 Task: Look for space in New Berlin, United States from 24th August, 2023 to 10th September, 2023 for 8 adults in price range Rs.12000 to Rs.15000. Place can be entire place or shared room with 4 bedrooms having 8 beds and 4 bathrooms. Property type can be house, flat, guest house. Amenities needed are: wifi, TV, free parkinig on premises, gym, breakfast. Booking option can be shelf check-in. Required host language is English.
Action: Mouse moved to (545, 114)
Screenshot: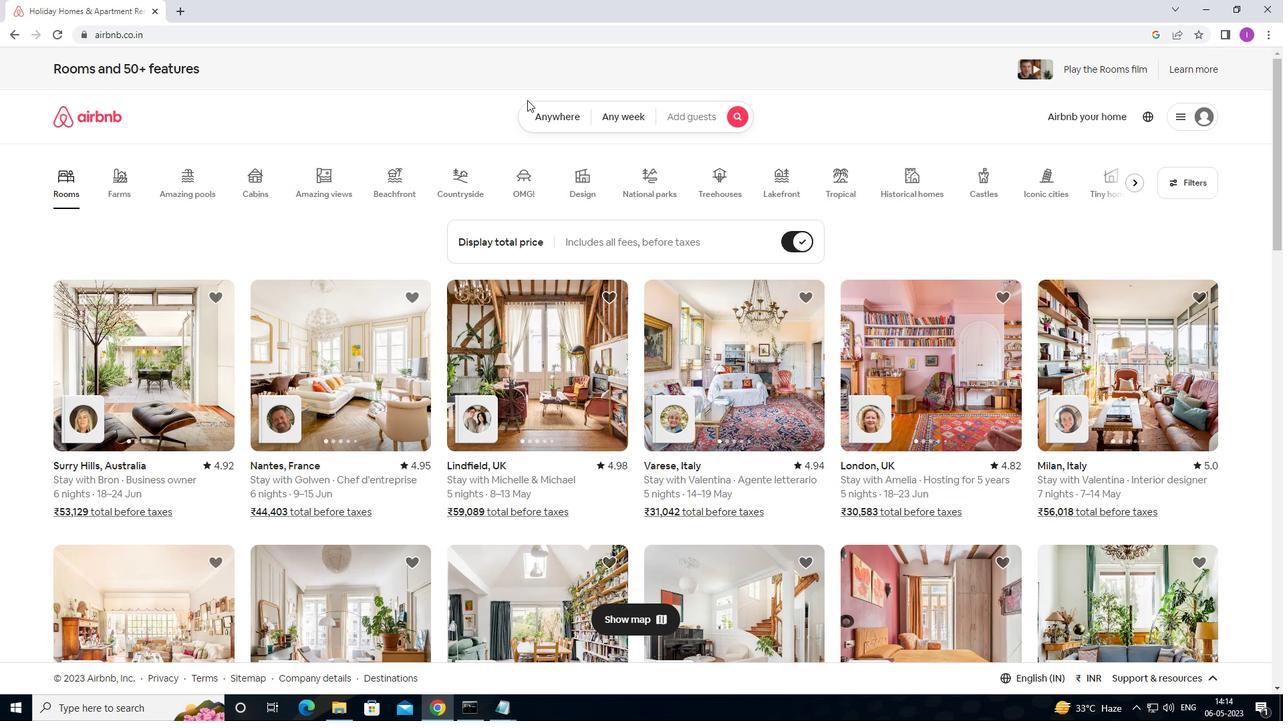 
Action: Mouse pressed left at (545, 114)
Screenshot: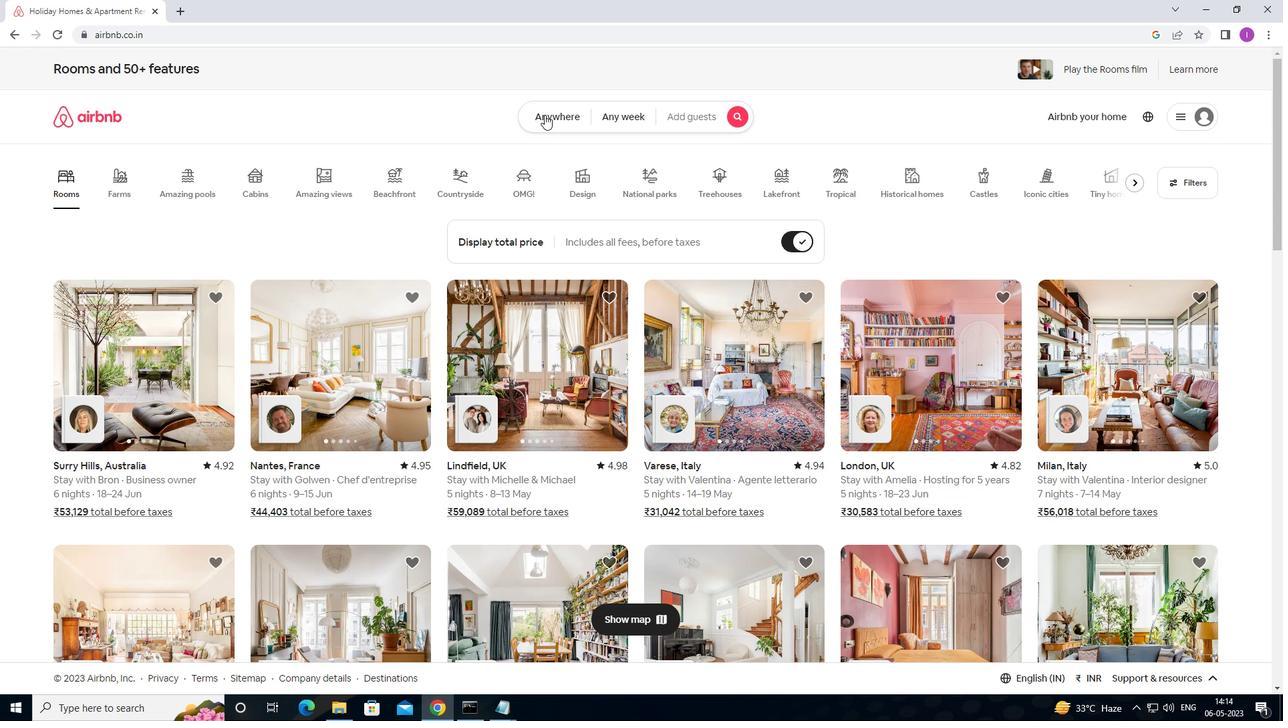 
Action: Mouse moved to (377, 174)
Screenshot: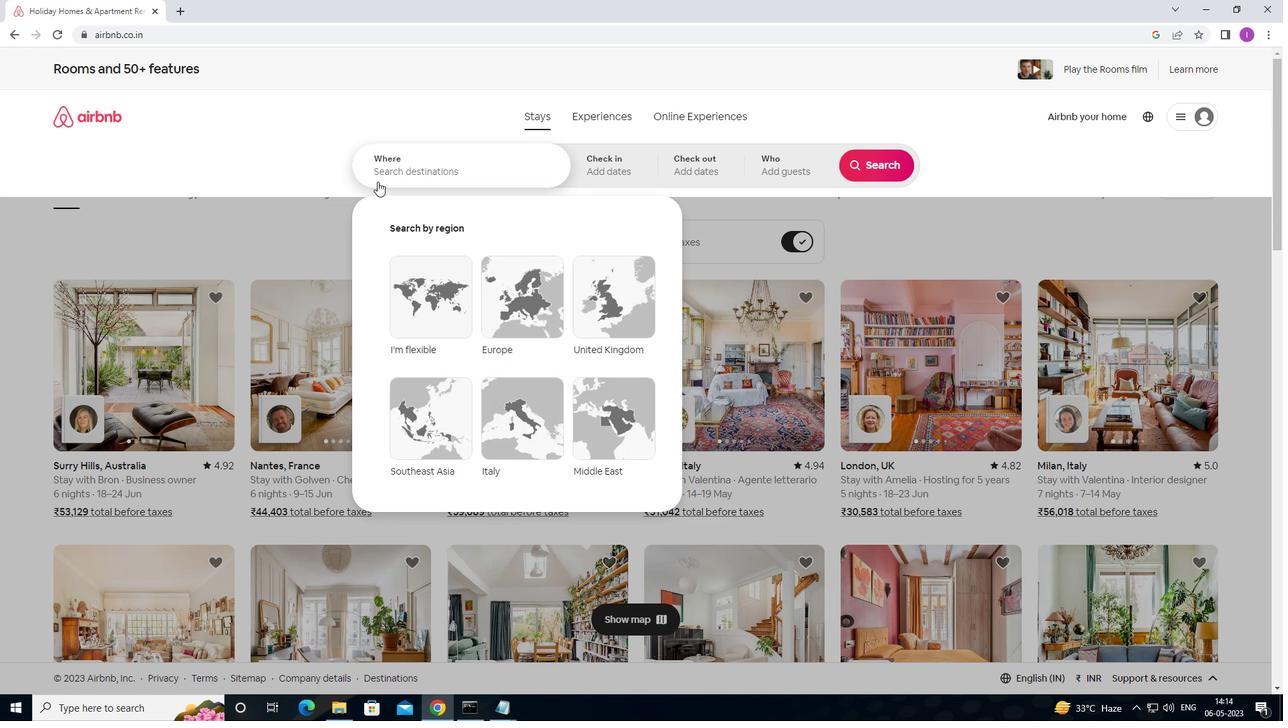 
Action: Mouse pressed left at (377, 174)
Screenshot: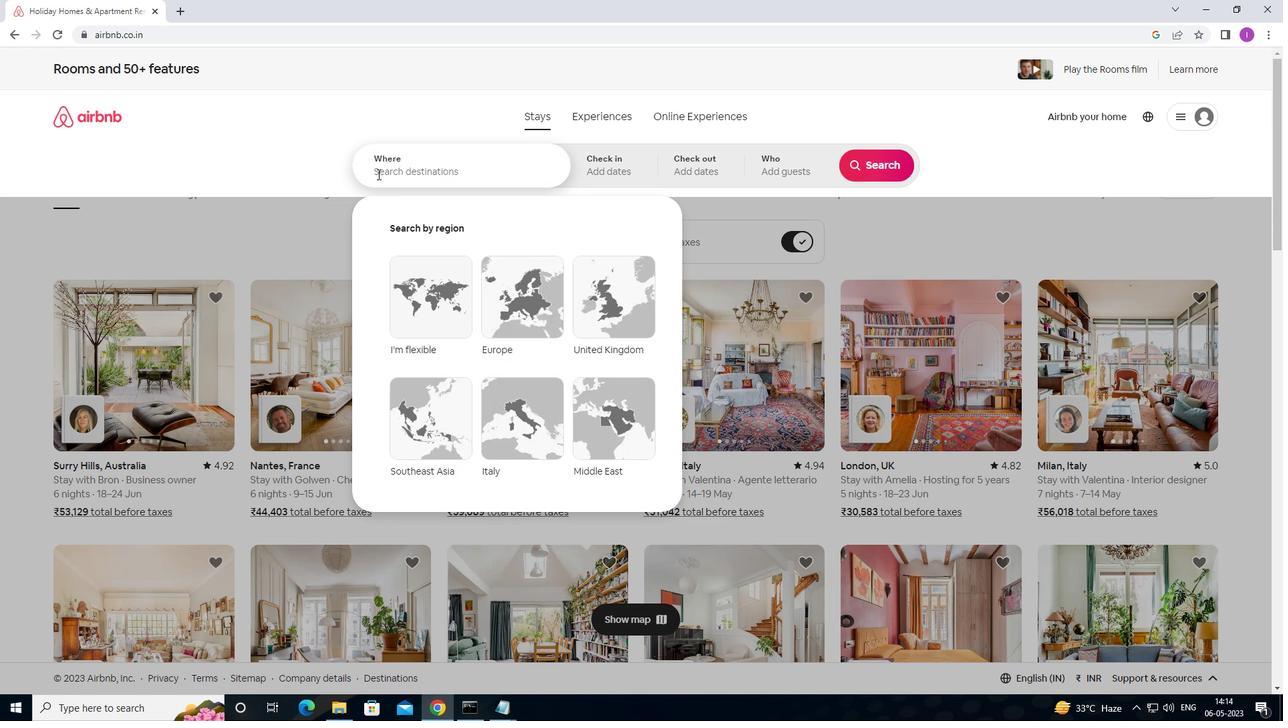 
Action: Mouse moved to (789, 81)
Screenshot: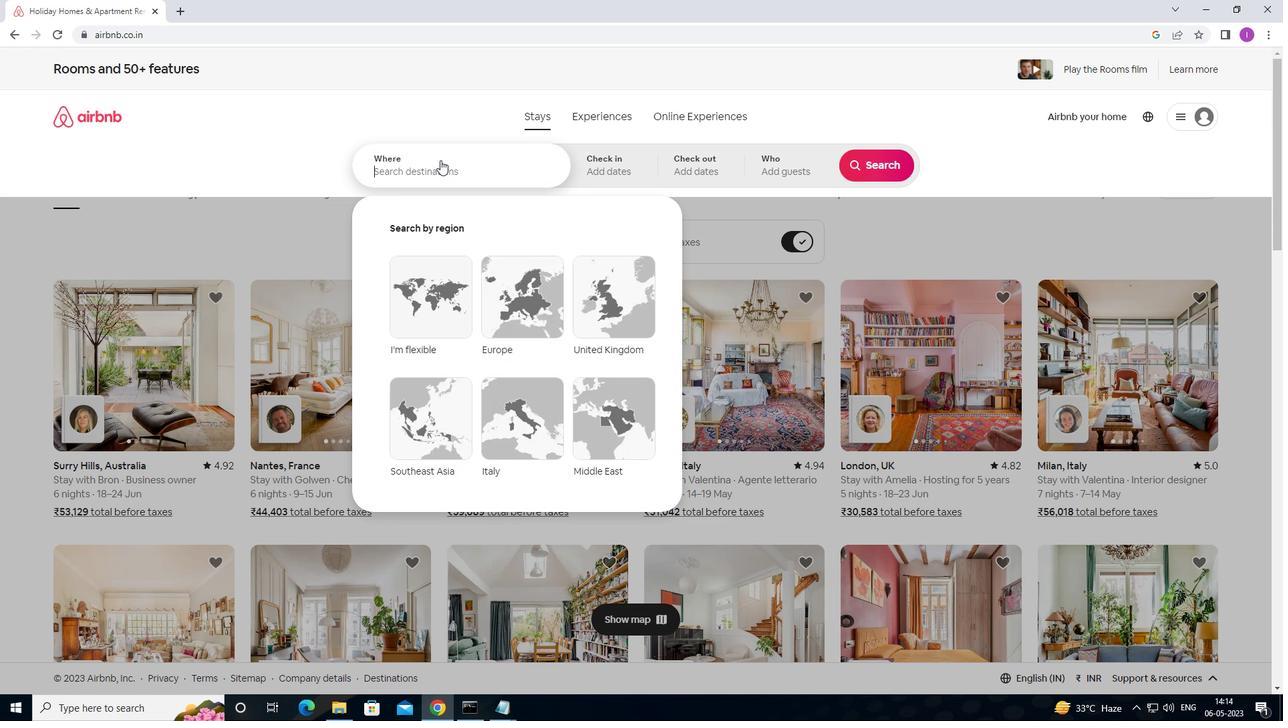 
Action: Key pressed <Key.shift>NEW<Key.space><Key.shift>BERLIN,<Key.shift>UNITED<Key.space>STATES
Screenshot: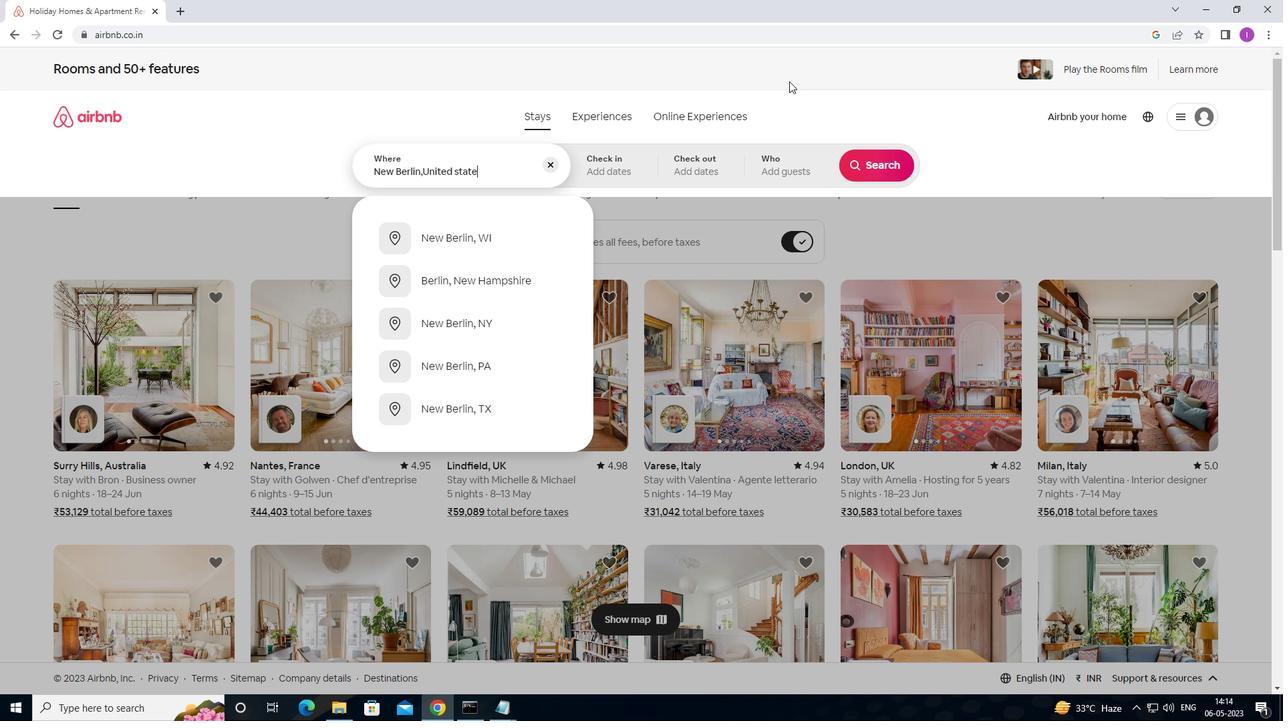 
Action: Mouse moved to (634, 168)
Screenshot: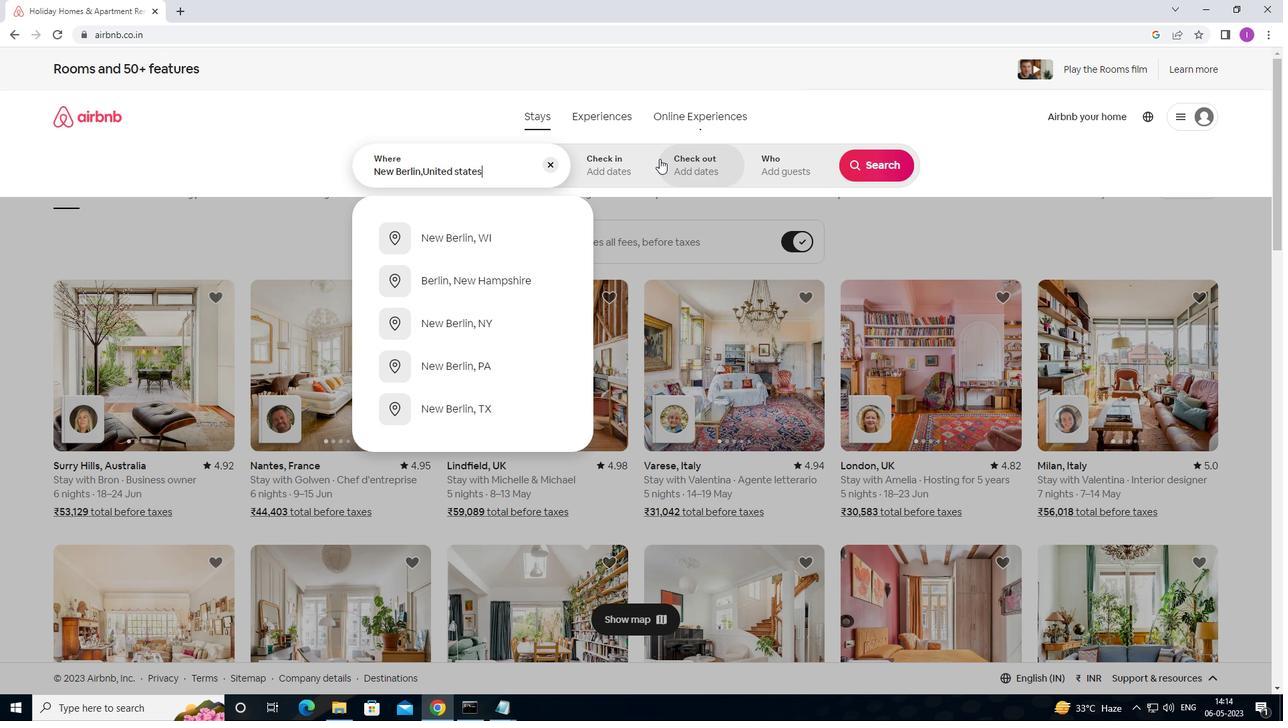 
Action: Mouse pressed left at (634, 168)
Screenshot: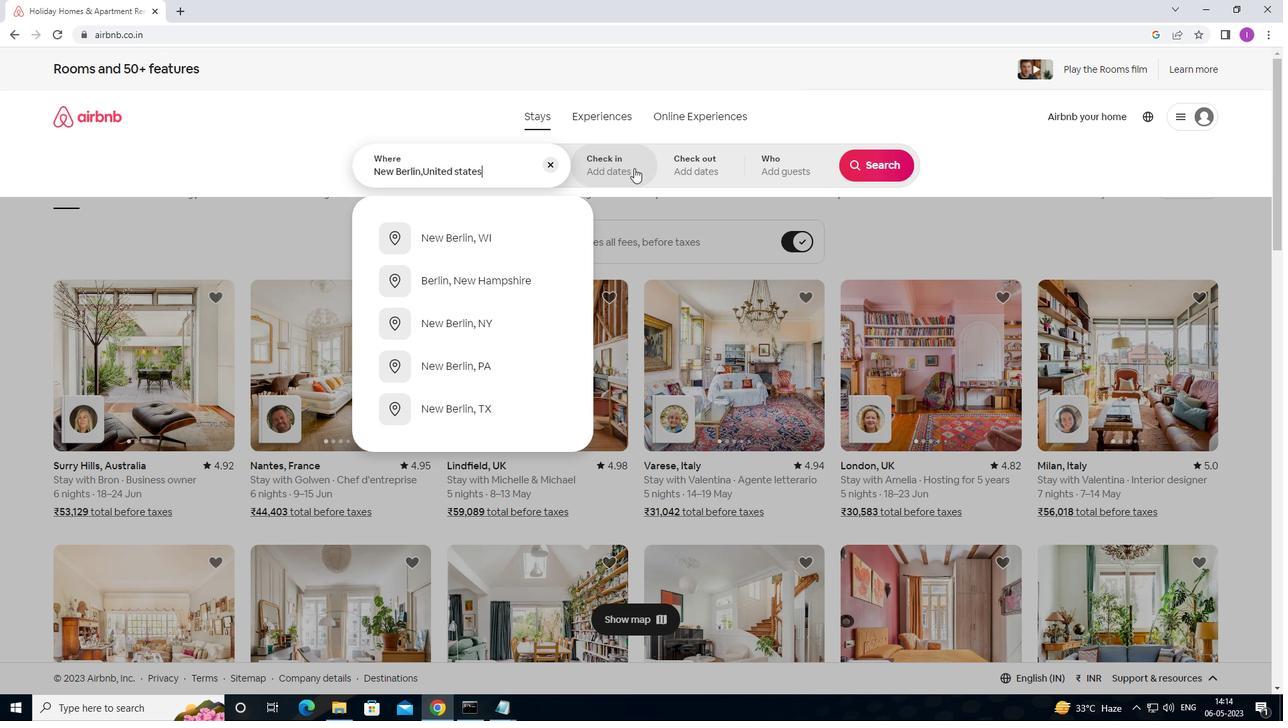 
Action: Mouse moved to (876, 269)
Screenshot: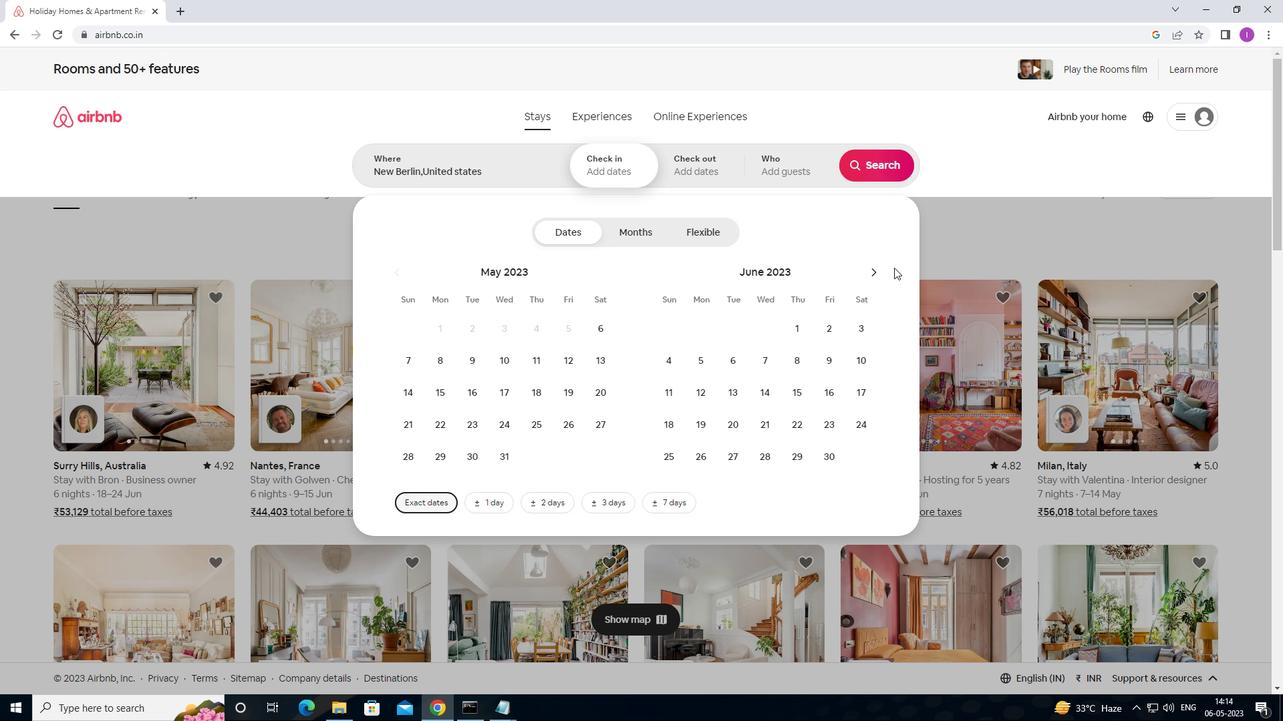 
Action: Mouse pressed left at (876, 269)
Screenshot: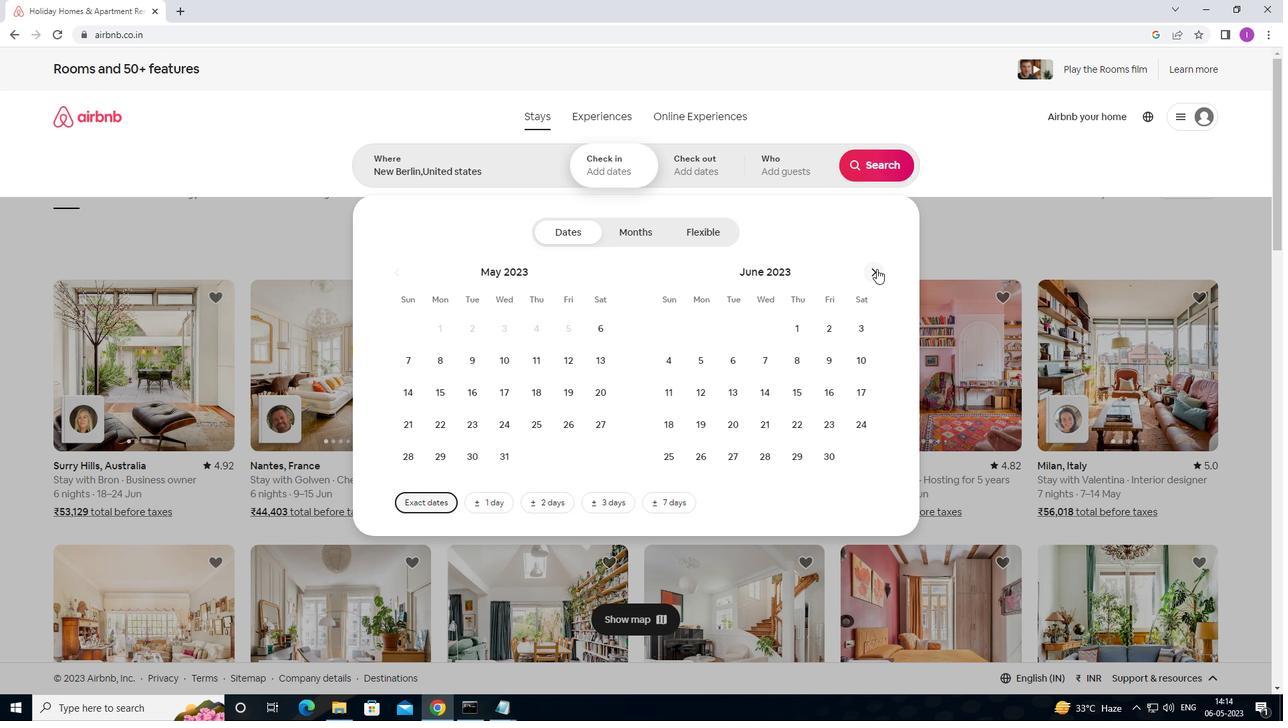
Action: Mouse pressed left at (876, 269)
Screenshot: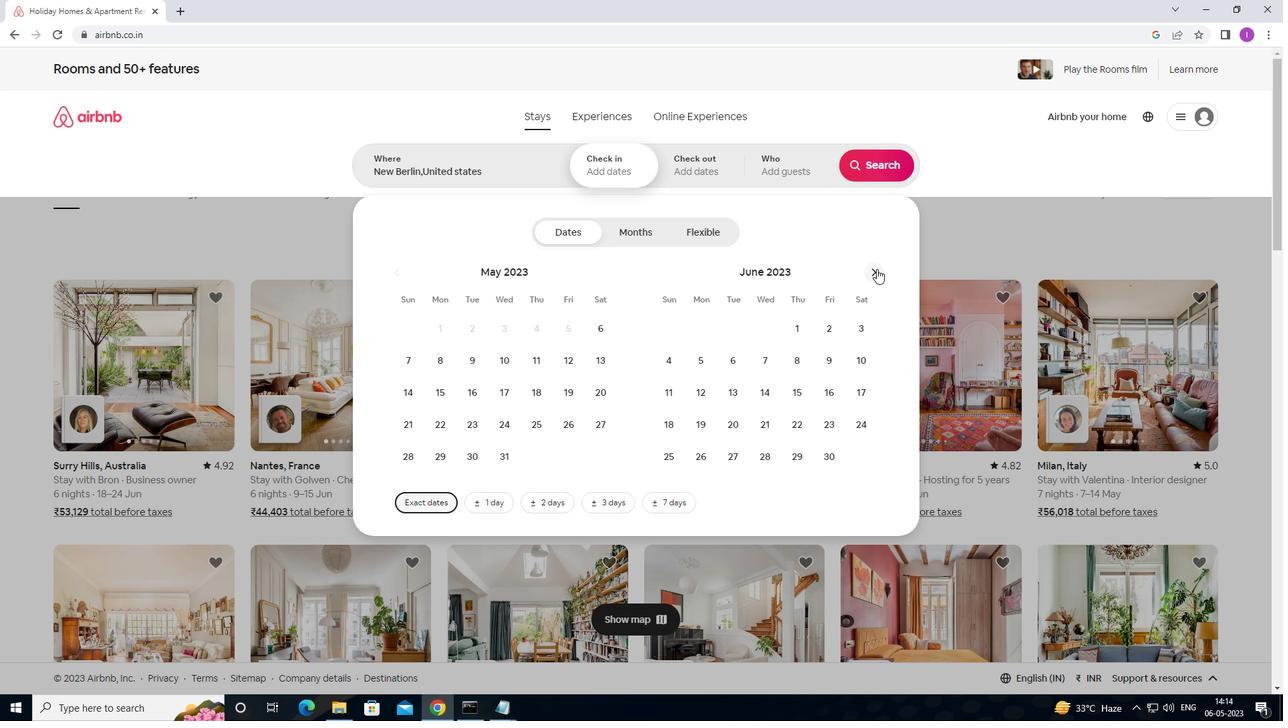 
Action: Mouse moved to (876, 269)
Screenshot: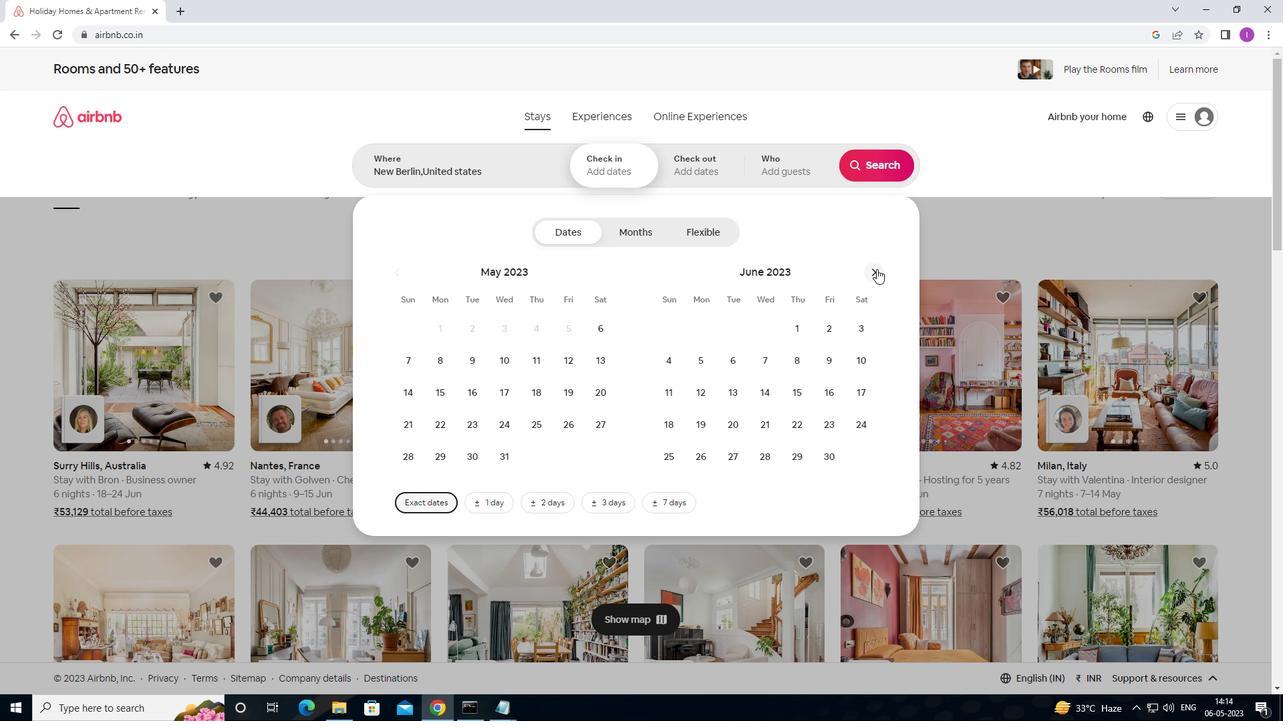 
Action: Mouse pressed left at (876, 269)
Screenshot: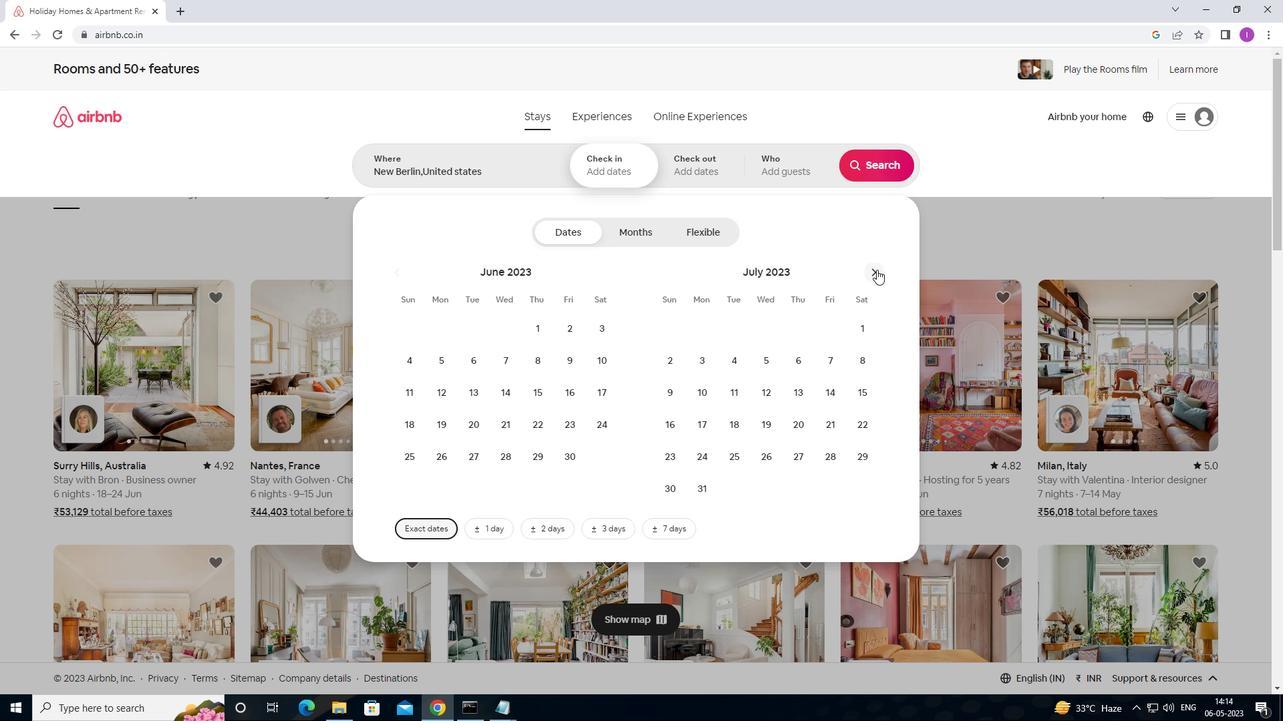 
Action: Mouse pressed left at (876, 269)
Screenshot: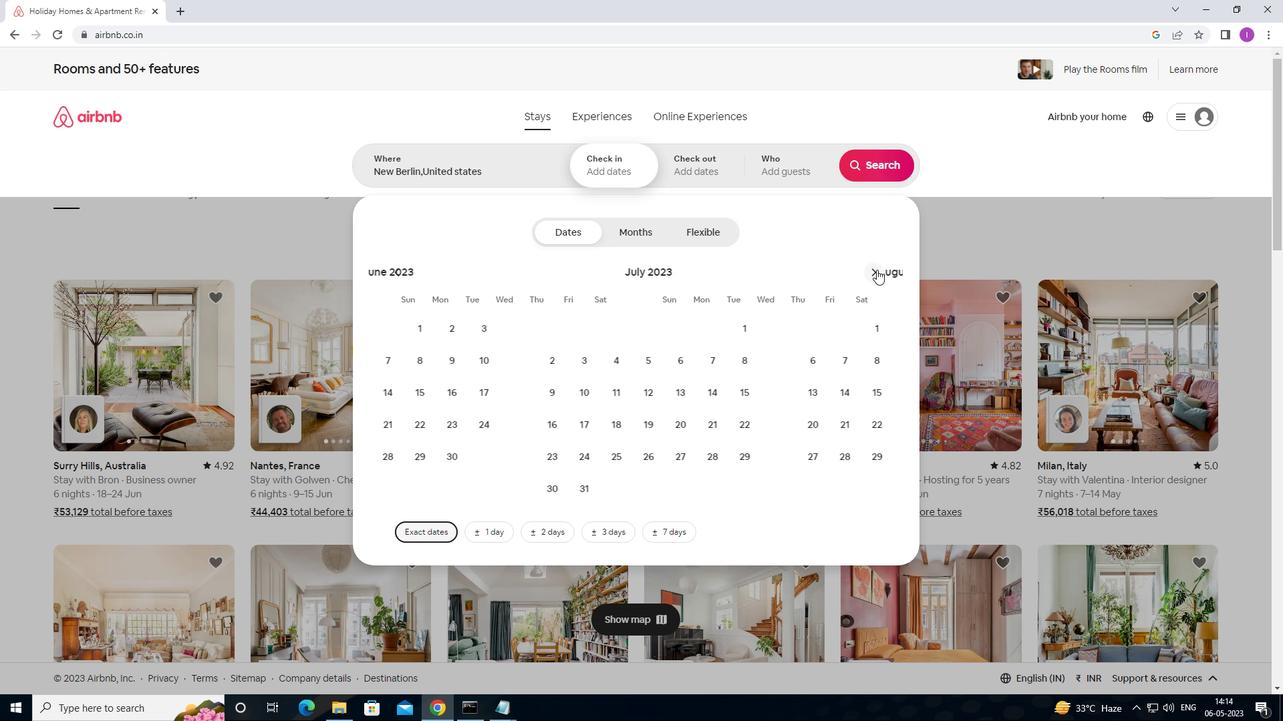 
Action: Mouse moved to (541, 427)
Screenshot: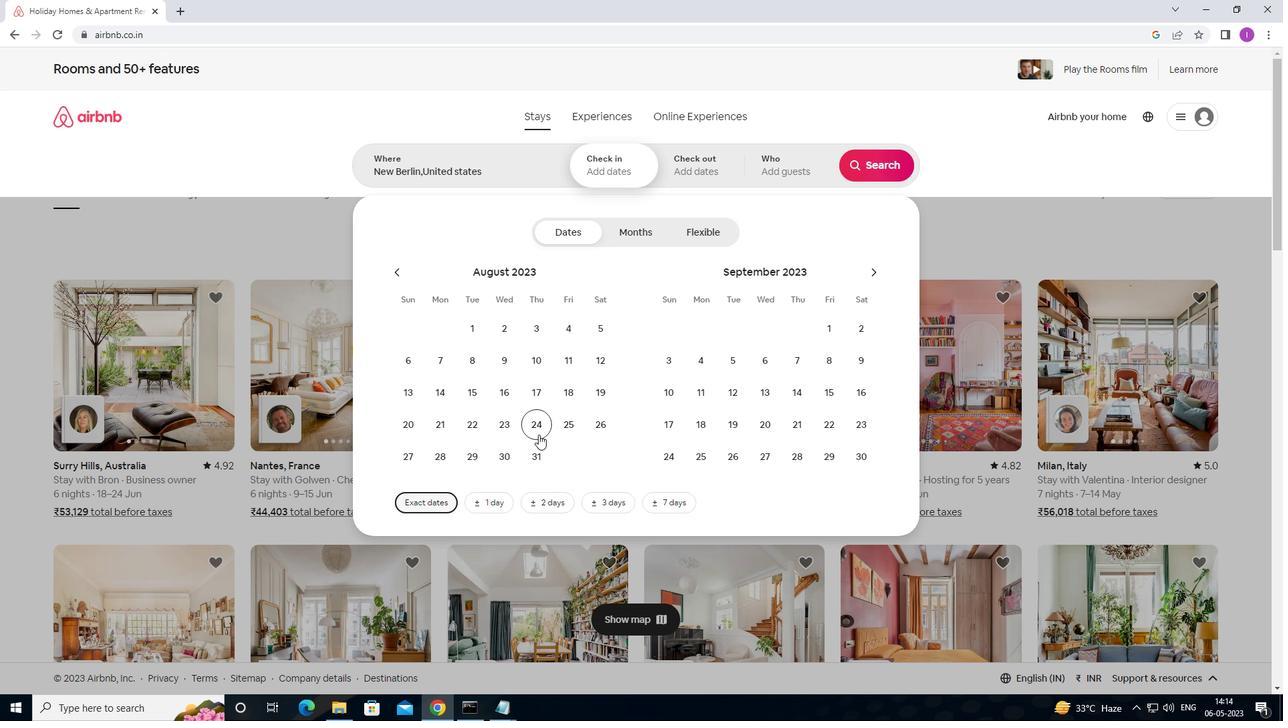 
Action: Mouse pressed left at (541, 427)
Screenshot: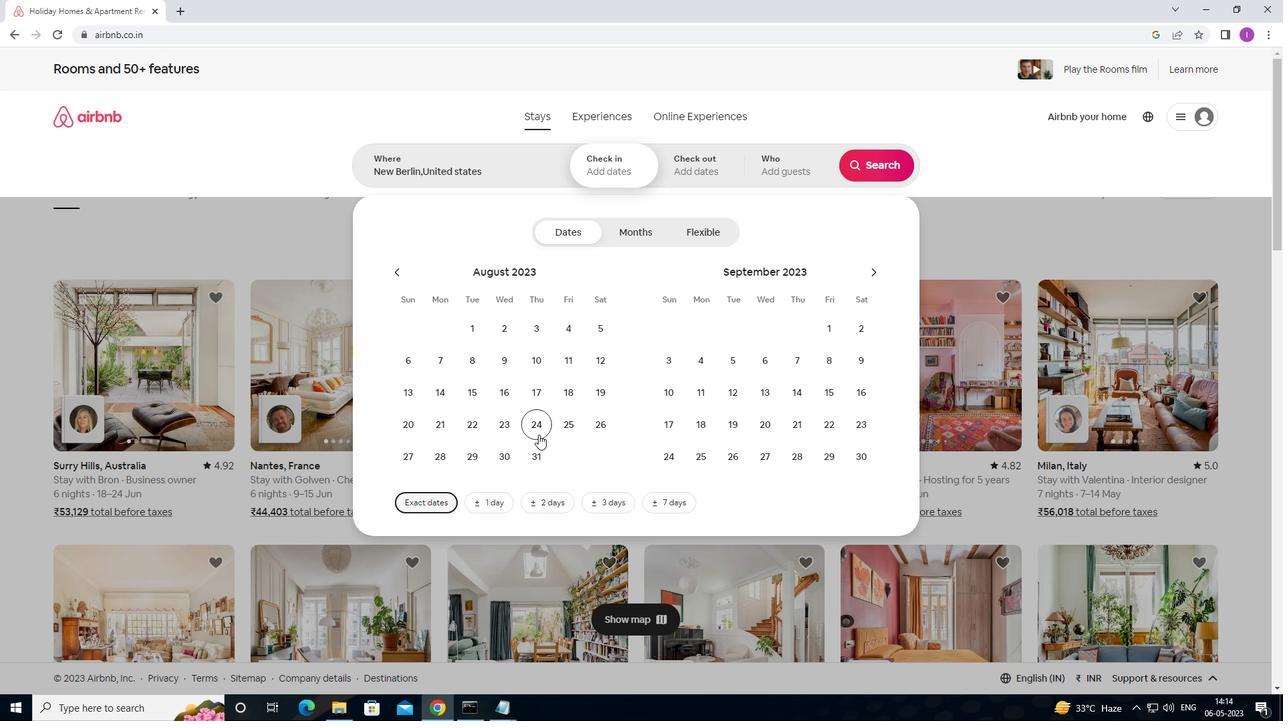 
Action: Mouse moved to (658, 392)
Screenshot: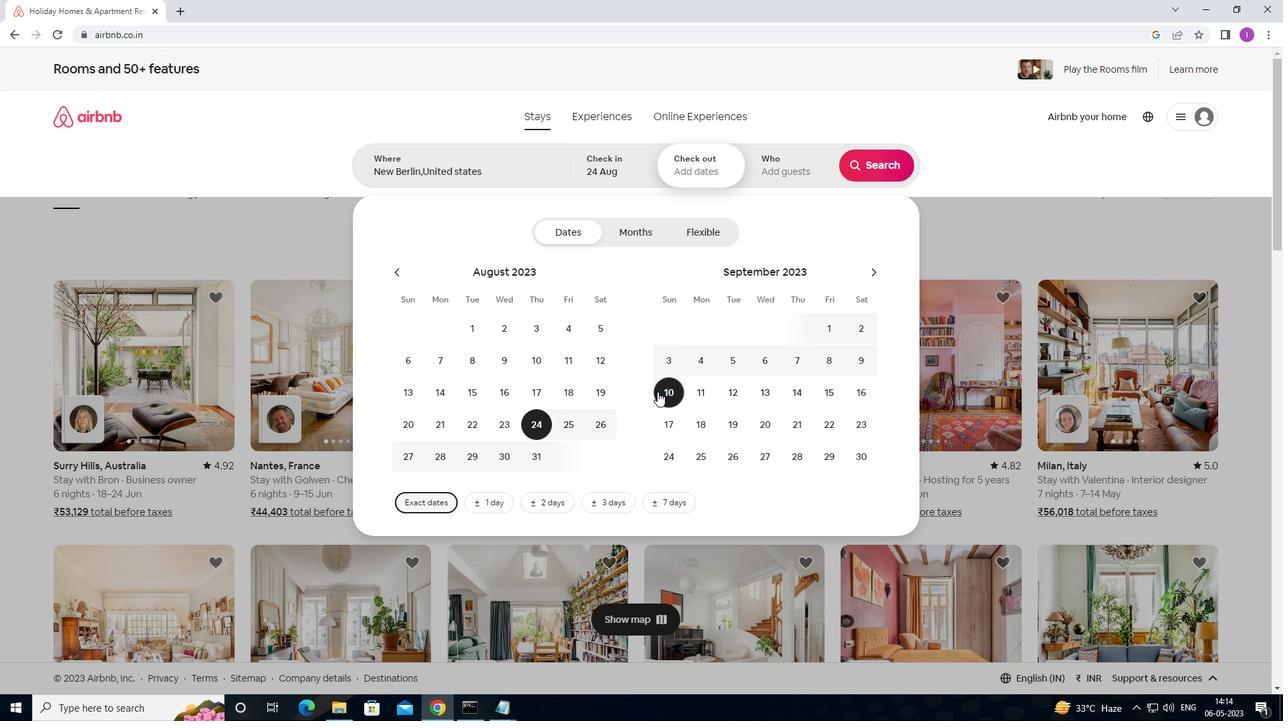 
Action: Mouse pressed left at (658, 392)
Screenshot: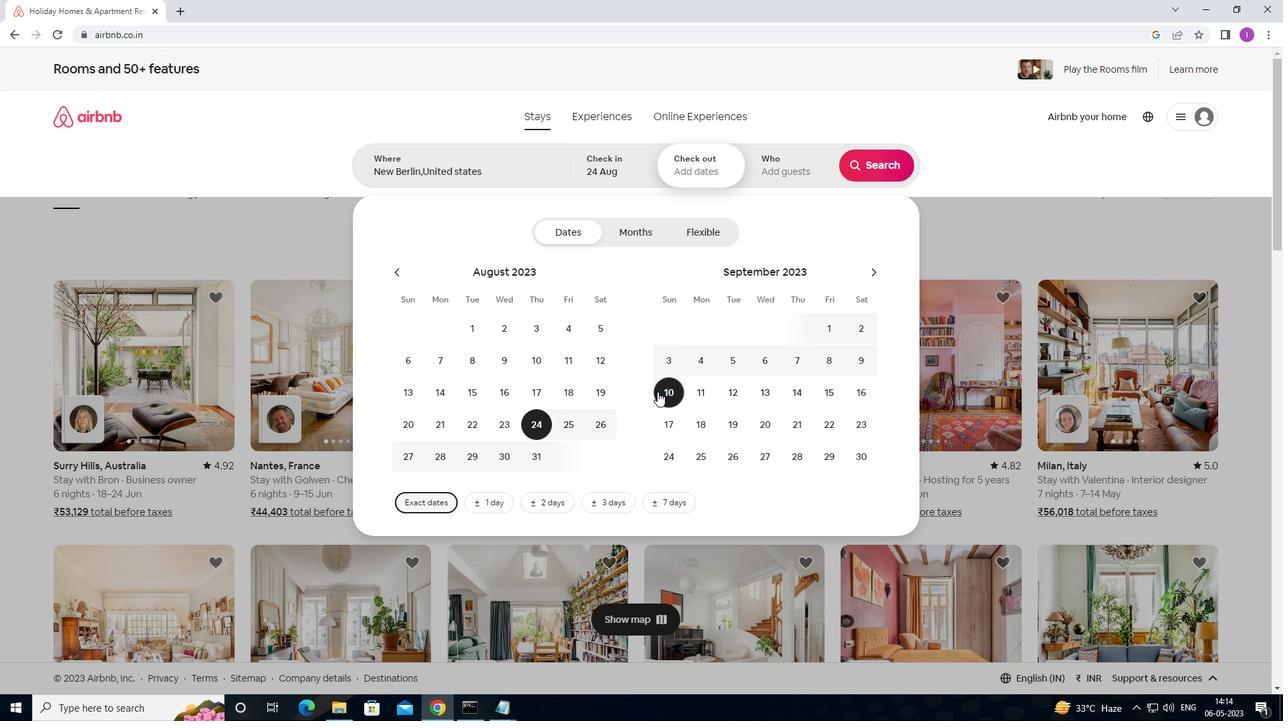 
Action: Mouse moved to (821, 168)
Screenshot: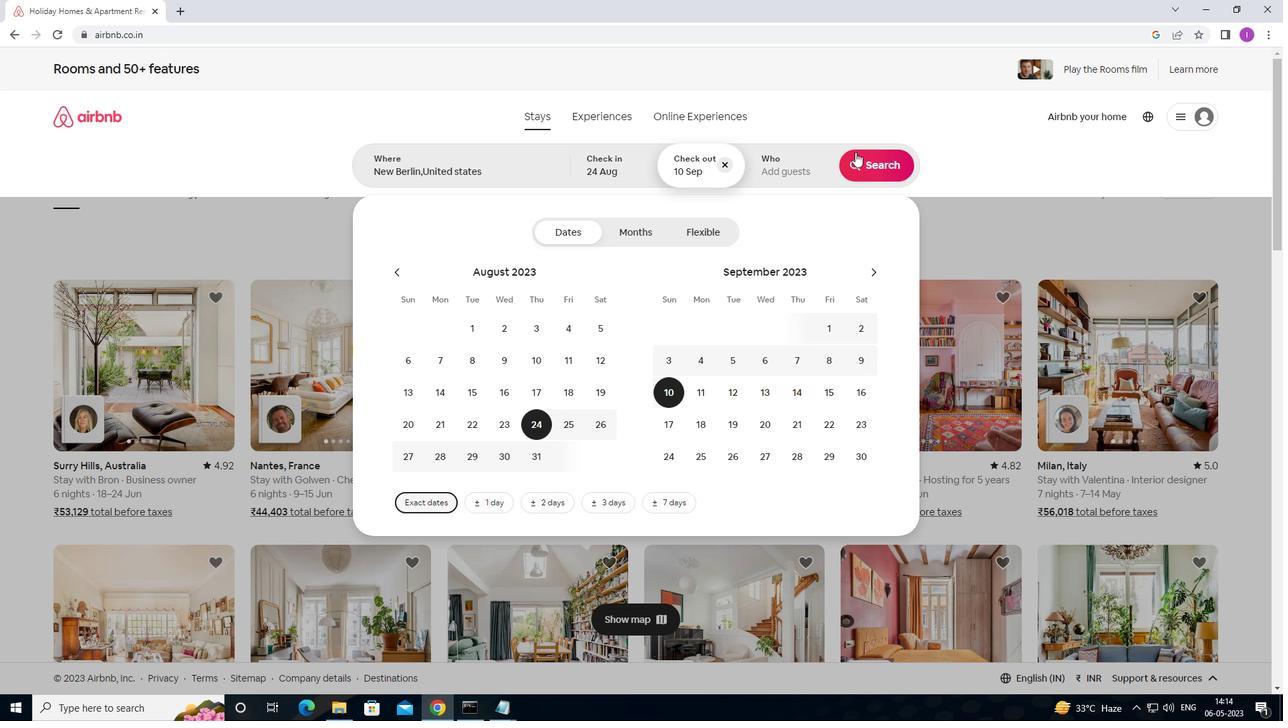 
Action: Mouse pressed left at (821, 168)
Screenshot: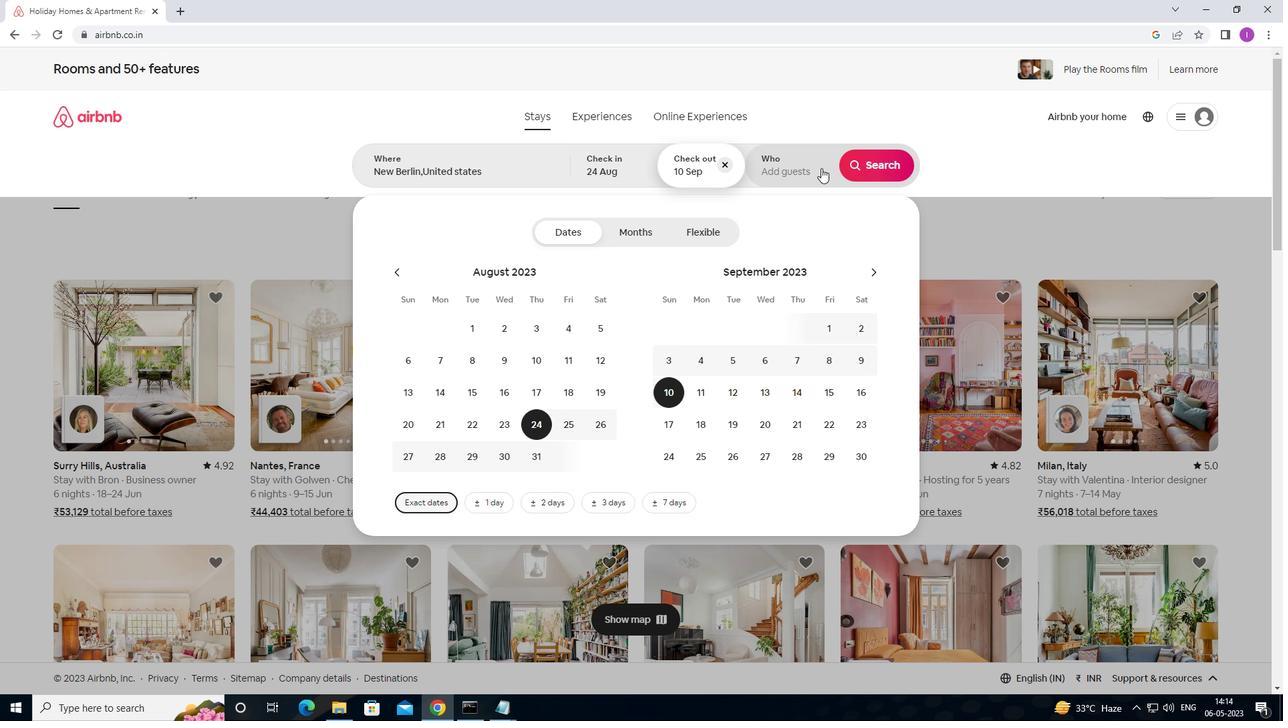 
Action: Mouse moved to (881, 230)
Screenshot: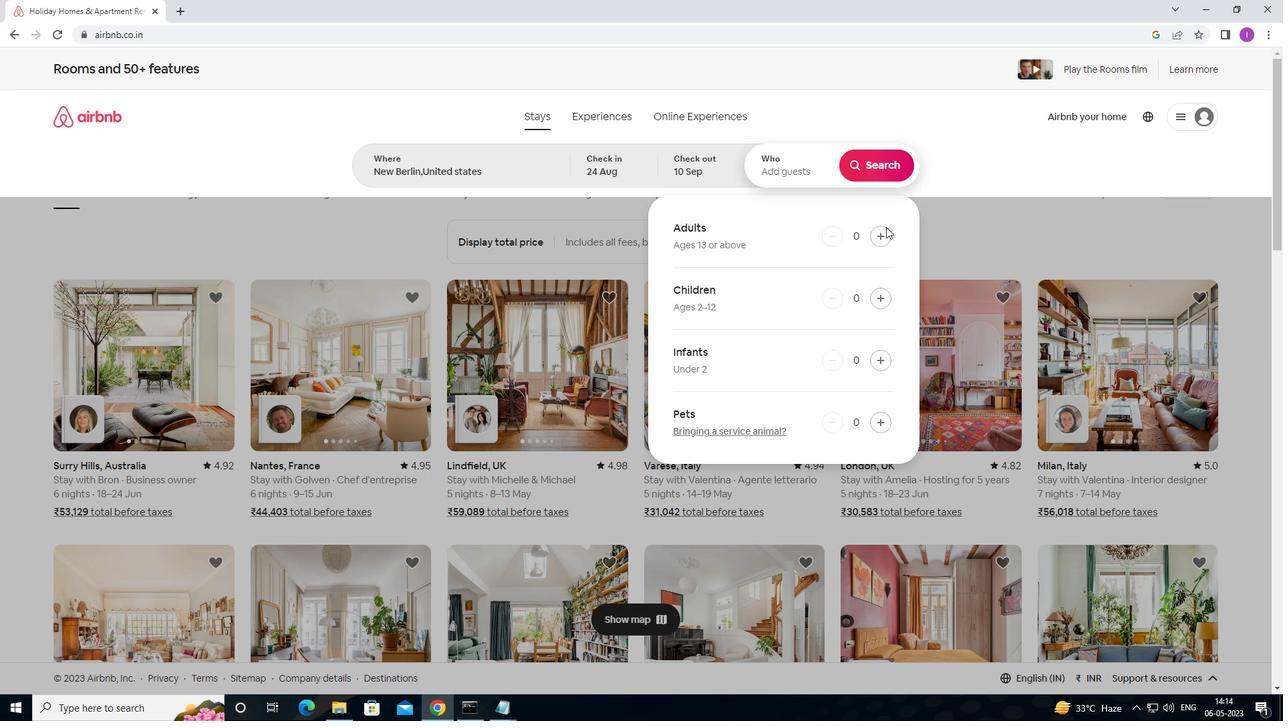 
Action: Mouse pressed left at (881, 230)
Screenshot: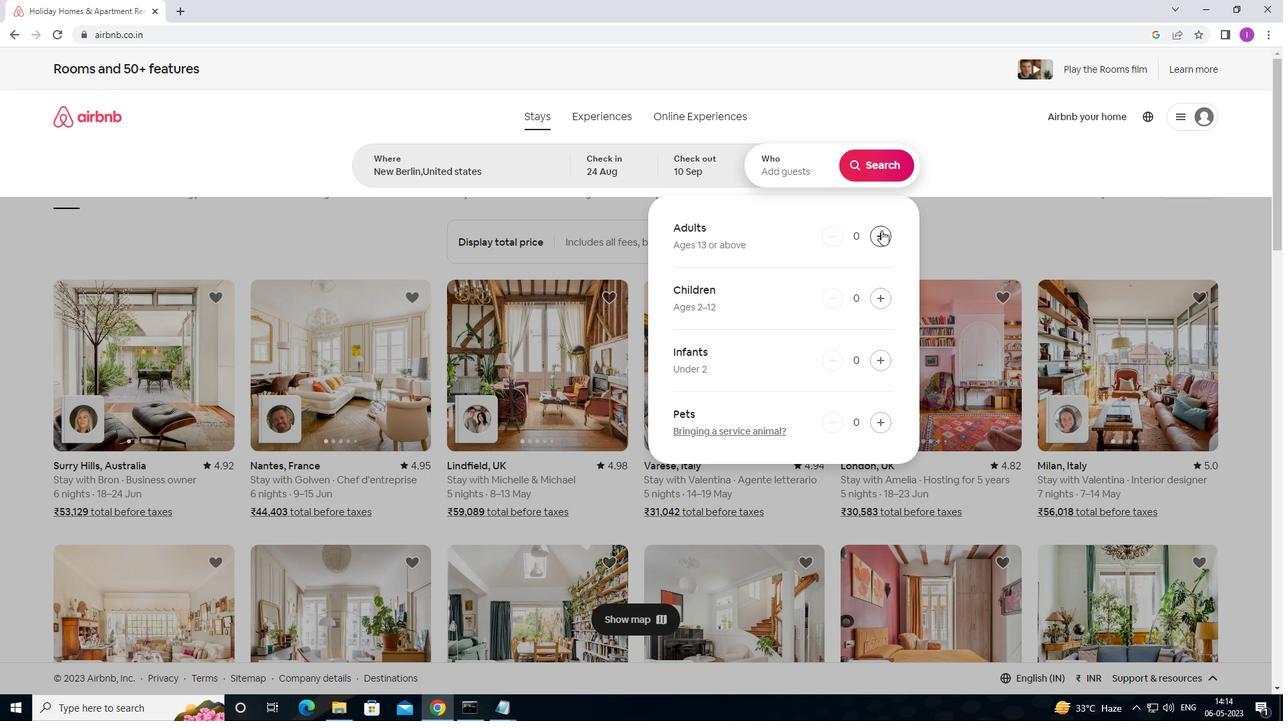 
Action: Mouse pressed left at (881, 230)
Screenshot: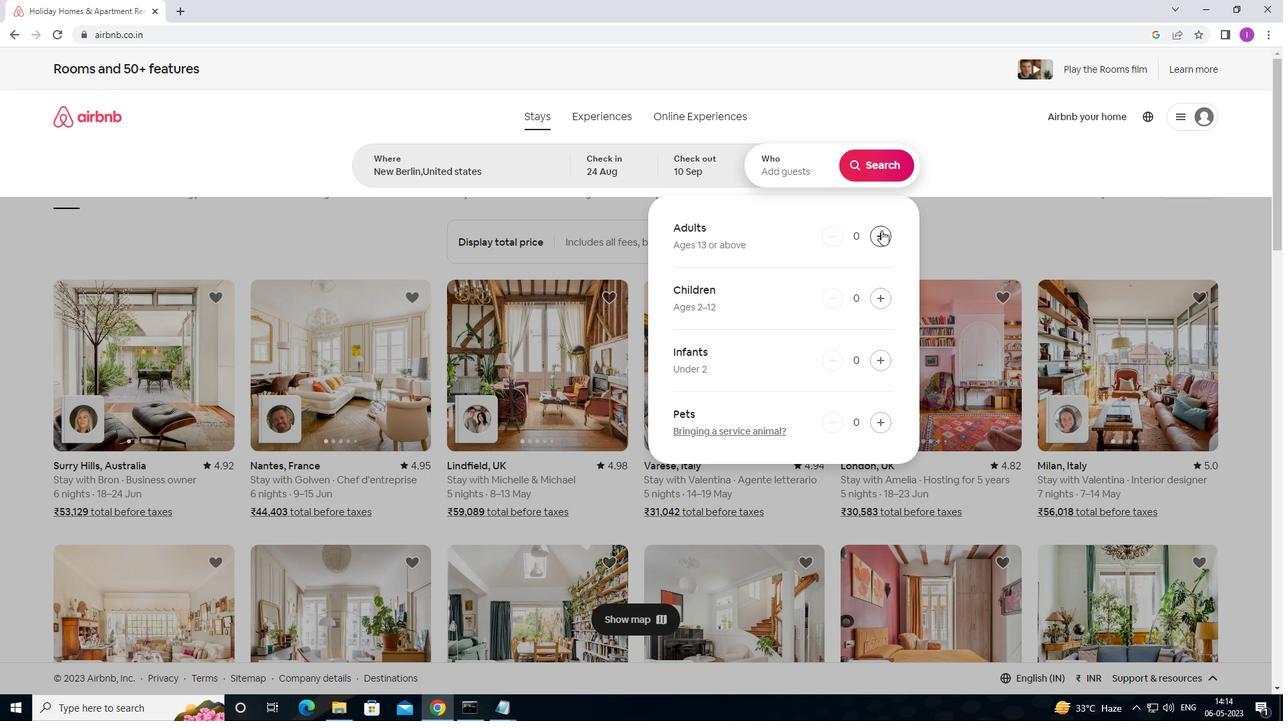 
Action: Mouse pressed left at (881, 230)
Screenshot: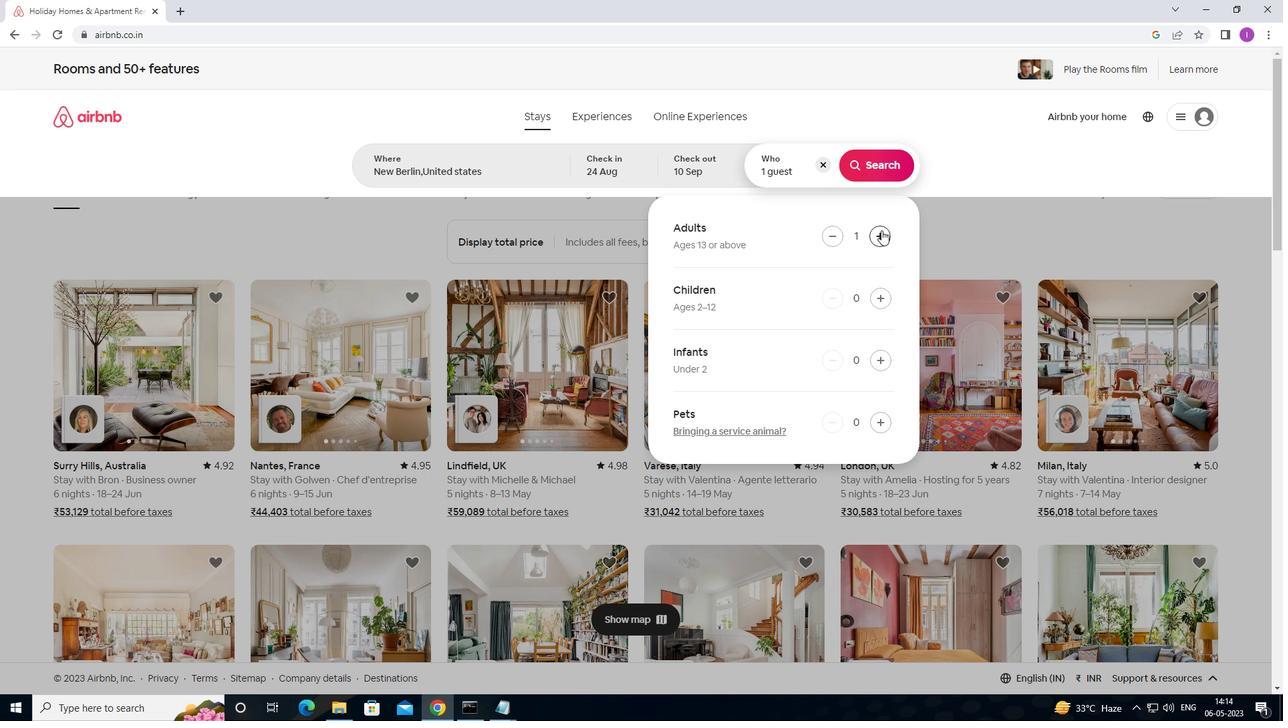 
Action: Mouse pressed left at (881, 230)
Screenshot: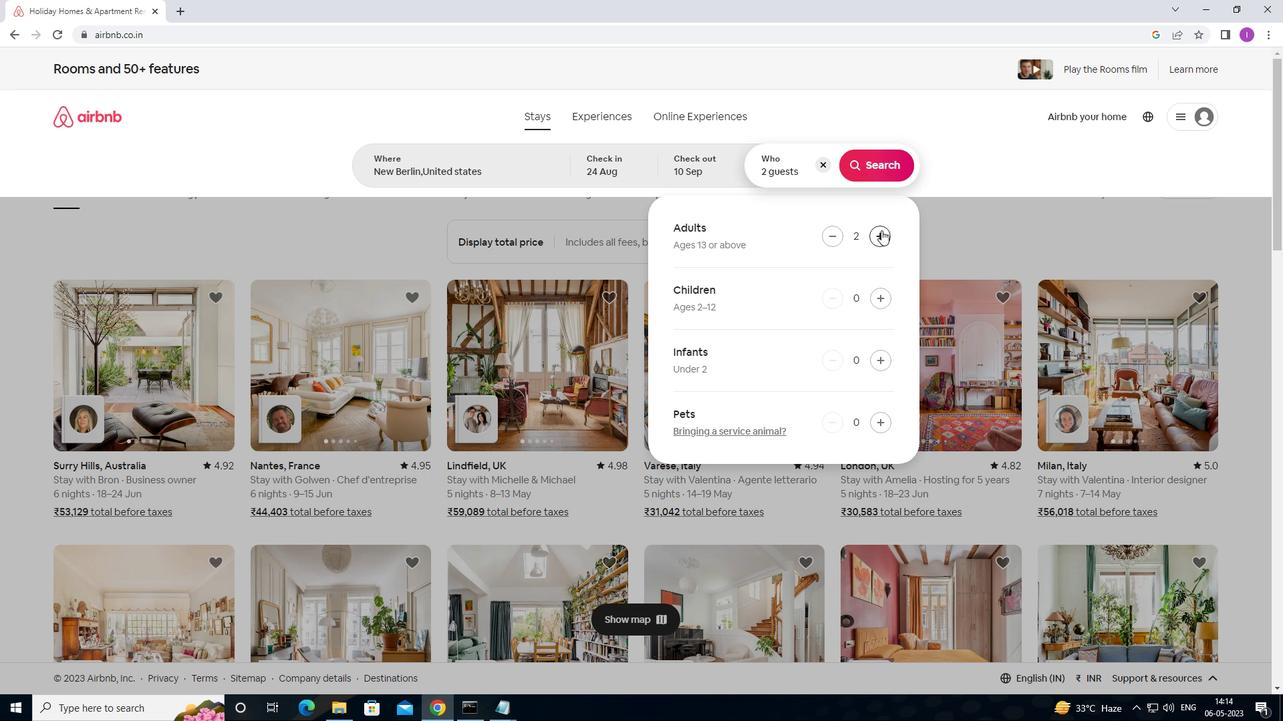 
Action: Mouse pressed left at (881, 230)
Screenshot: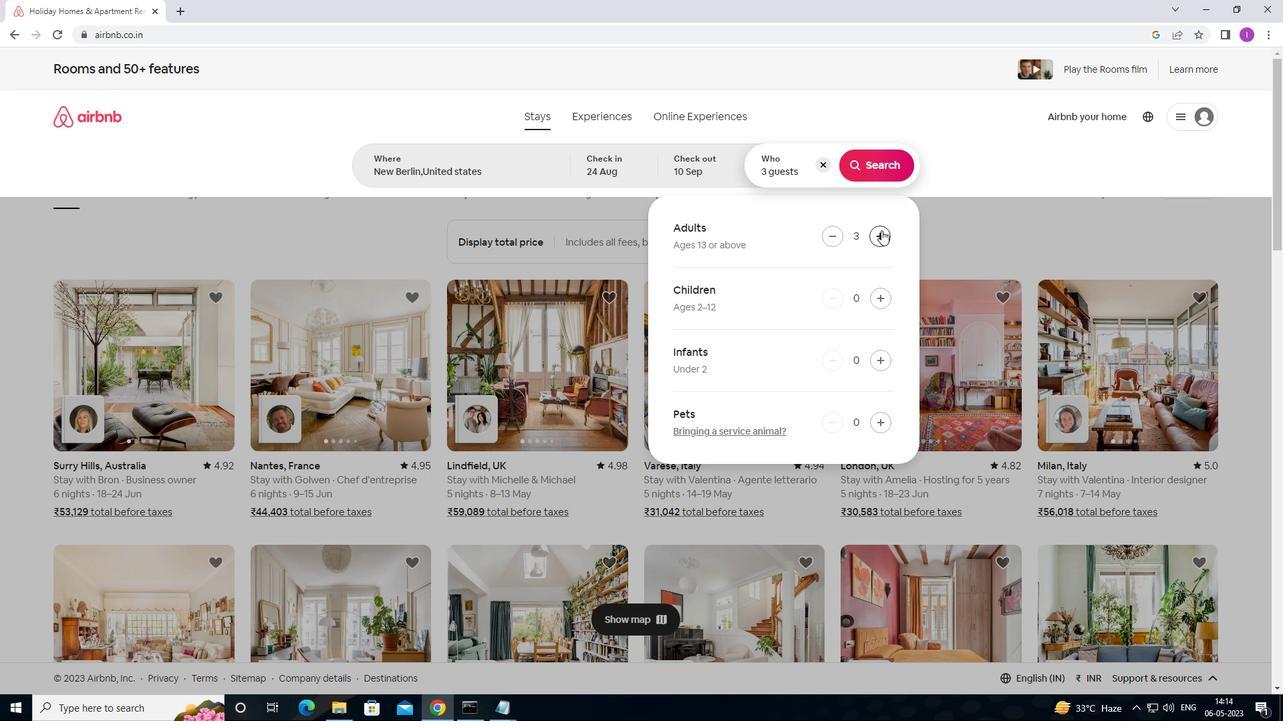 
Action: Mouse moved to (880, 232)
Screenshot: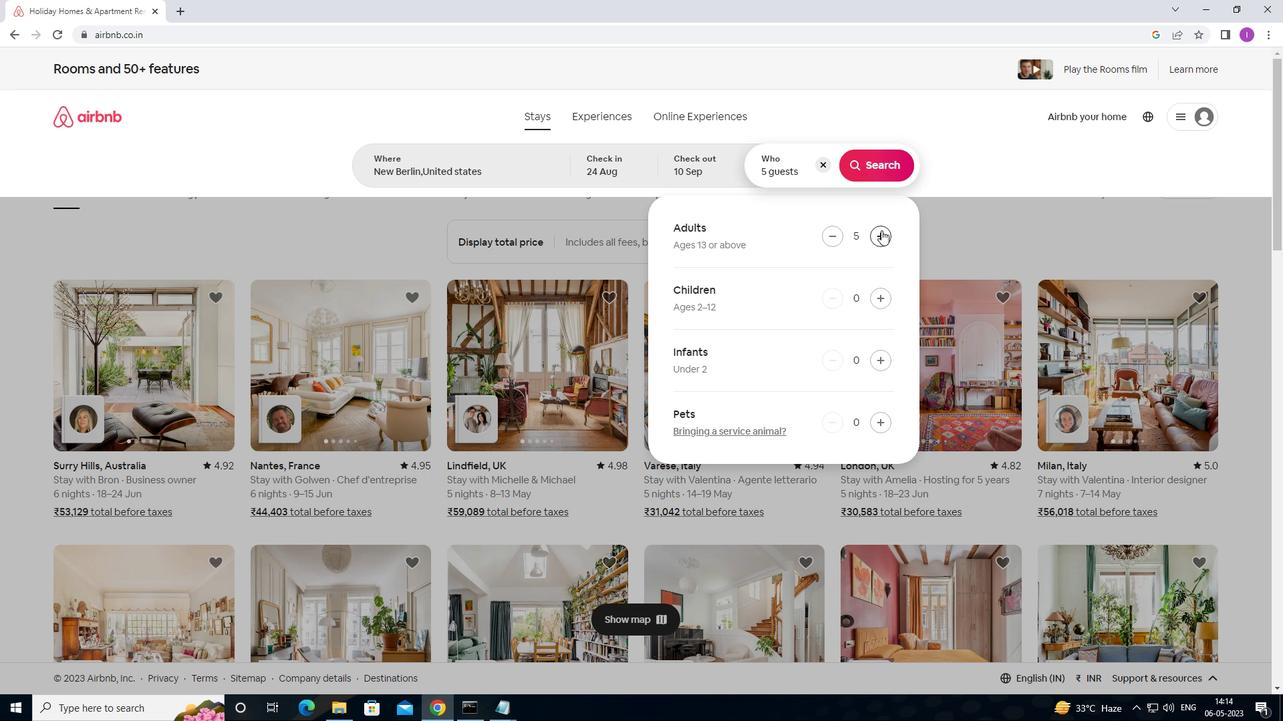 
Action: Mouse pressed left at (880, 232)
Screenshot: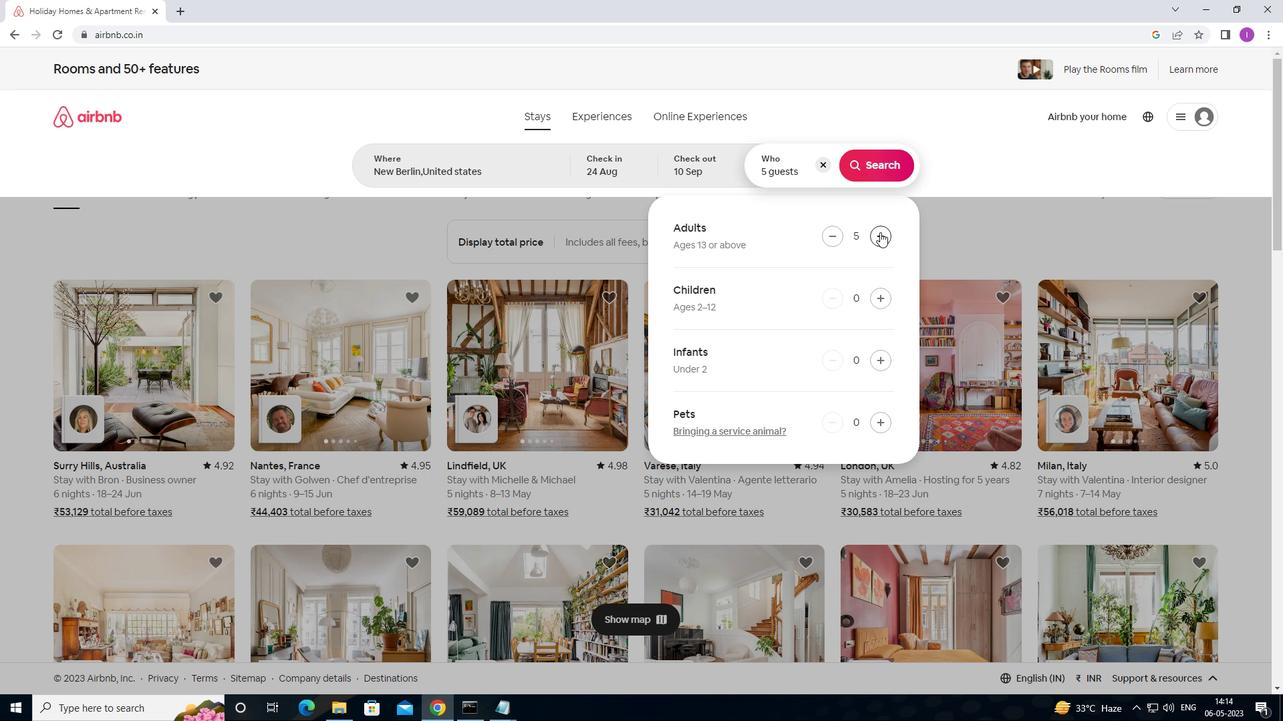 
Action: Mouse pressed left at (880, 232)
Screenshot: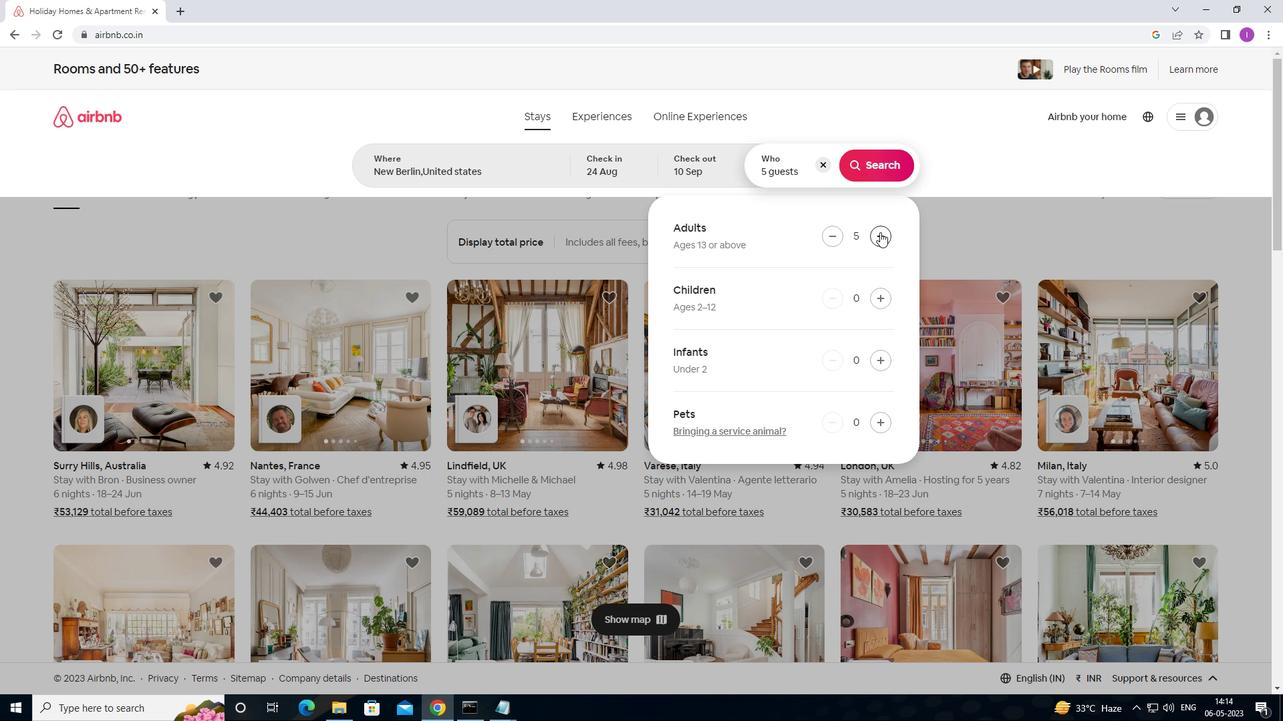 
Action: Mouse moved to (878, 232)
Screenshot: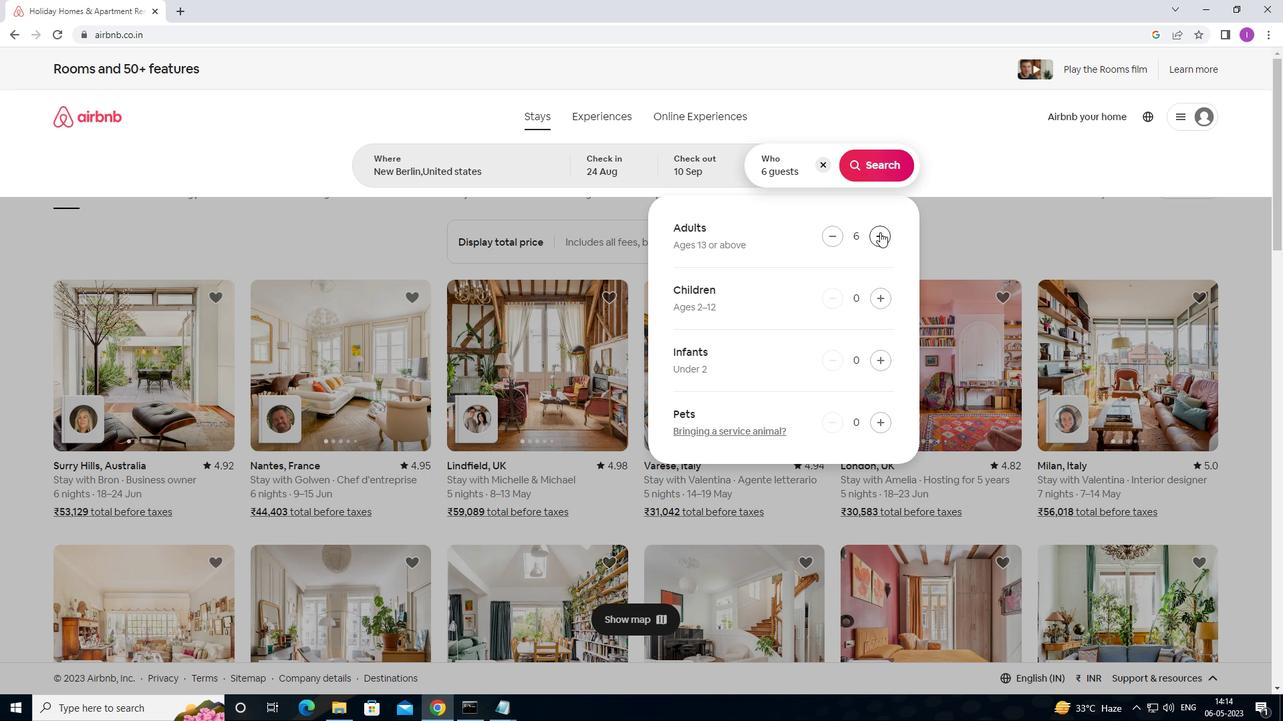 
Action: Mouse pressed left at (878, 232)
Screenshot: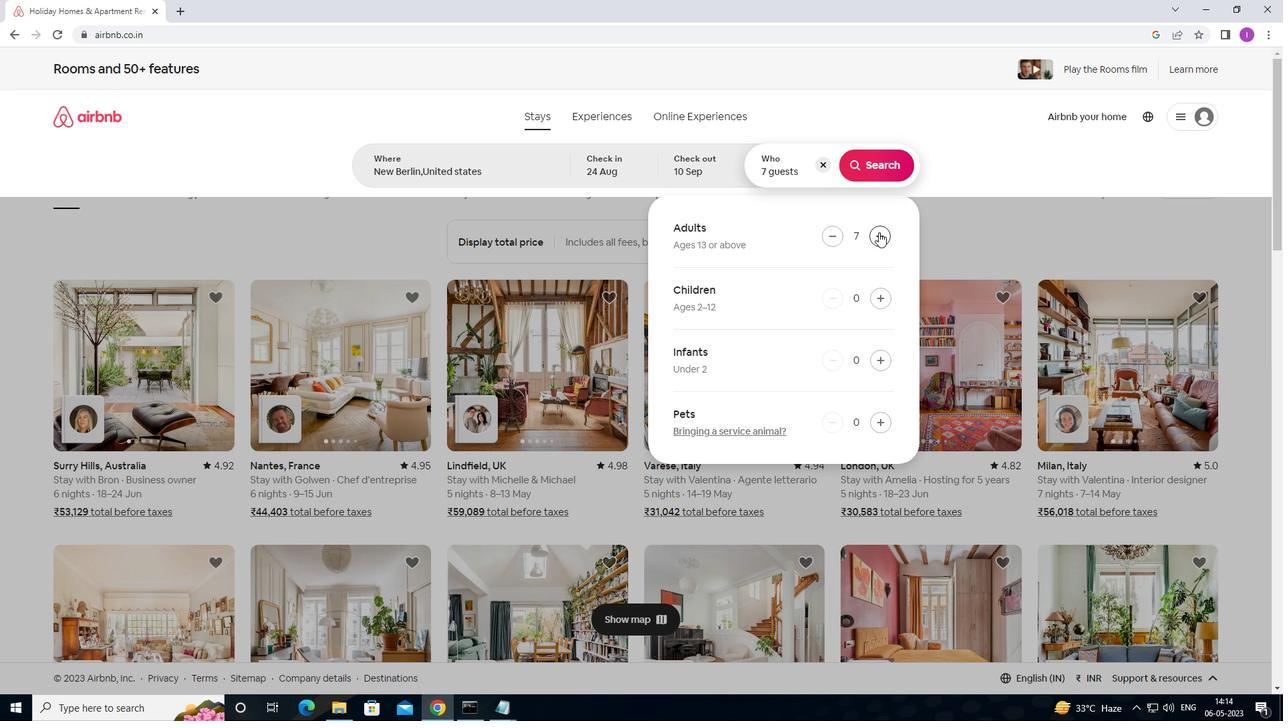 
Action: Mouse moved to (861, 179)
Screenshot: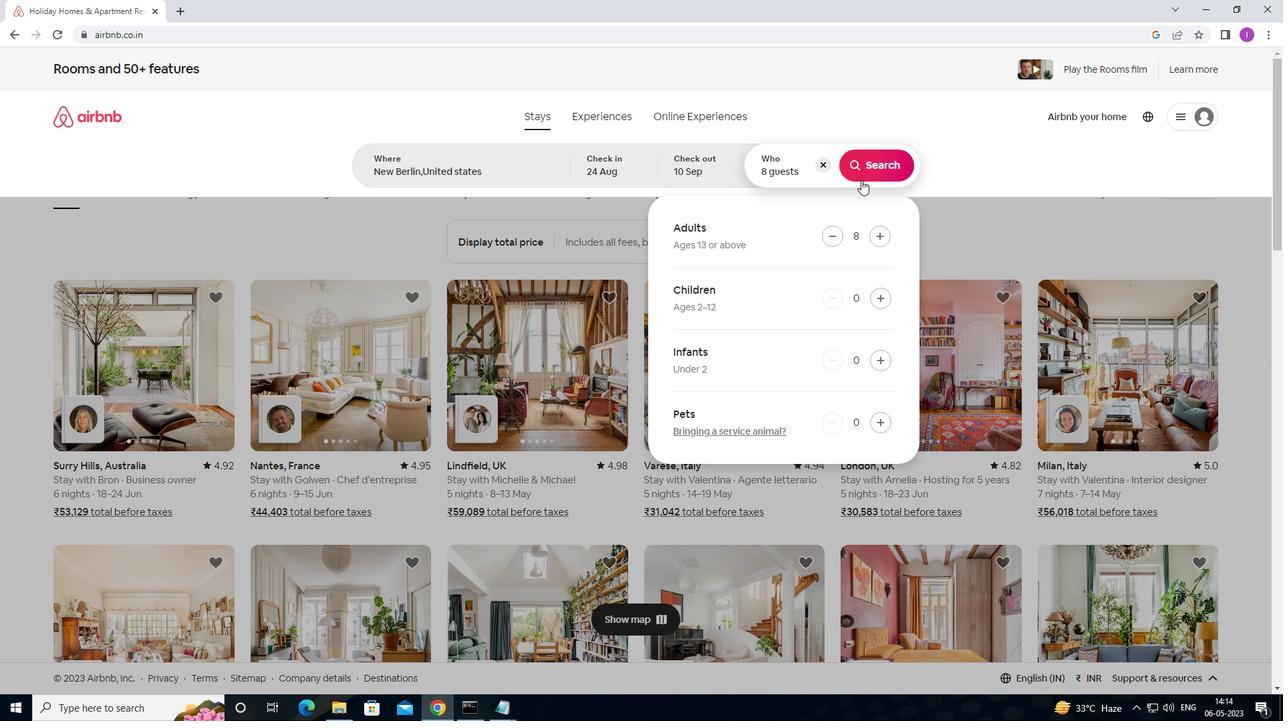 
Action: Mouse pressed left at (861, 179)
Screenshot: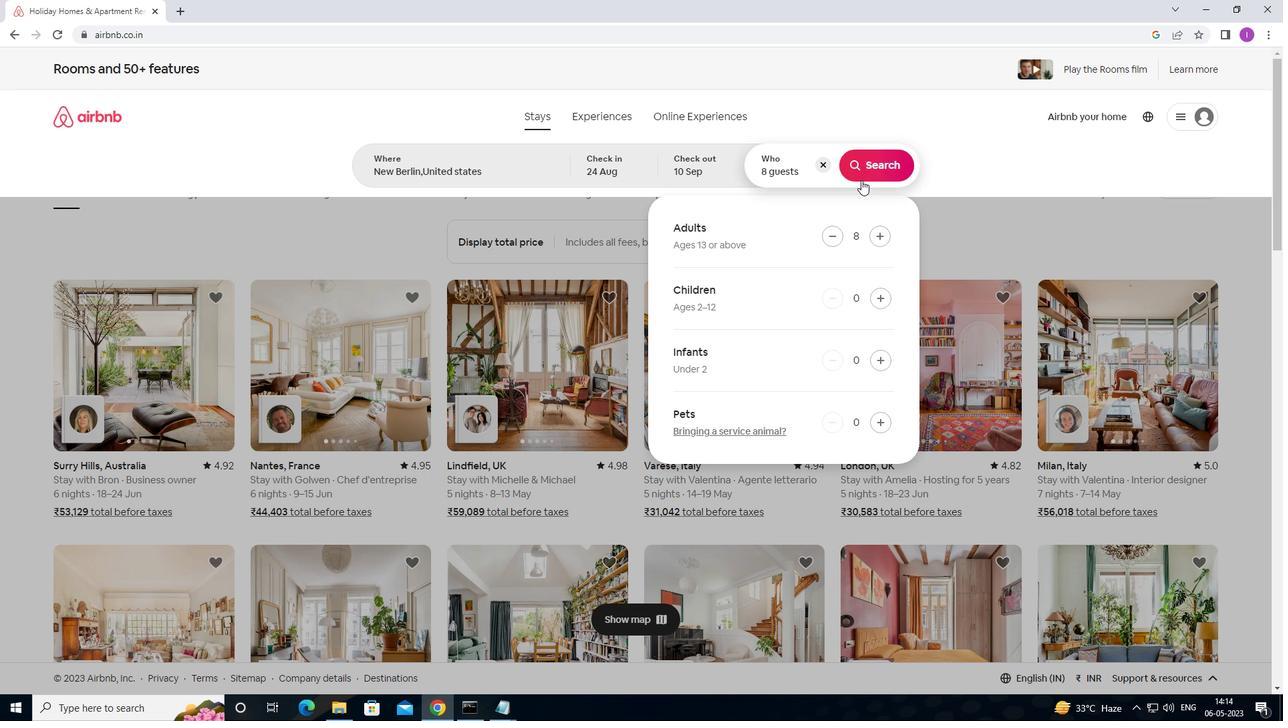 
Action: Mouse moved to (1208, 126)
Screenshot: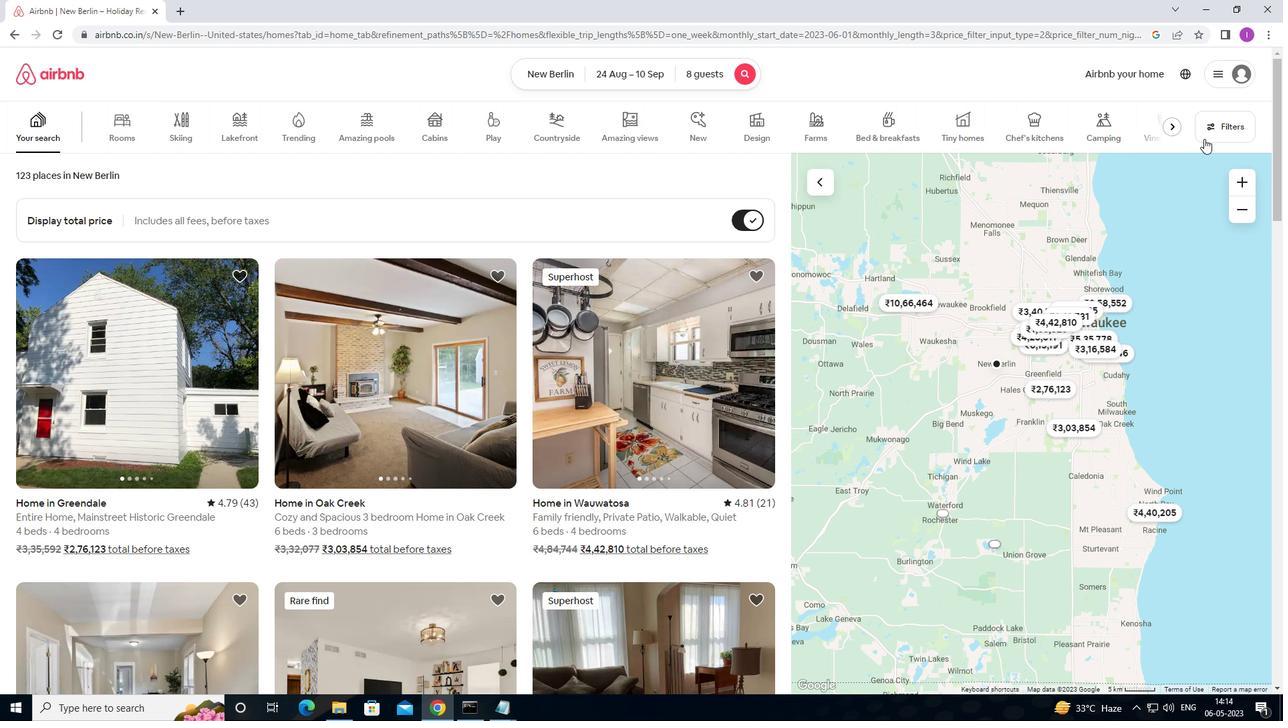 
Action: Mouse pressed left at (1208, 126)
Screenshot: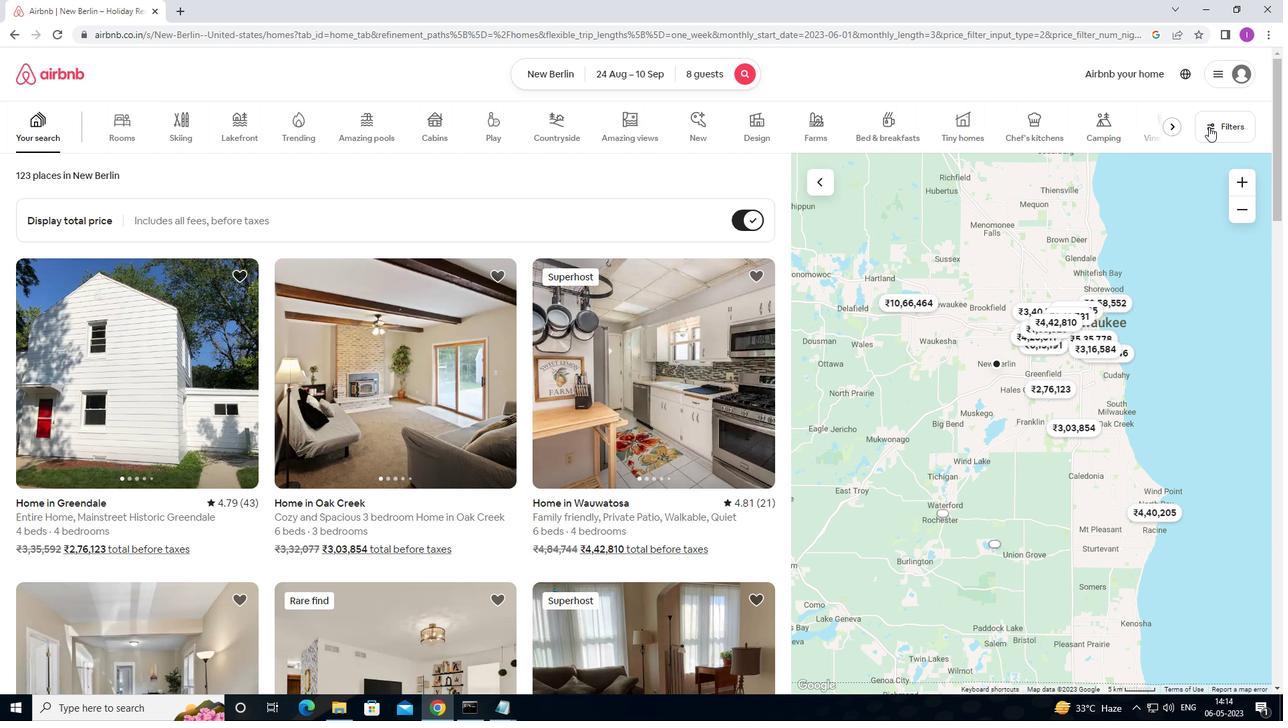 
Action: Mouse moved to (476, 455)
Screenshot: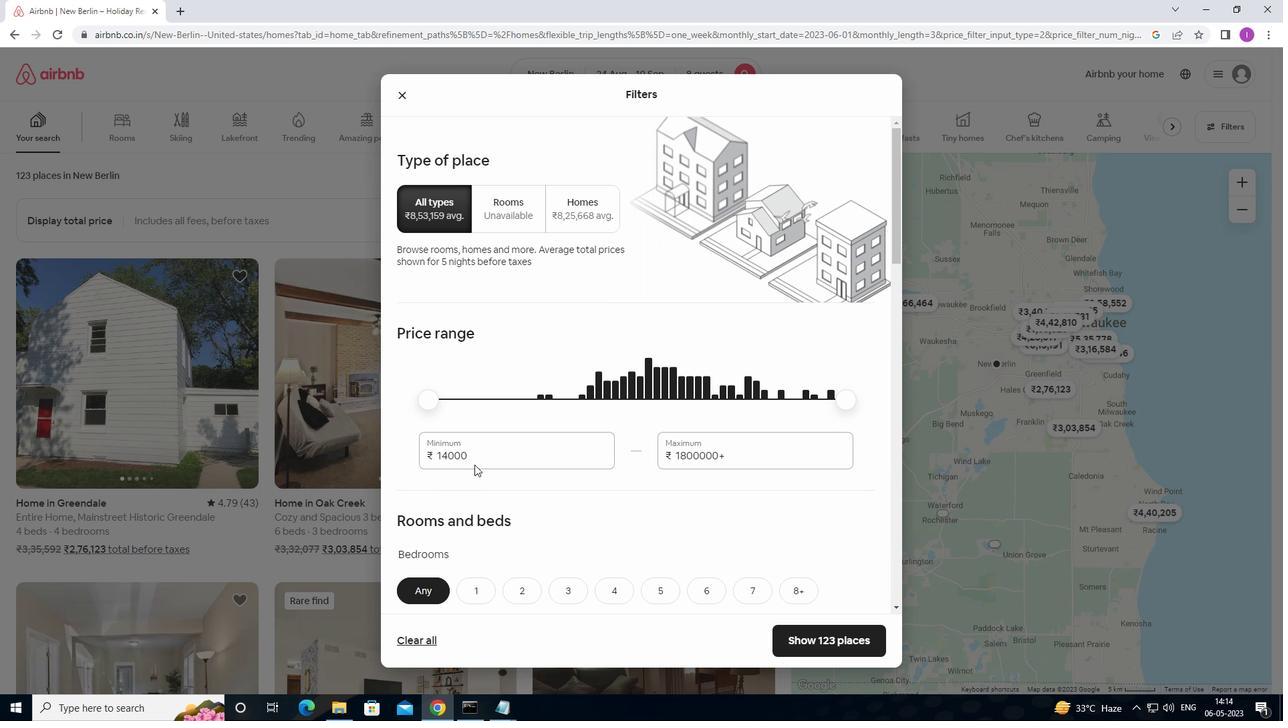 
Action: Mouse pressed left at (476, 455)
Screenshot: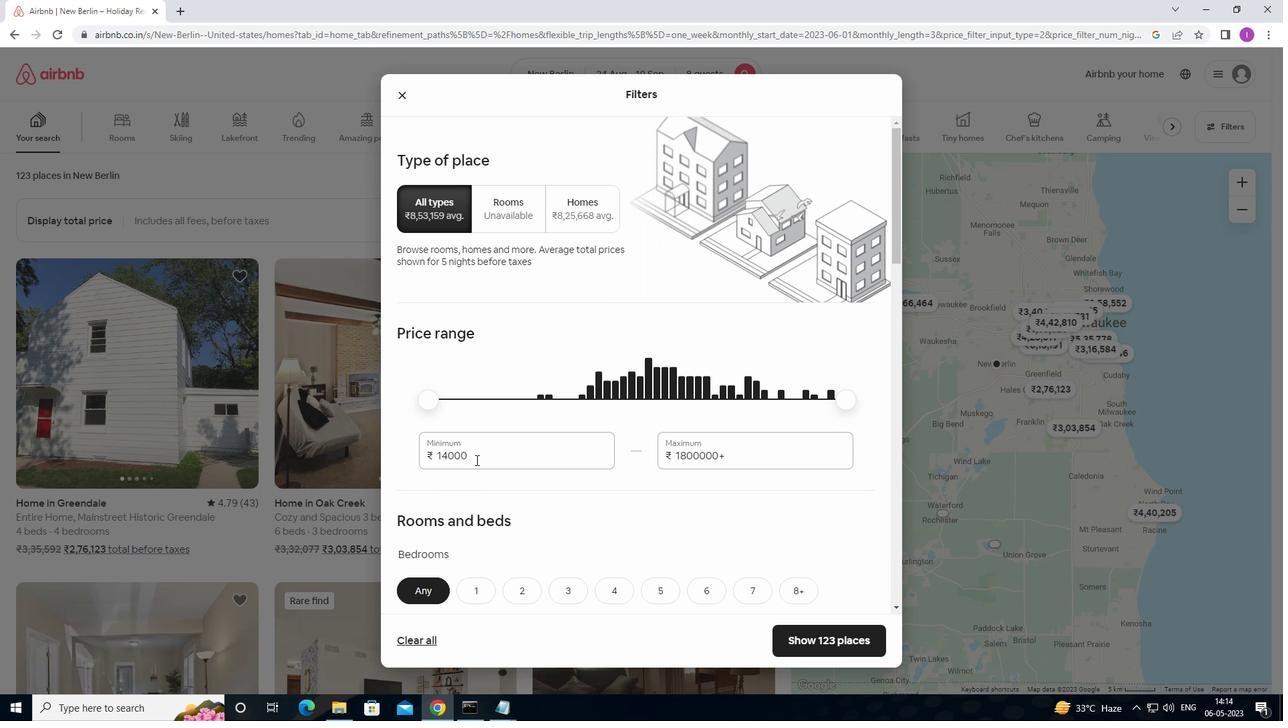 
Action: Mouse moved to (425, 451)
Screenshot: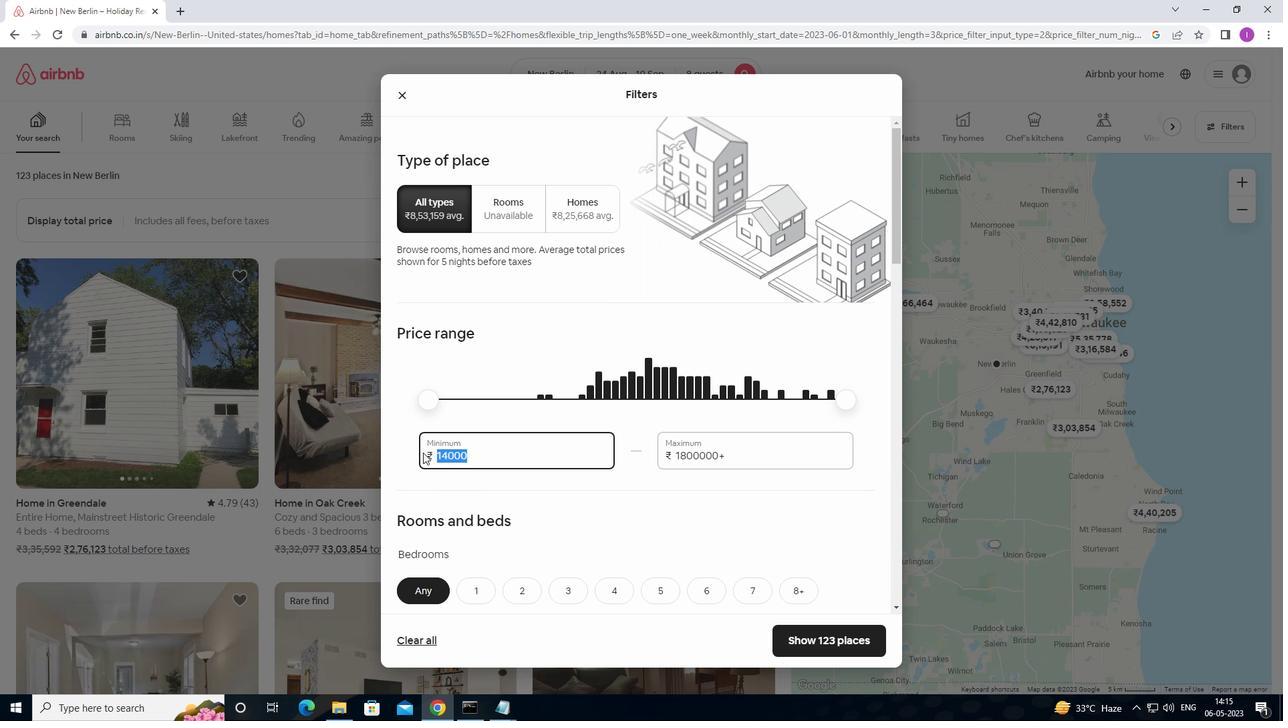 
Action: Key pressed 1
Screenshot: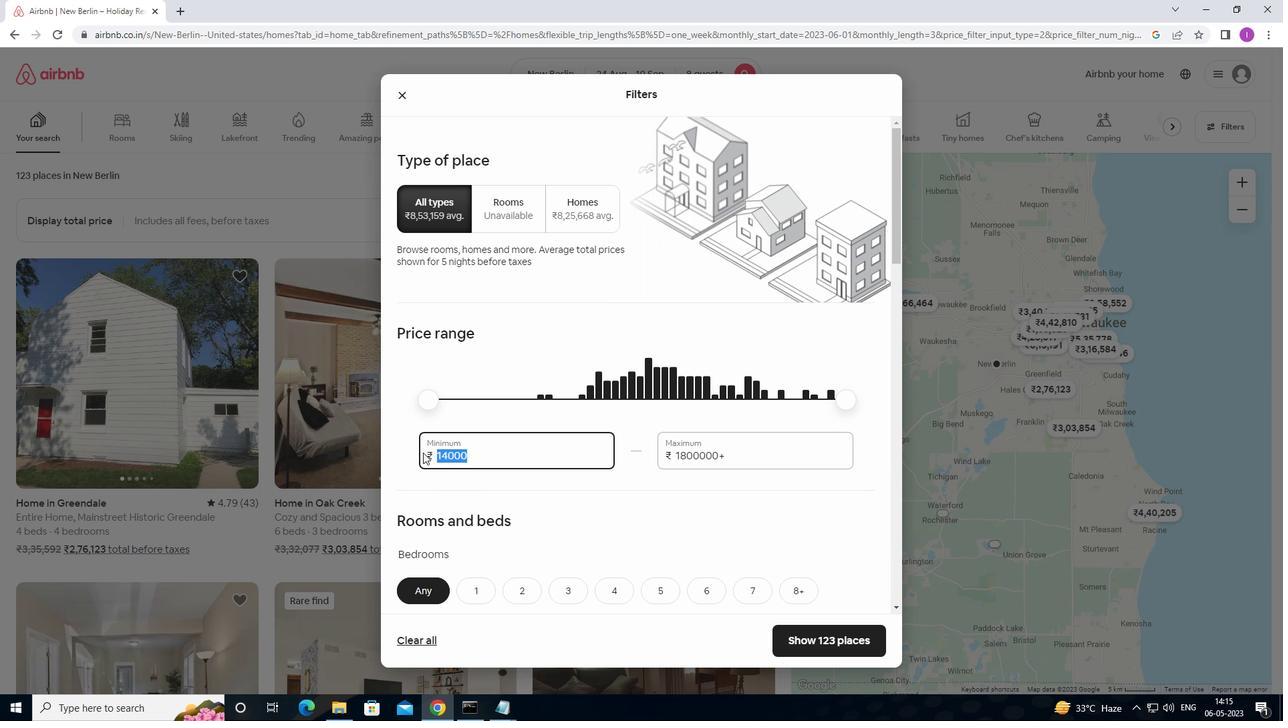 
Action: Mouse moved to (426, 451)
Screenshot: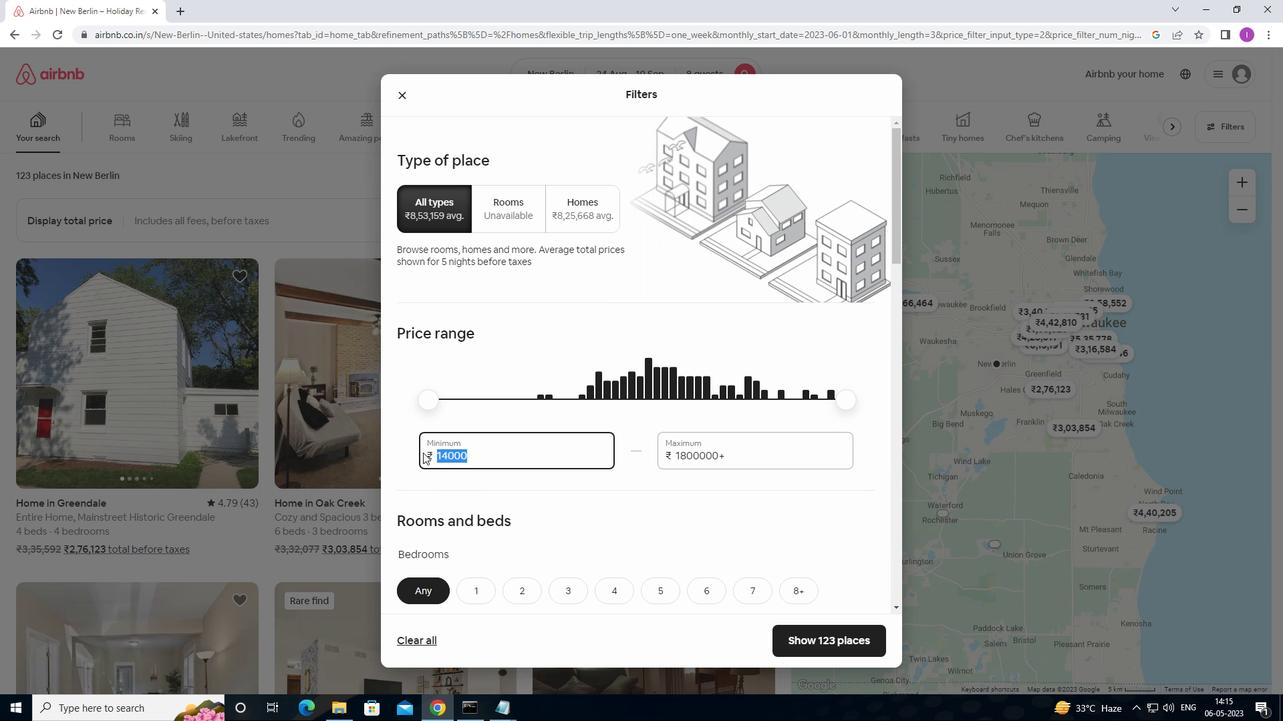 
Action: Key pressed 2
Screenshot: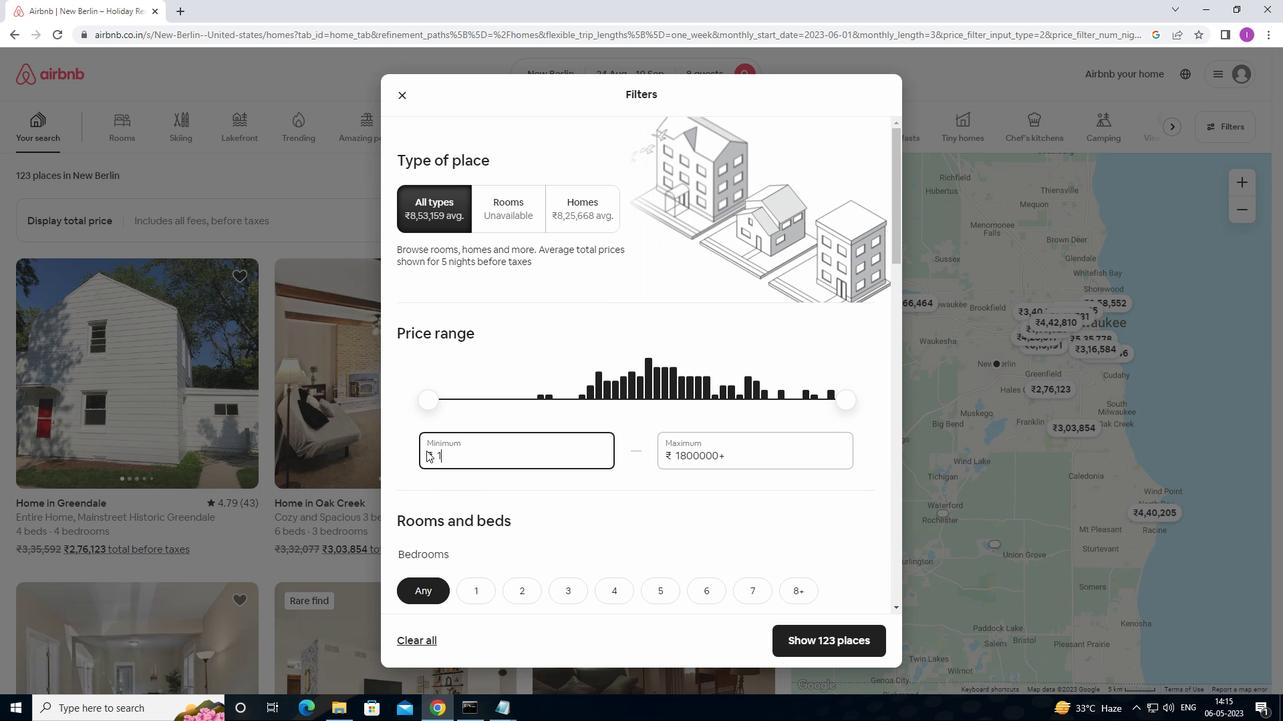 
Action: Mouse moved to (431, 449)
Screenshot: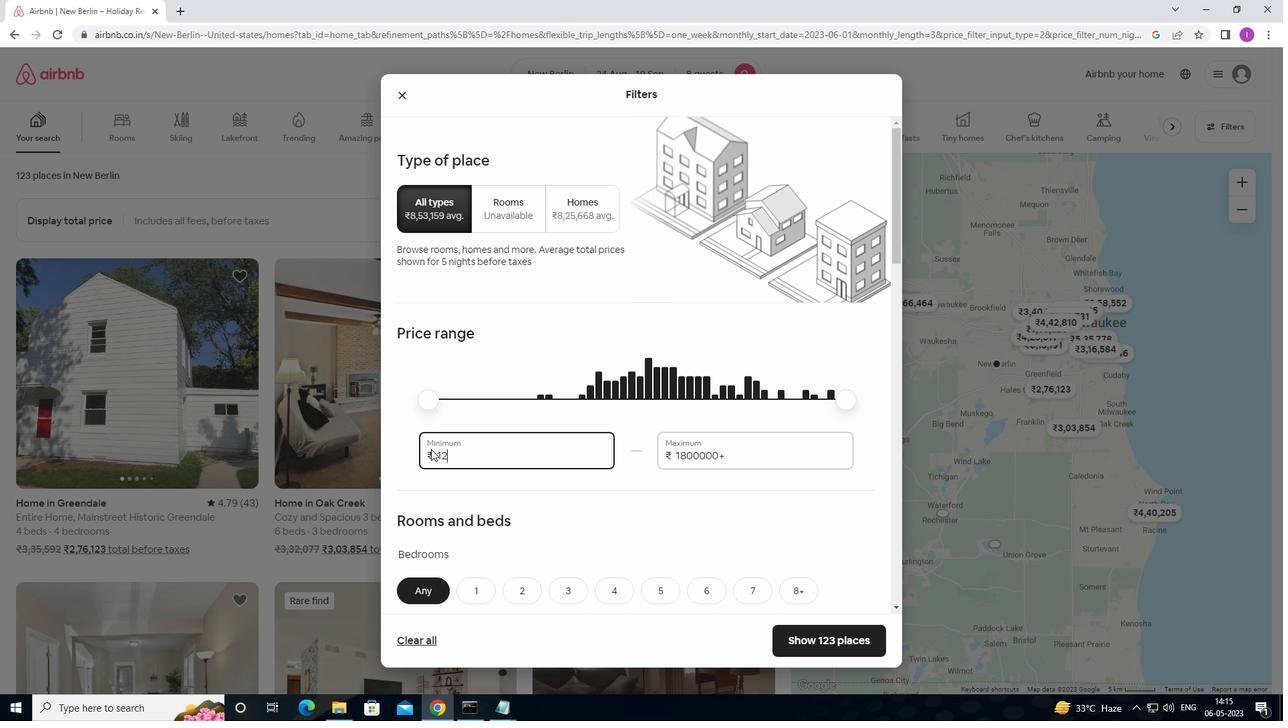 
Action: Key pressed 0
Screenshot: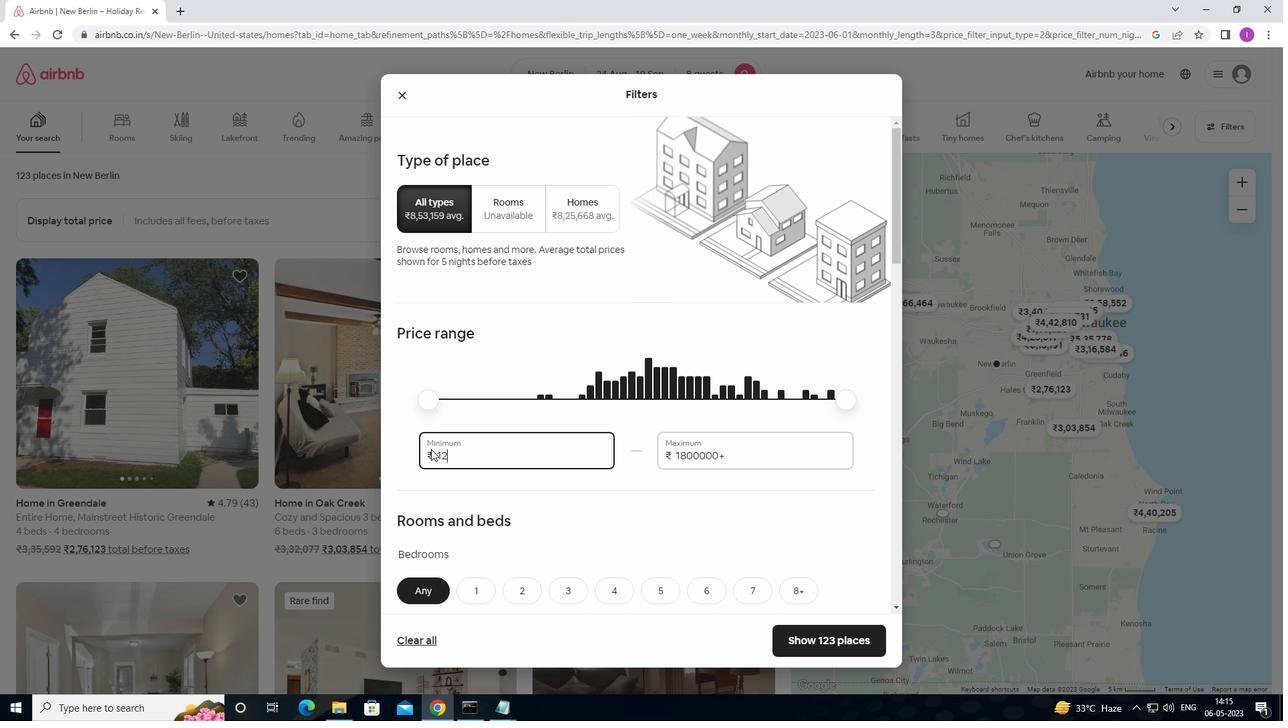 
Action: Mouse moved to (434, 448)
Screenshot: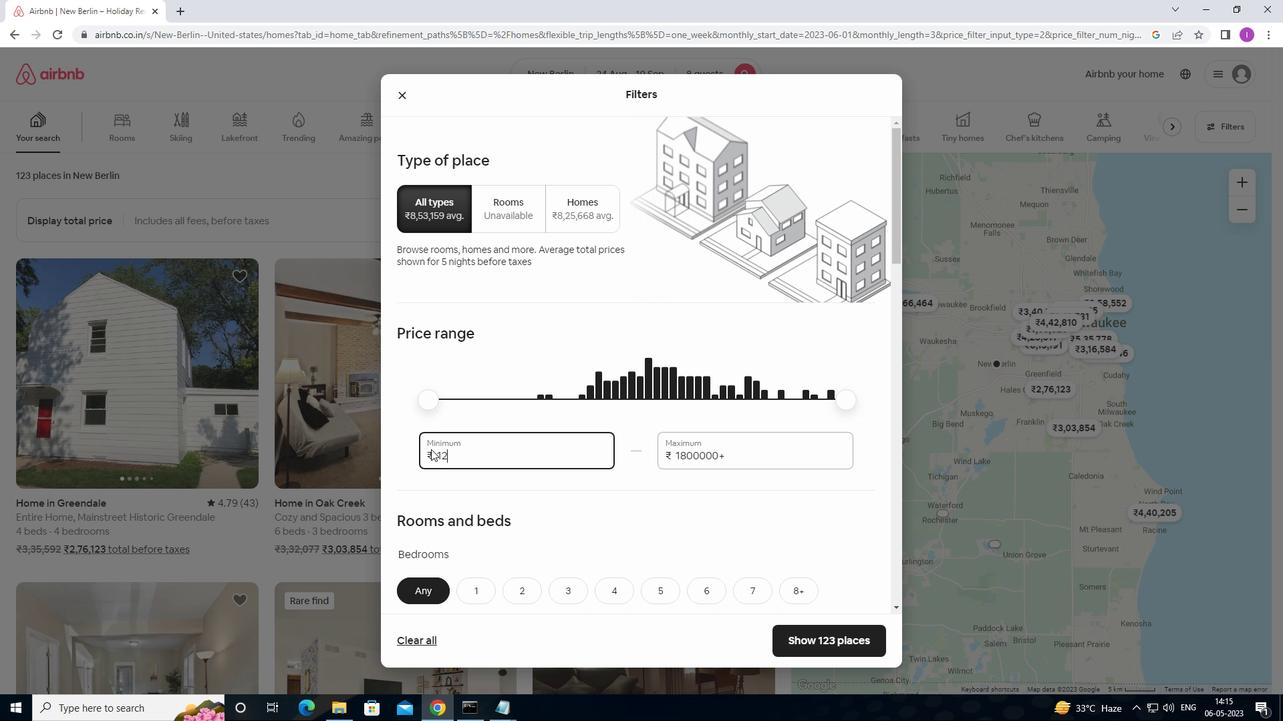 
Action: Key pressed 0
Screenshot: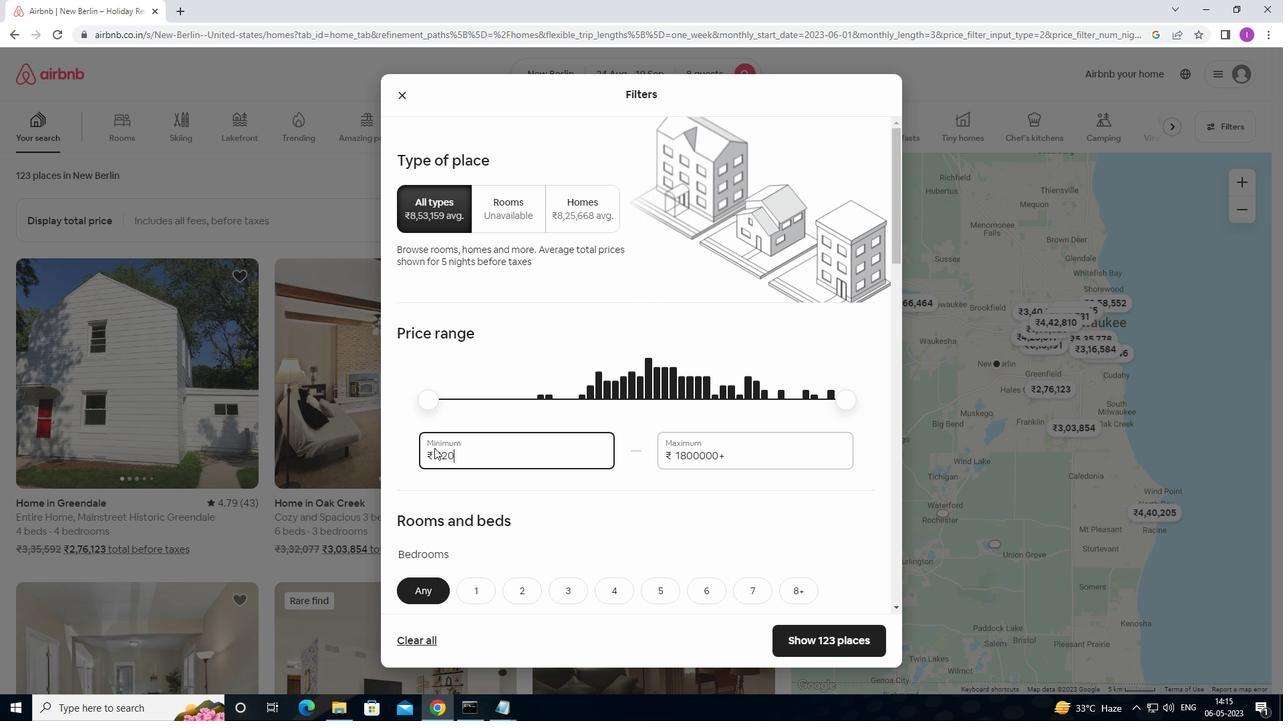 
Action: Mouse moved to (436, 448)
Screenshot: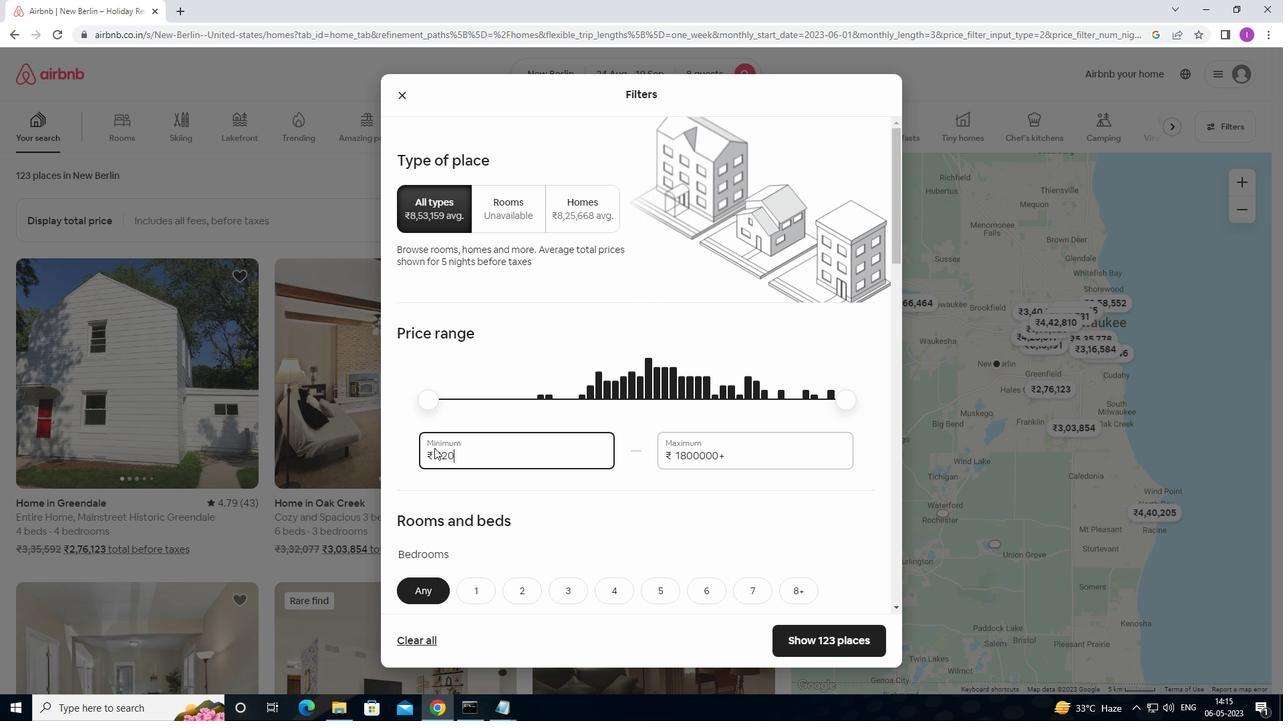 
Action: Key pressed 0
Screenshot: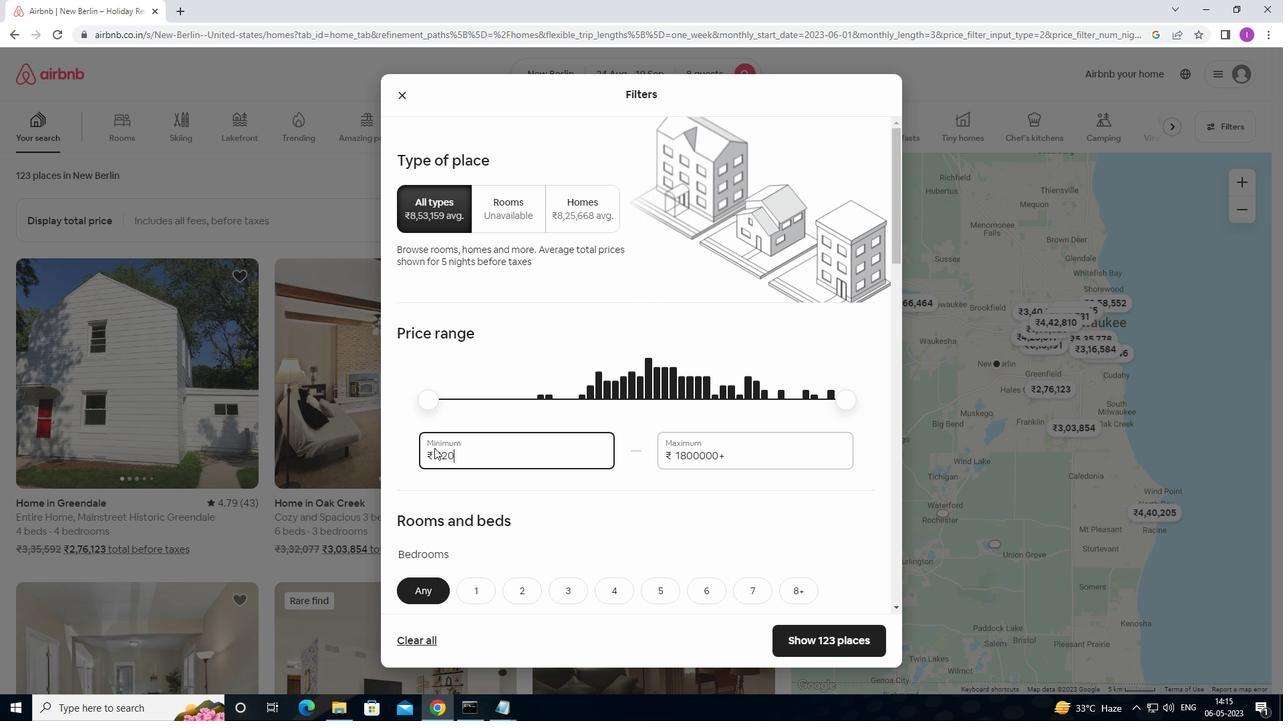 
Action: Mouse moved to (731, 455)
Screenshot: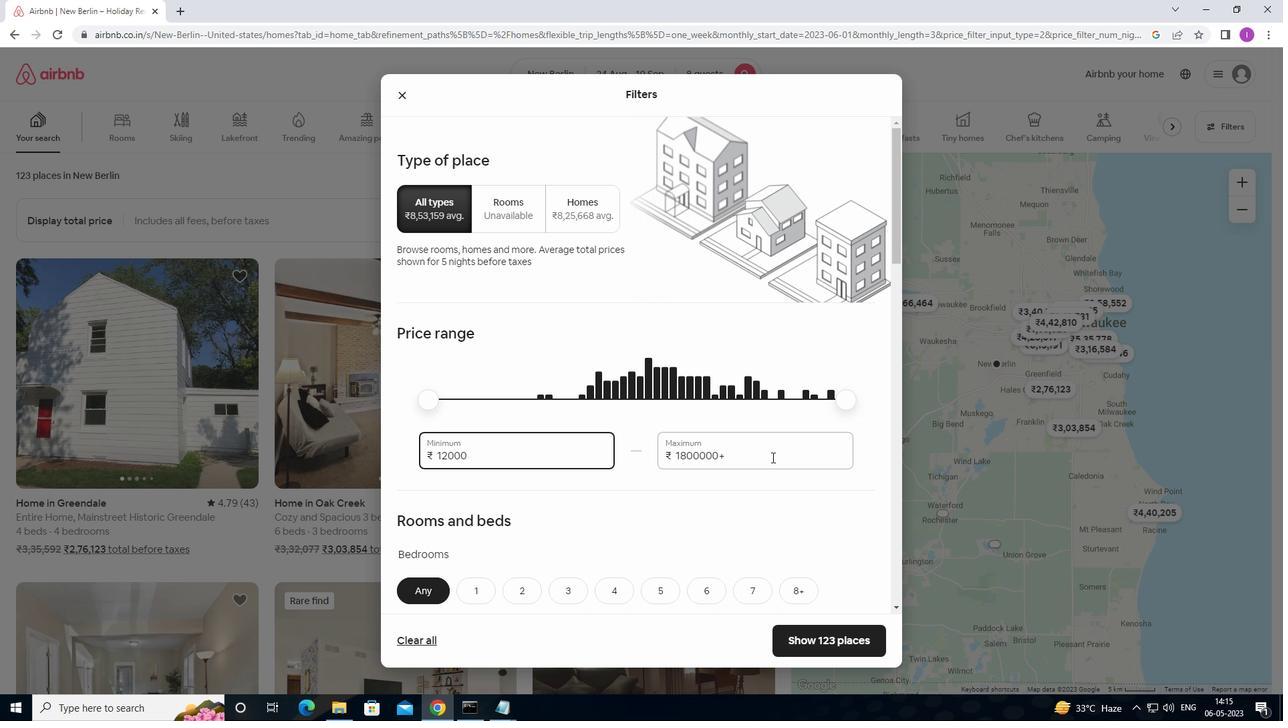 
Action: Mouse pressed left at (731, 455)
Screenshot: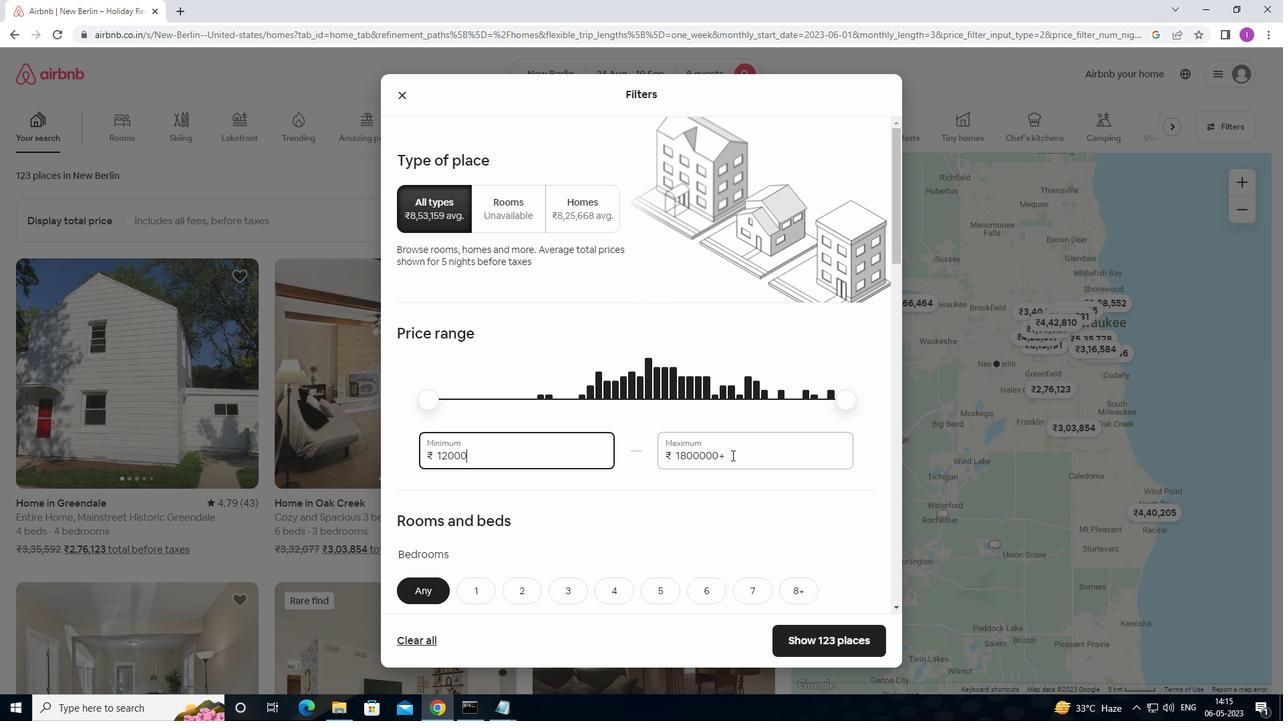 
Action: Mouse moved to (657, 458)
Screenshot: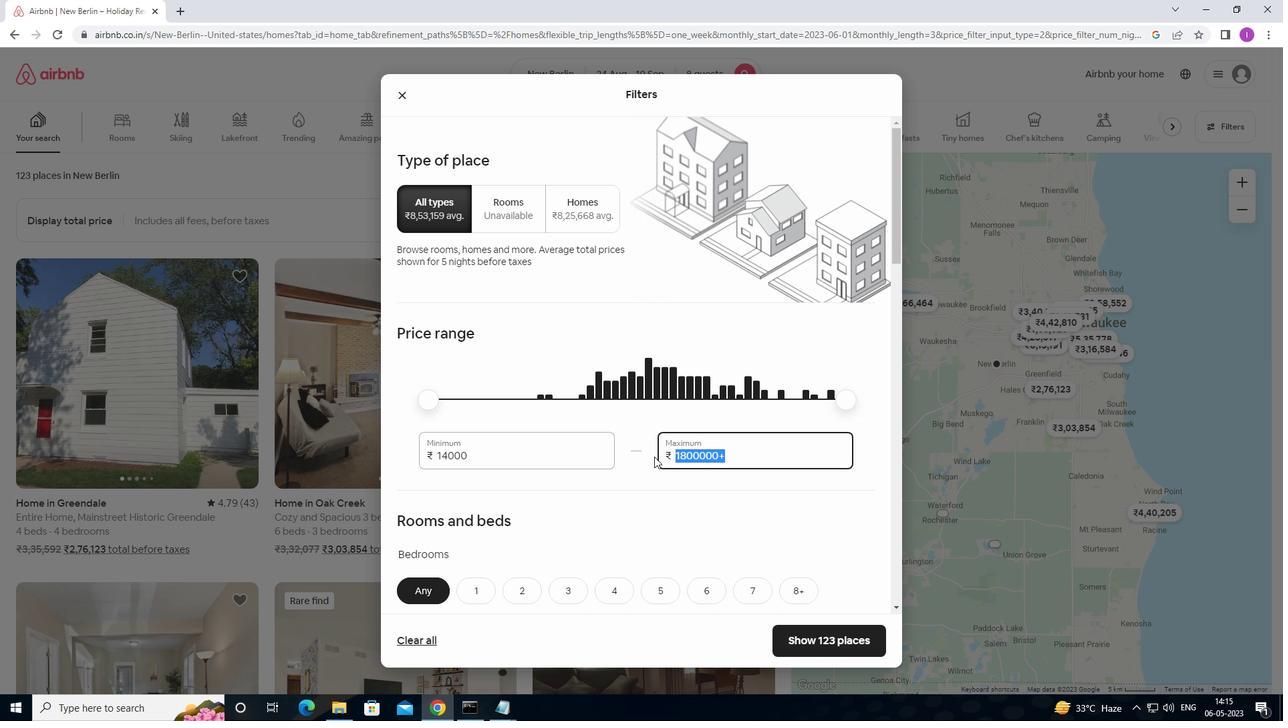 
Action: Key pressed 1
Screenshot: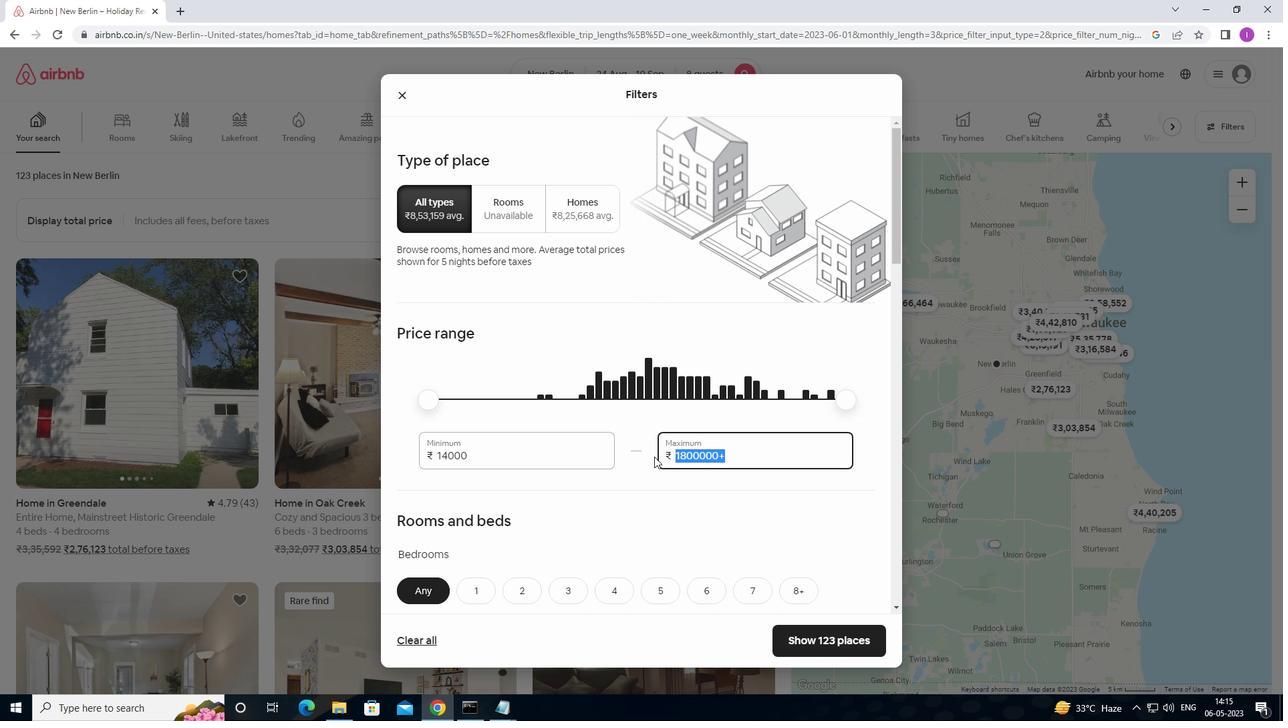 
Action: Mouse moved to (658, 459)
Screenshot: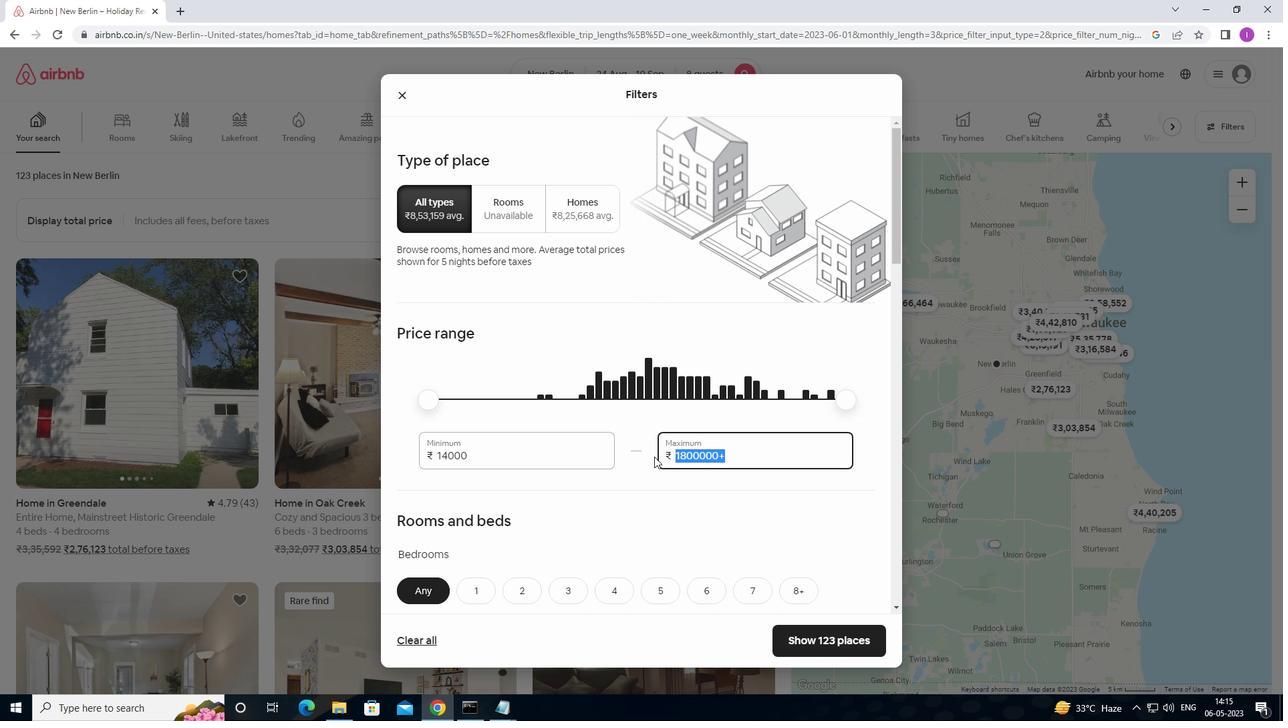 
Action: Key pressed 500
Screenshot: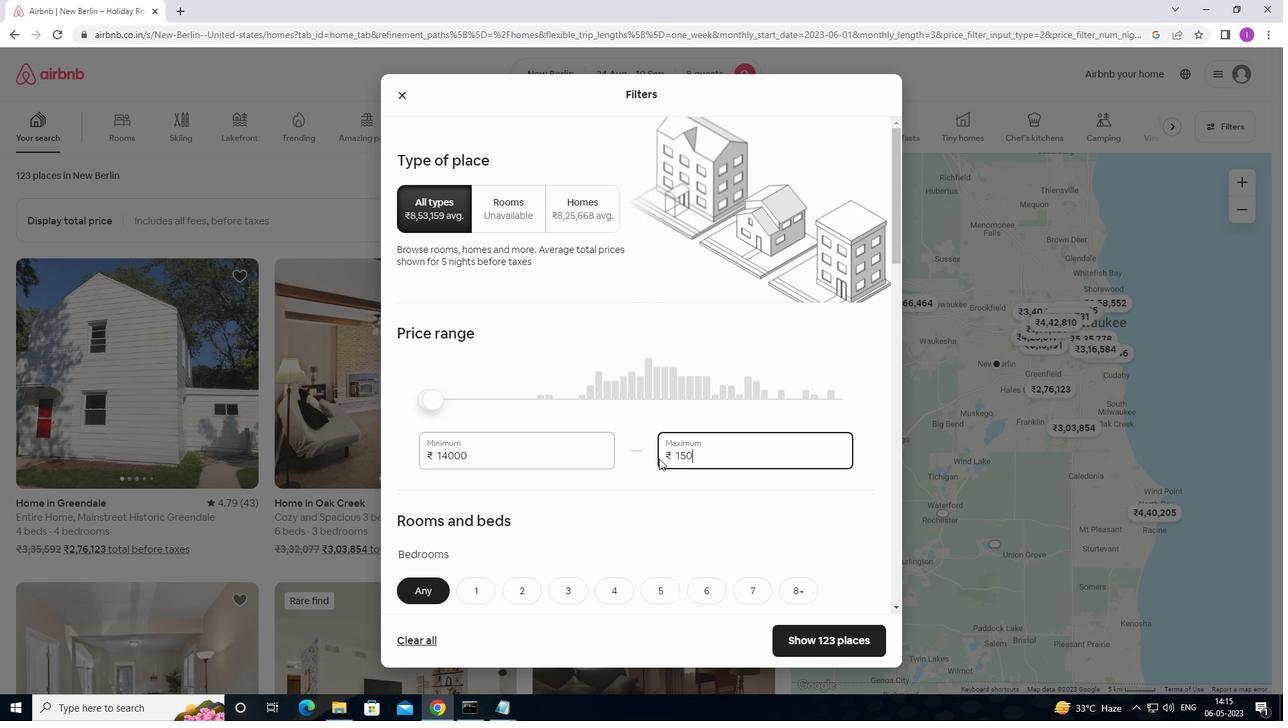
Action: Mouse moved to (661, 459)
Screenshot: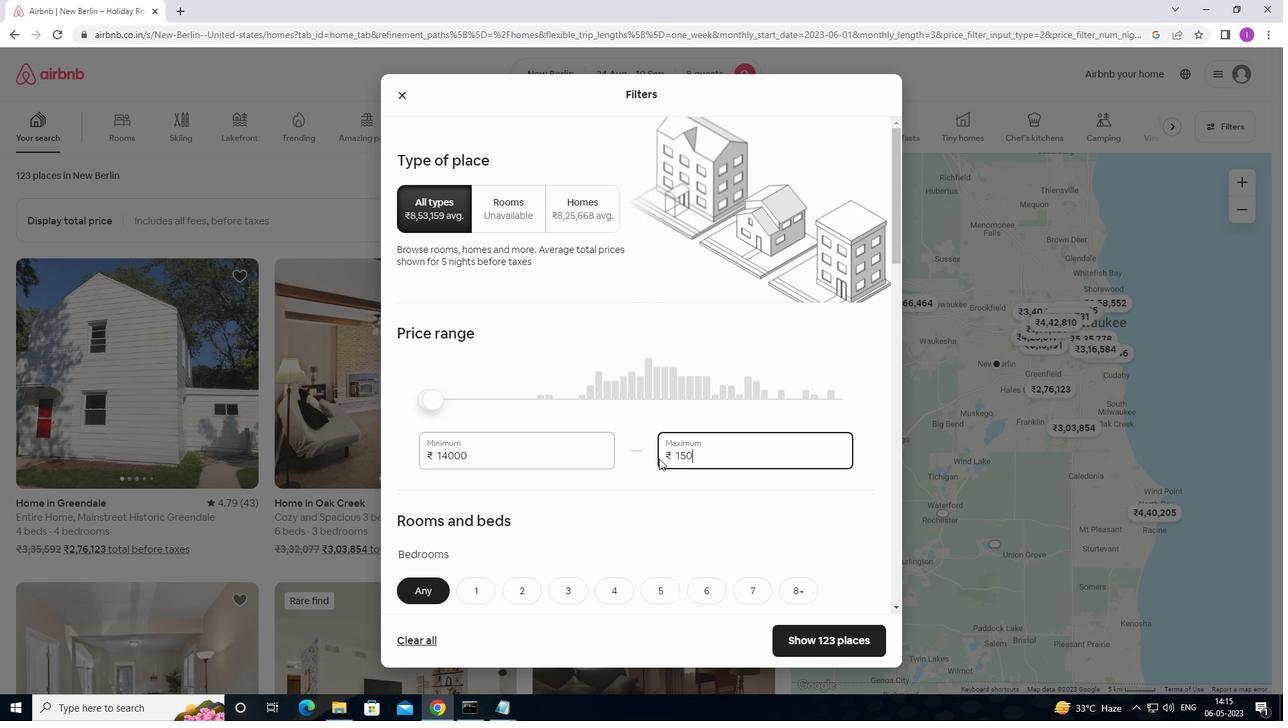 
Action: Key pressed 0
Screenshot: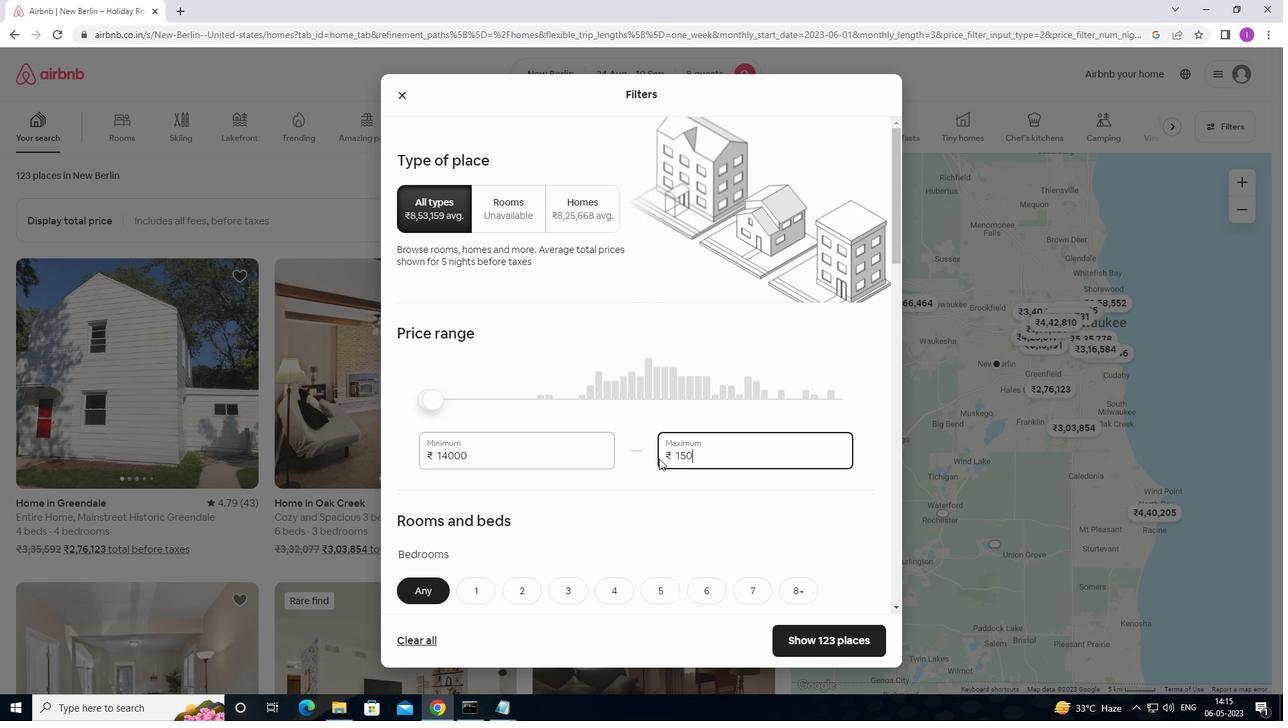 
Action: Mouse moved to (764, 533)
Screenshot: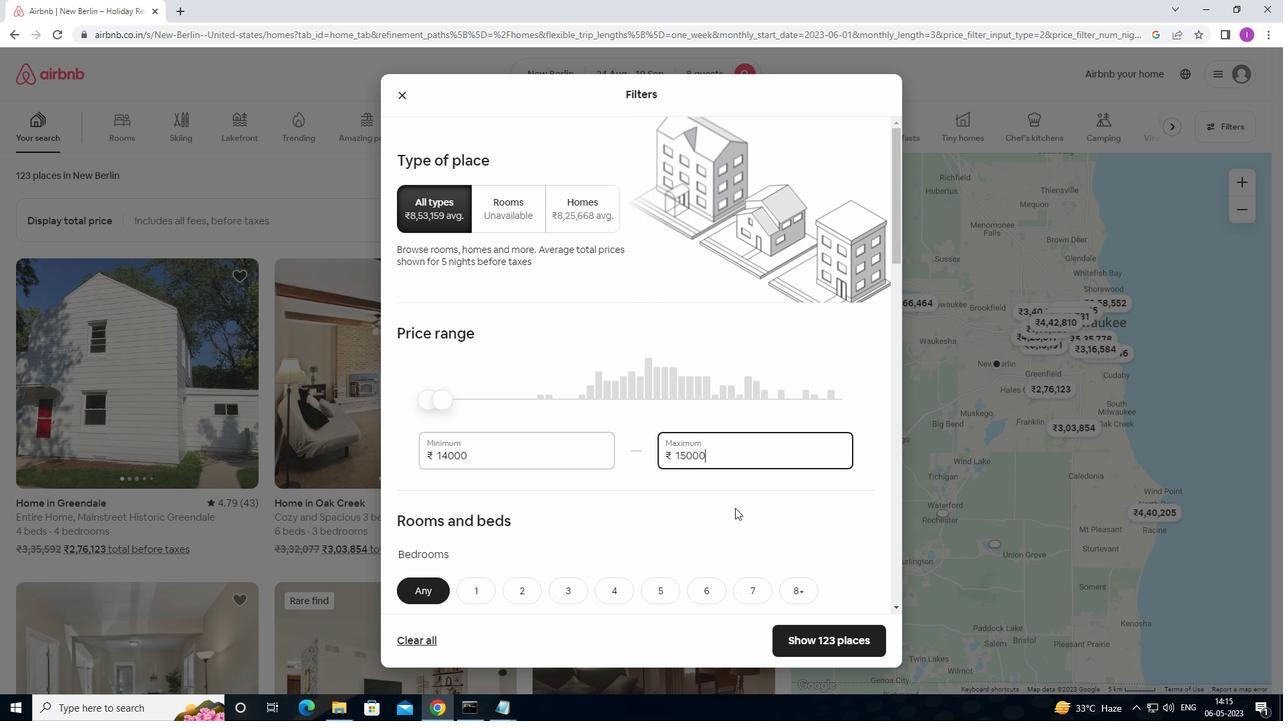 
Action: Mouse scrolled (764, 533) with delta (0, 0)
Screenshot: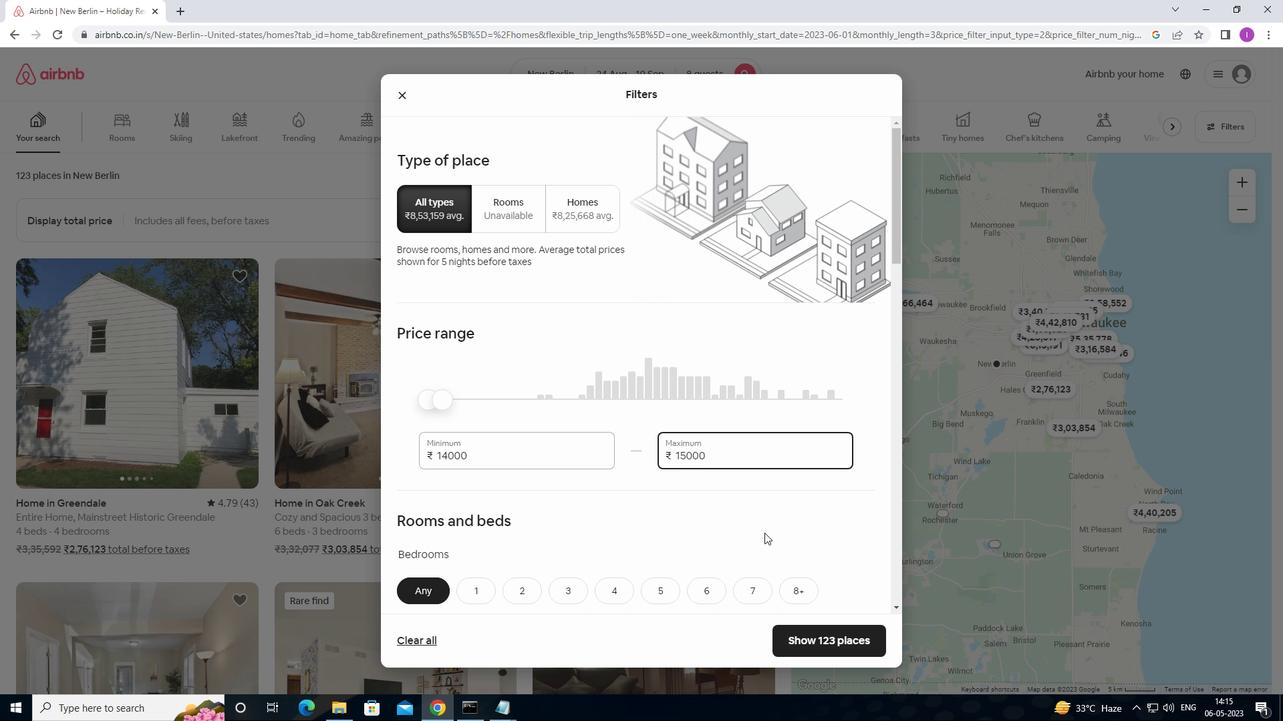 
Action: Mouse scrolled (764, 533) with delta (0, 0)
Screenshot: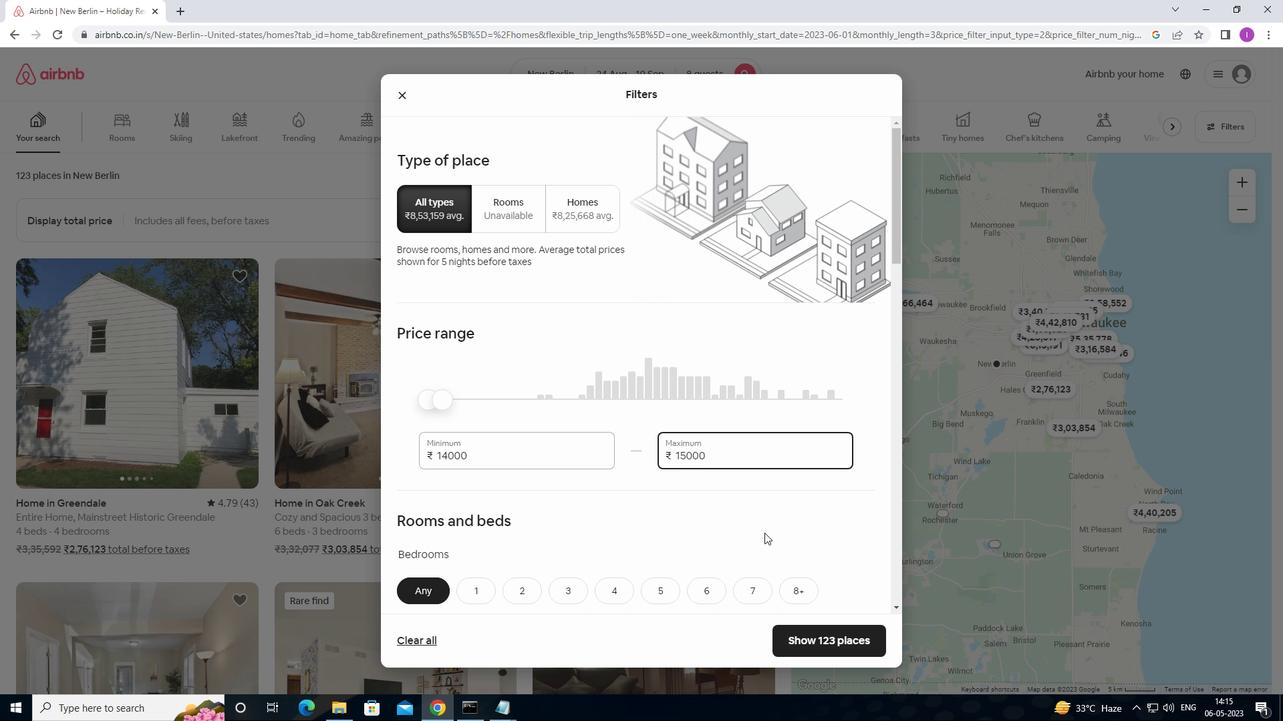 
Action: Mouse moved to (766, 494)
Screenshot: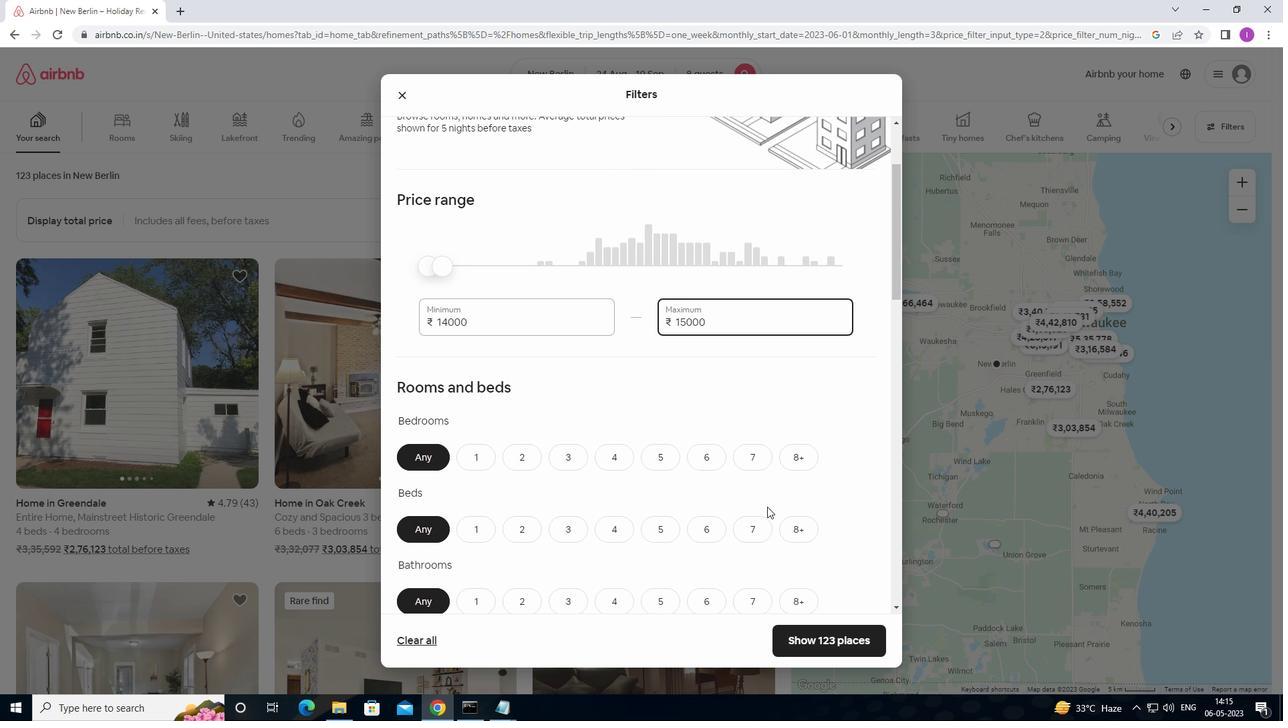 
Action: Mouse scrolled (766, 493) with delta (0, 0)
Screenshot: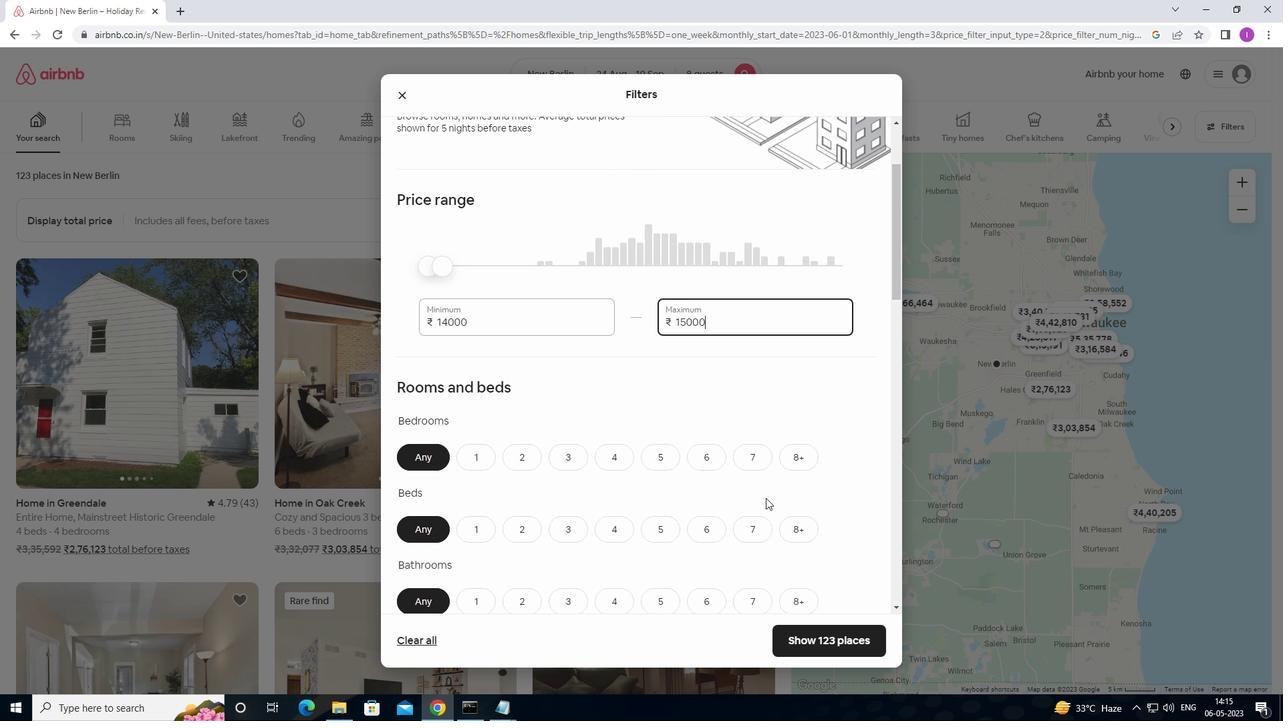 
Action: Mouse scrolled (766, 493) with delta (0, 0)
Screenshot: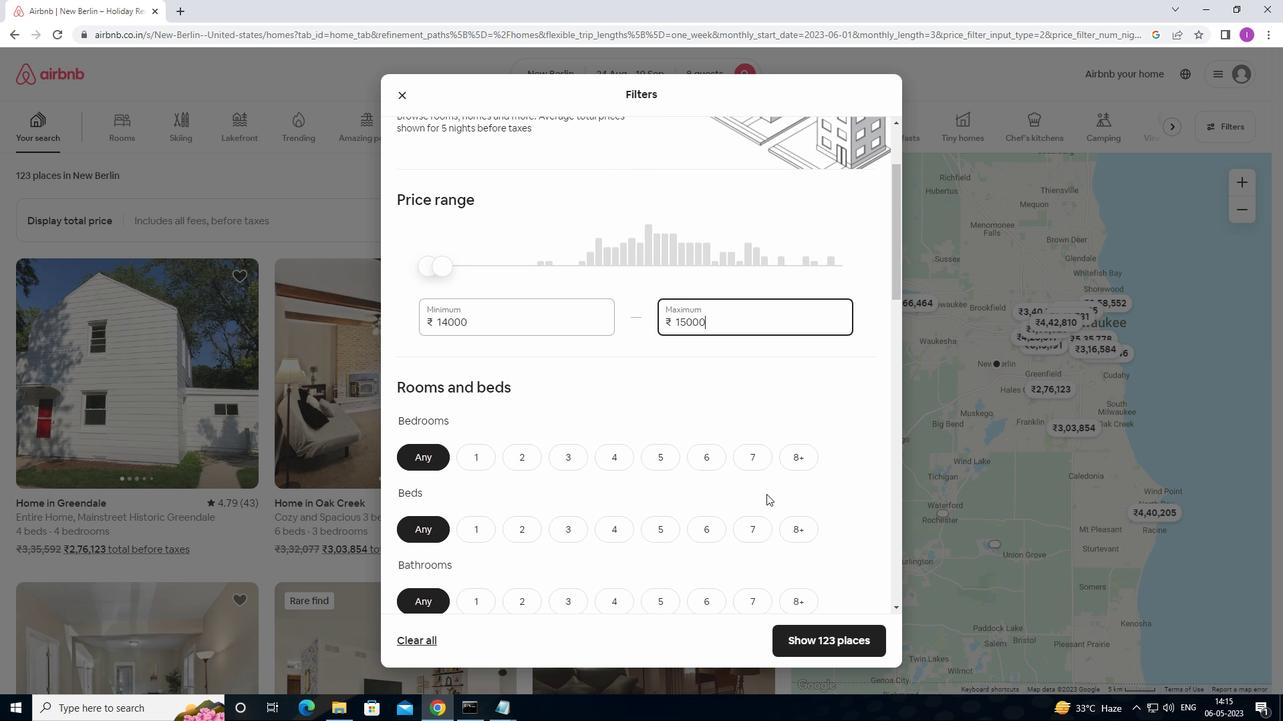 
Action: Mouse moved to (754, 497)
Screenshot: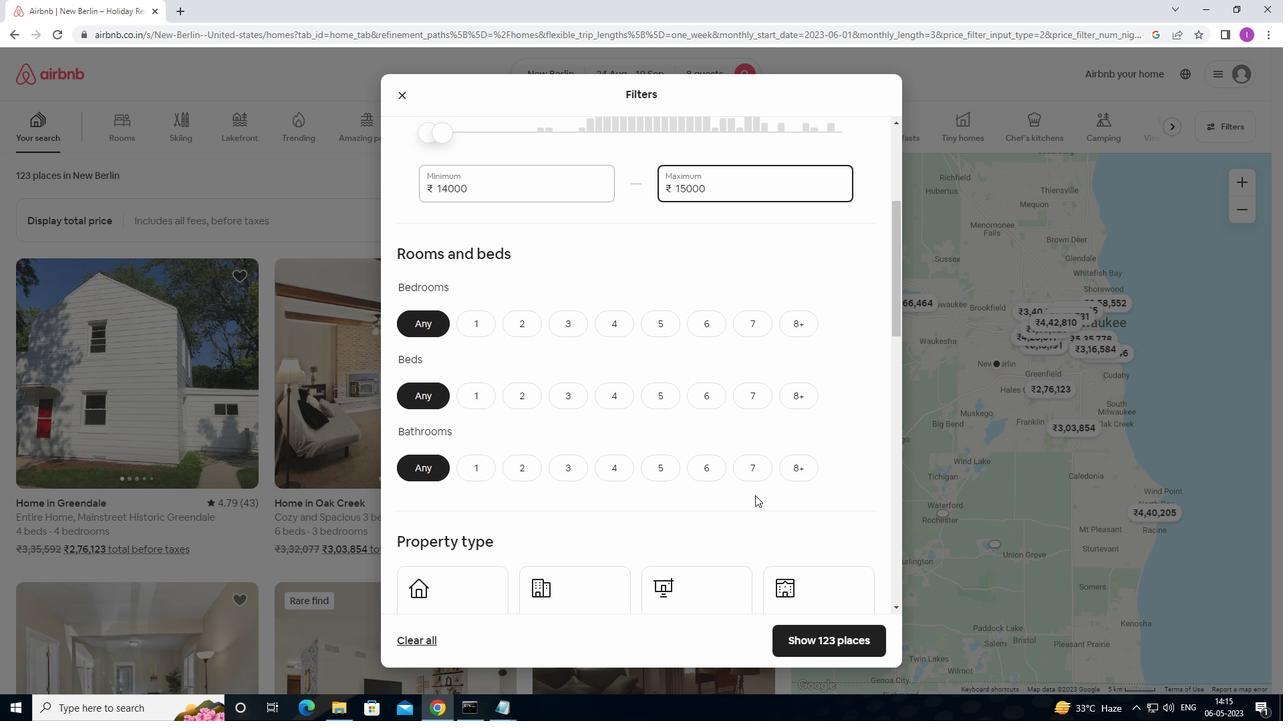 
Action: Mouse scrolled (754, 496) with delta (0, 0)
Screenshot: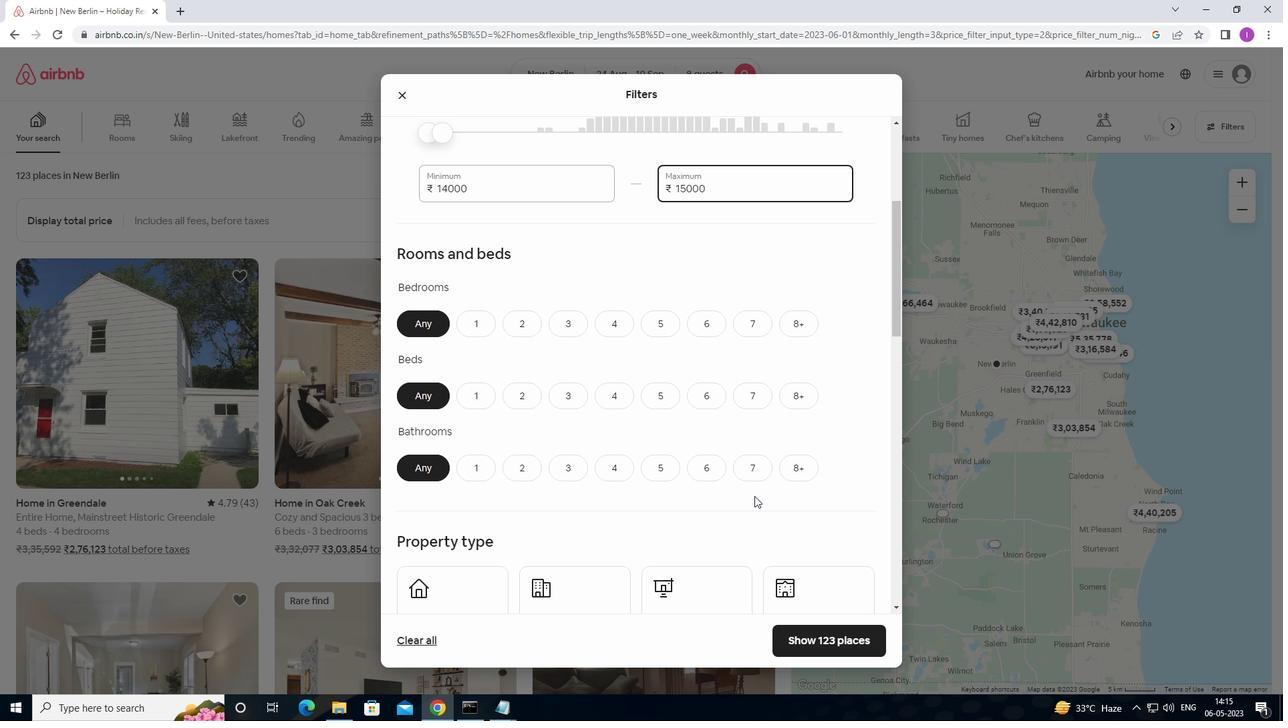 
Action: Mouse moved to (609, 261)
Screenshot: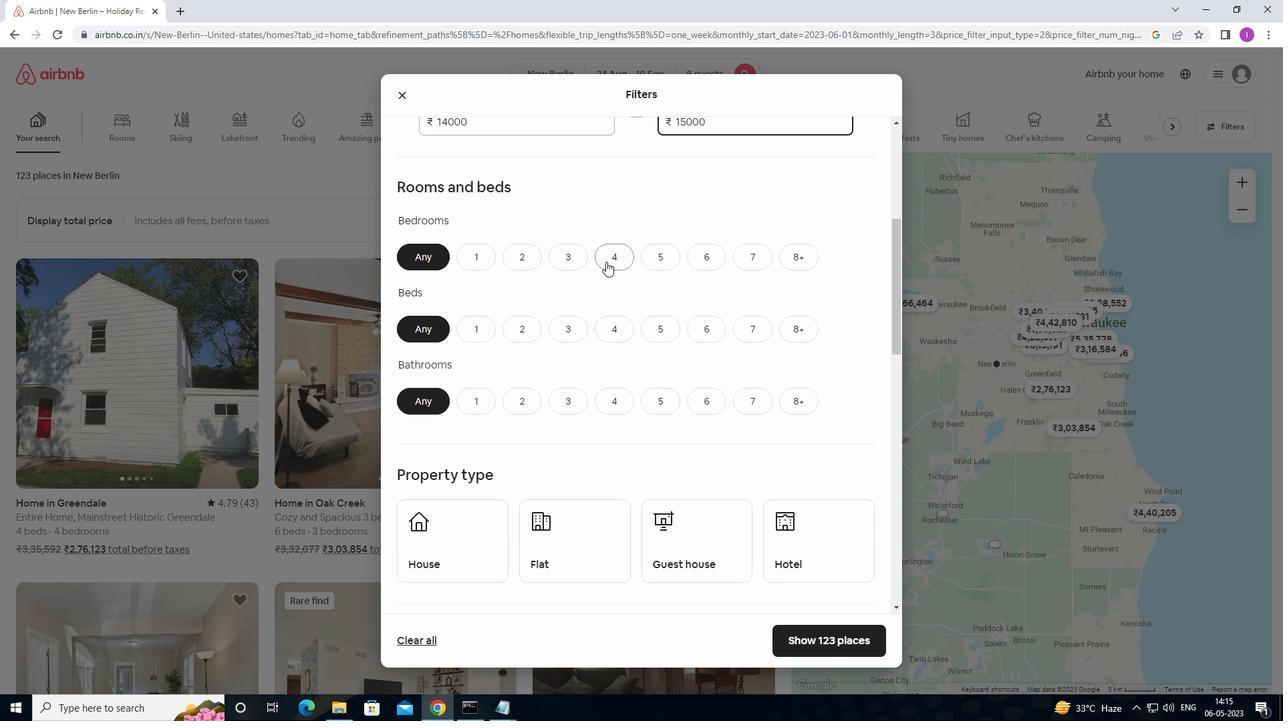 
Action: Mouse pressed left at (609, 261)
Screenshot: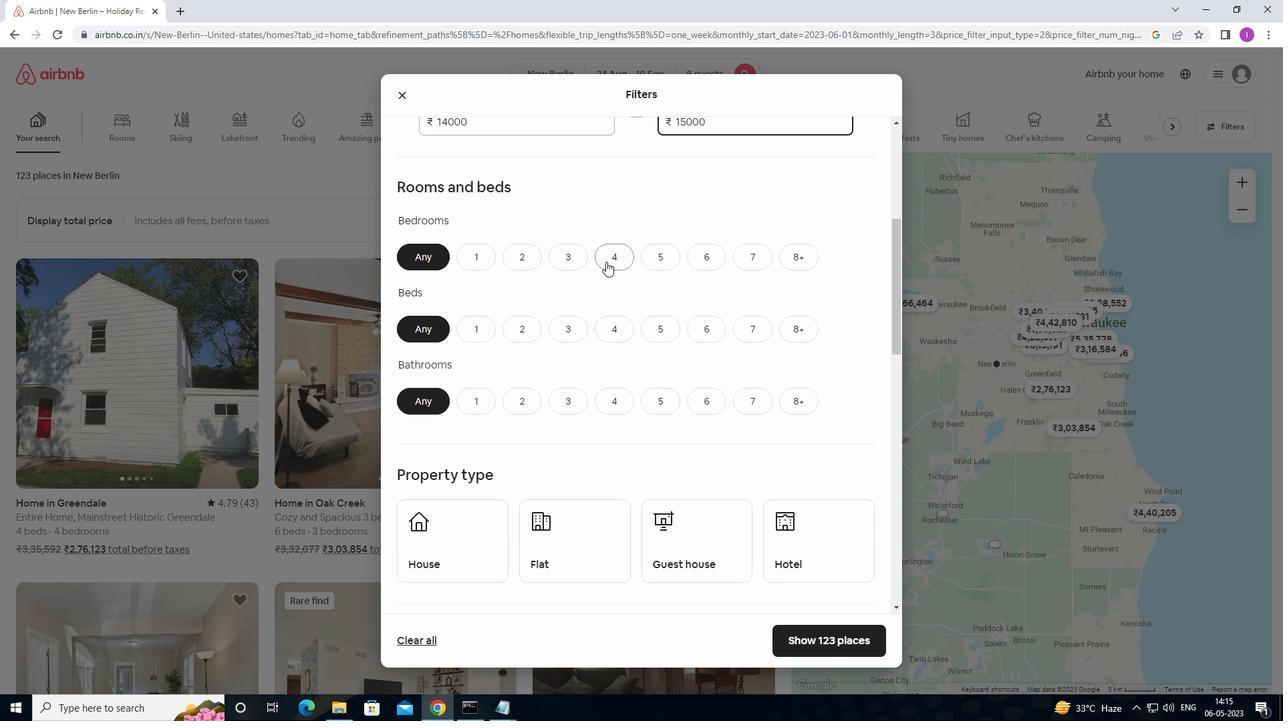 
Action: Mouse moved to (793, 327)
Screenshot: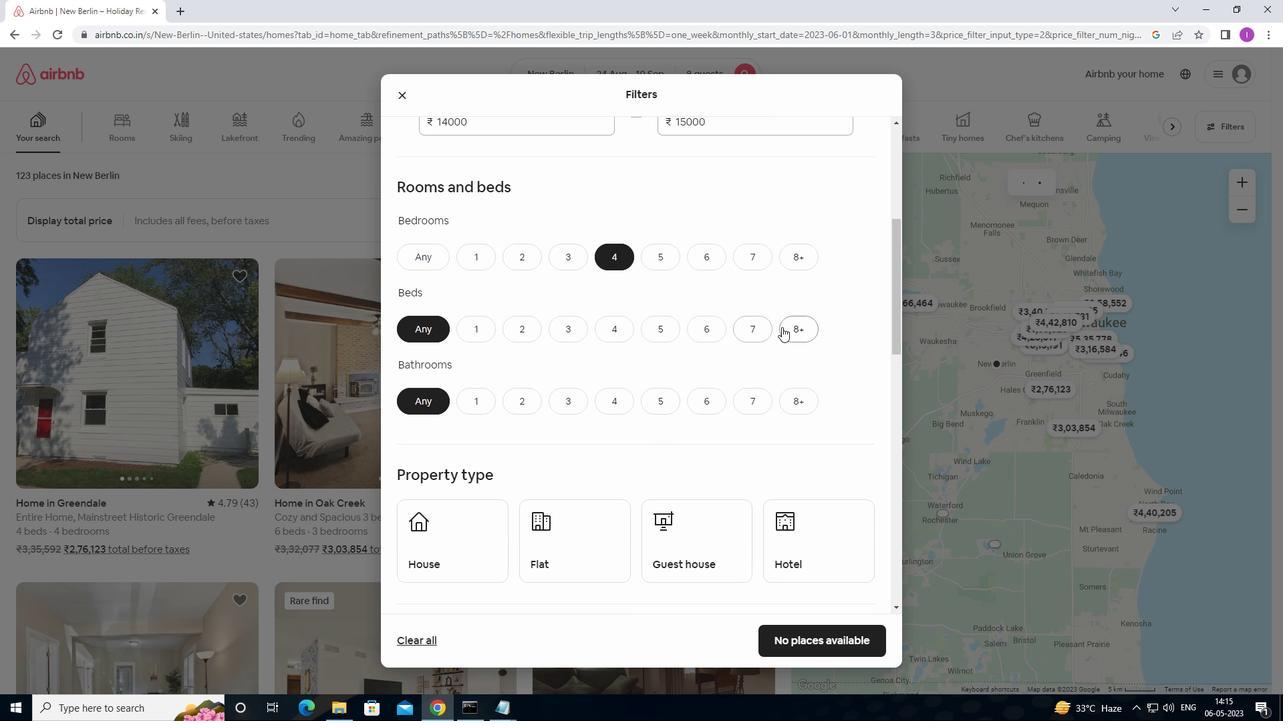 
Action: Mouse pressed left at (793, 327)
Screenshot: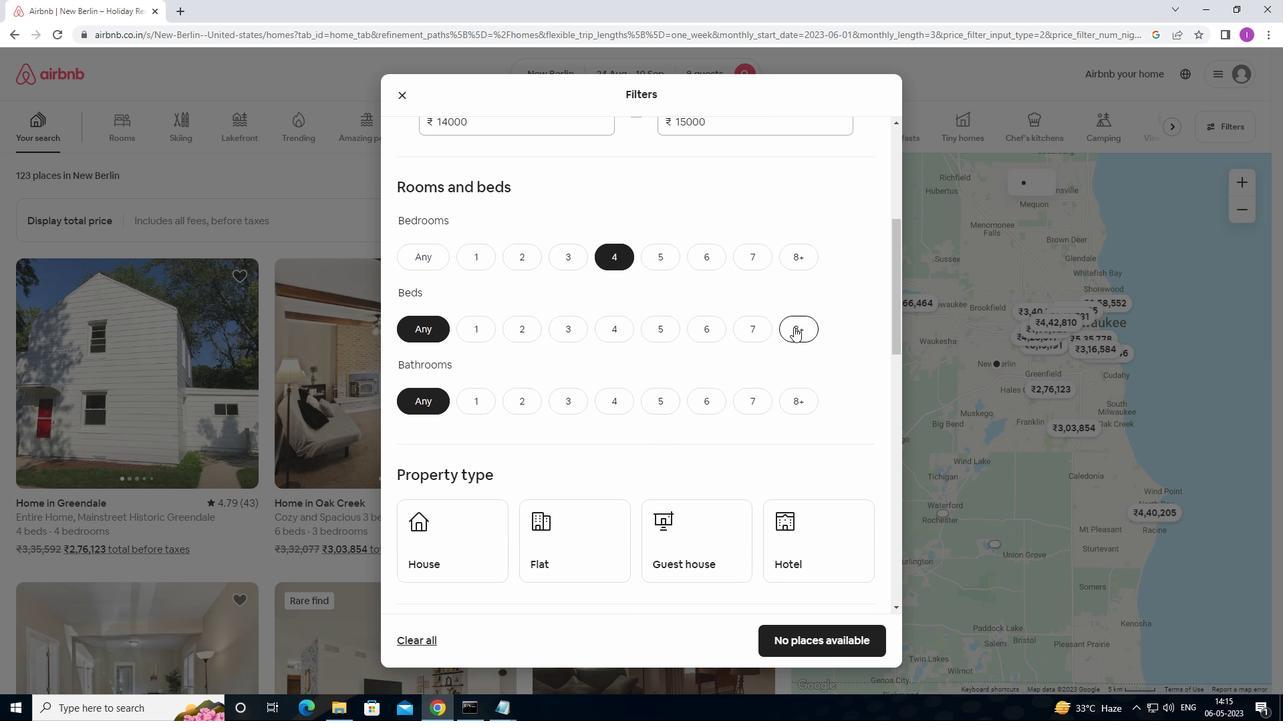
Action: Mouse moved to (616, 403)
Screenshot: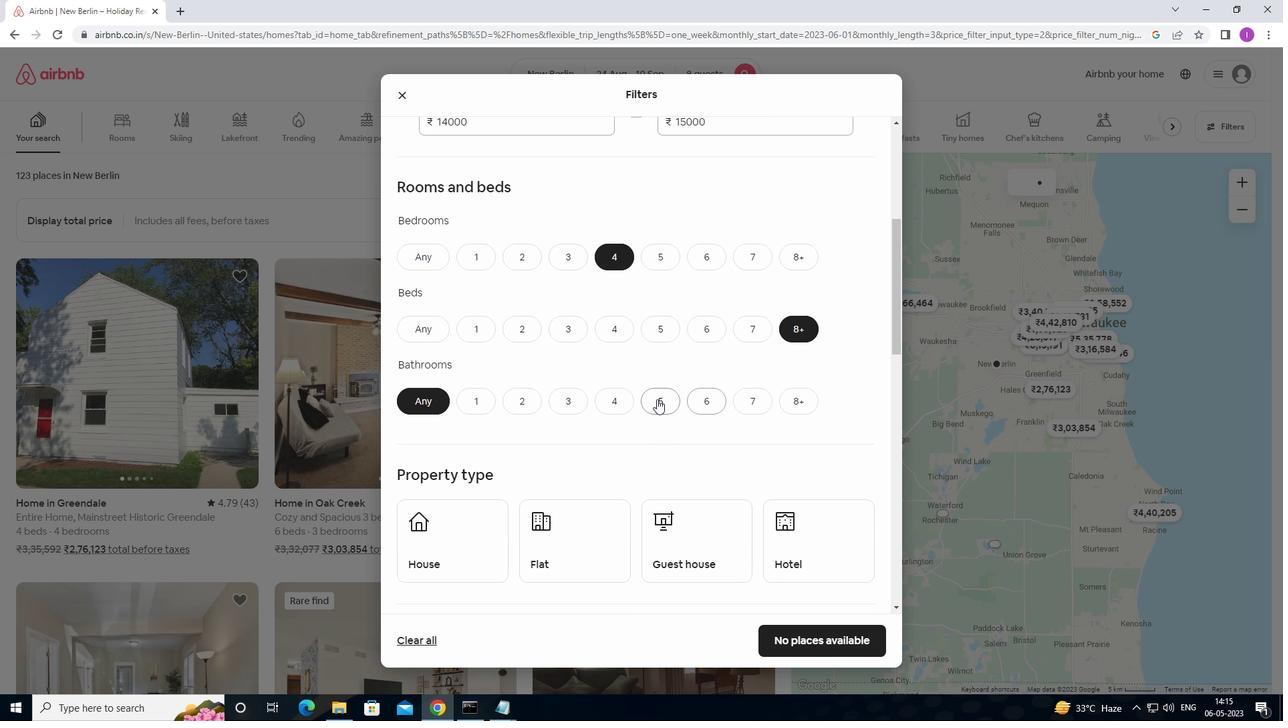 
Action: Mouse pressed left at (616, 403)
Screenshot: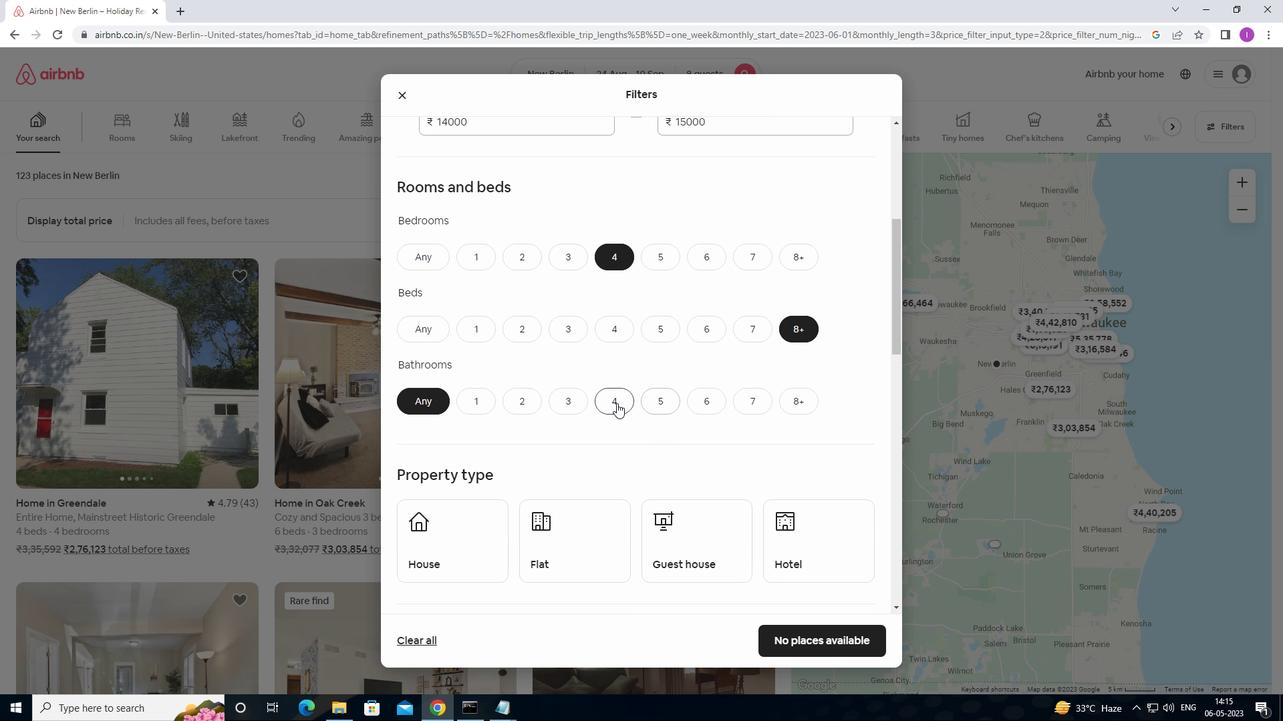 
Action: Mouse moved to (640, 414)
Screenshot: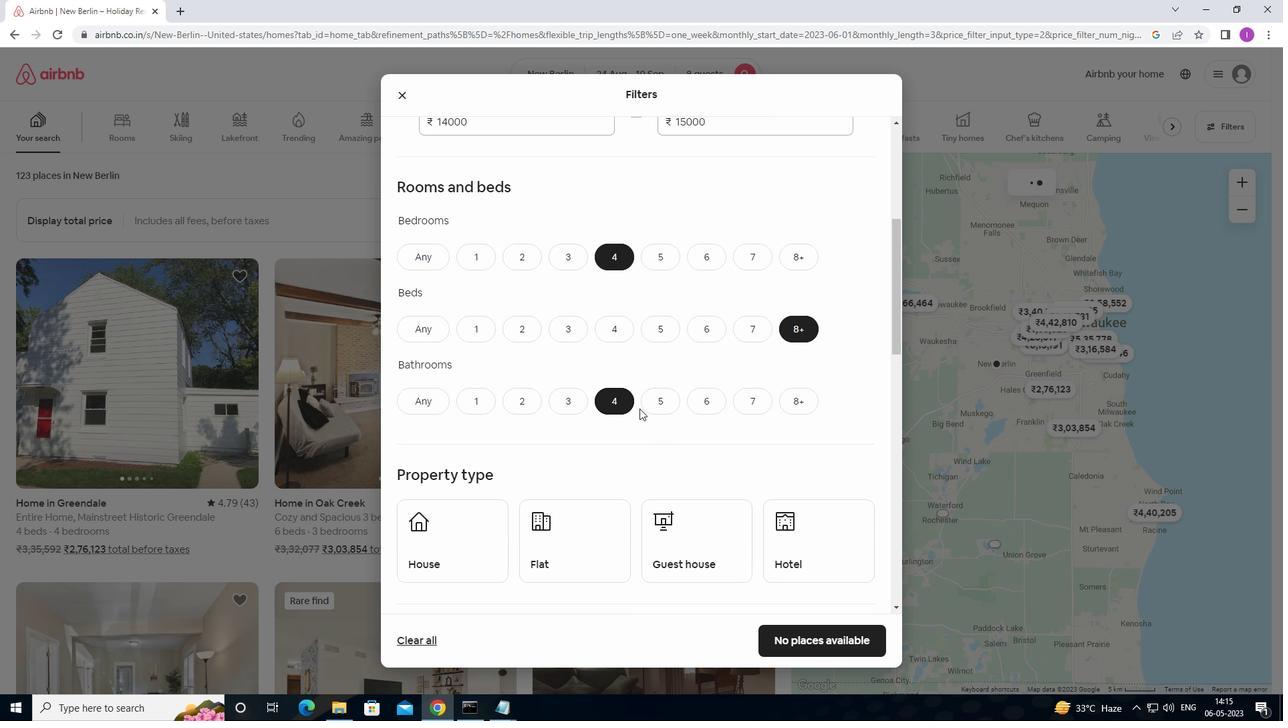 
Action: Mouse scrolled (640, 414) with delta (0, 0)
Screenshot: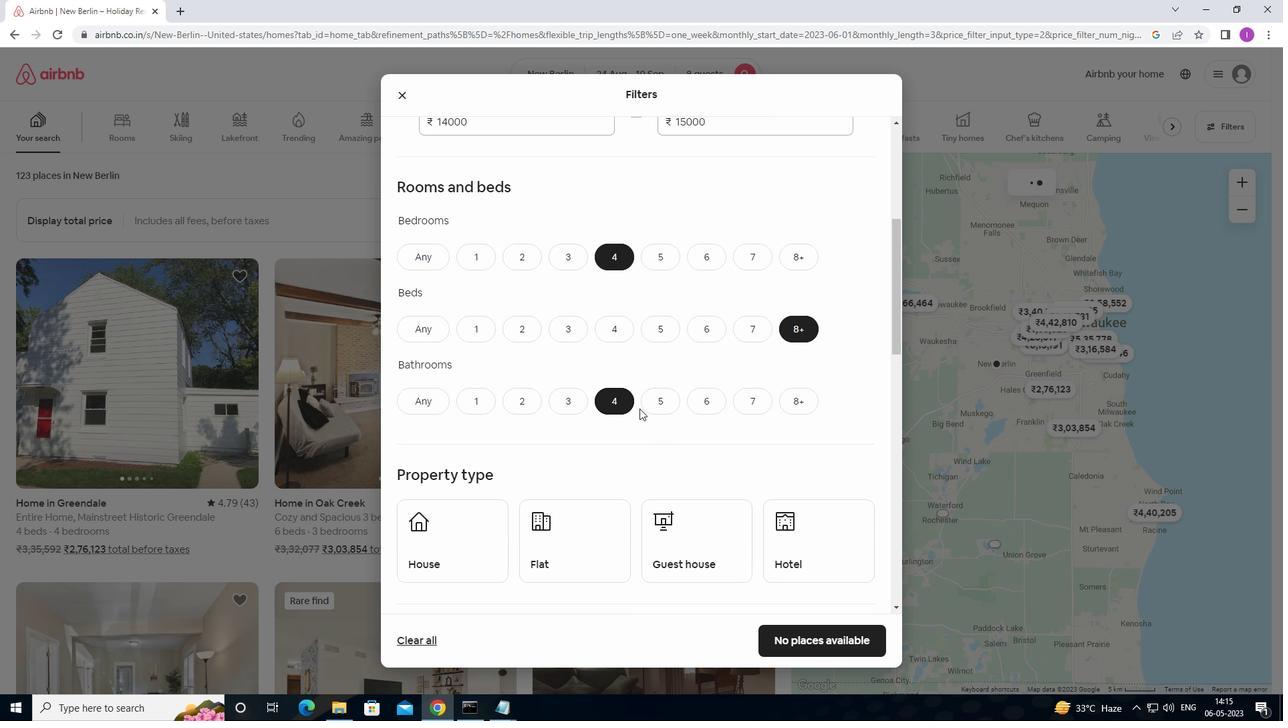 
Action: Mouse moved to (640, 421)
Screenshot: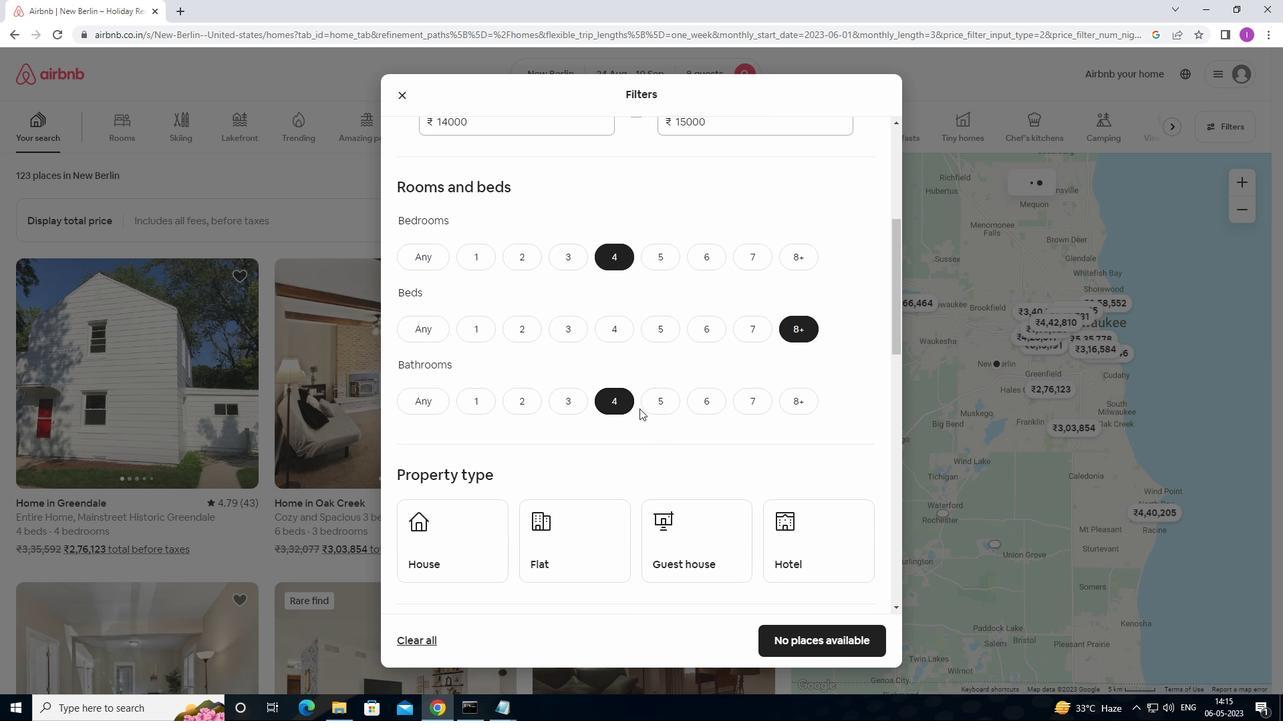 
Action: Mouse scrolled (640, 420) with delta (0, 0)
Screenshot: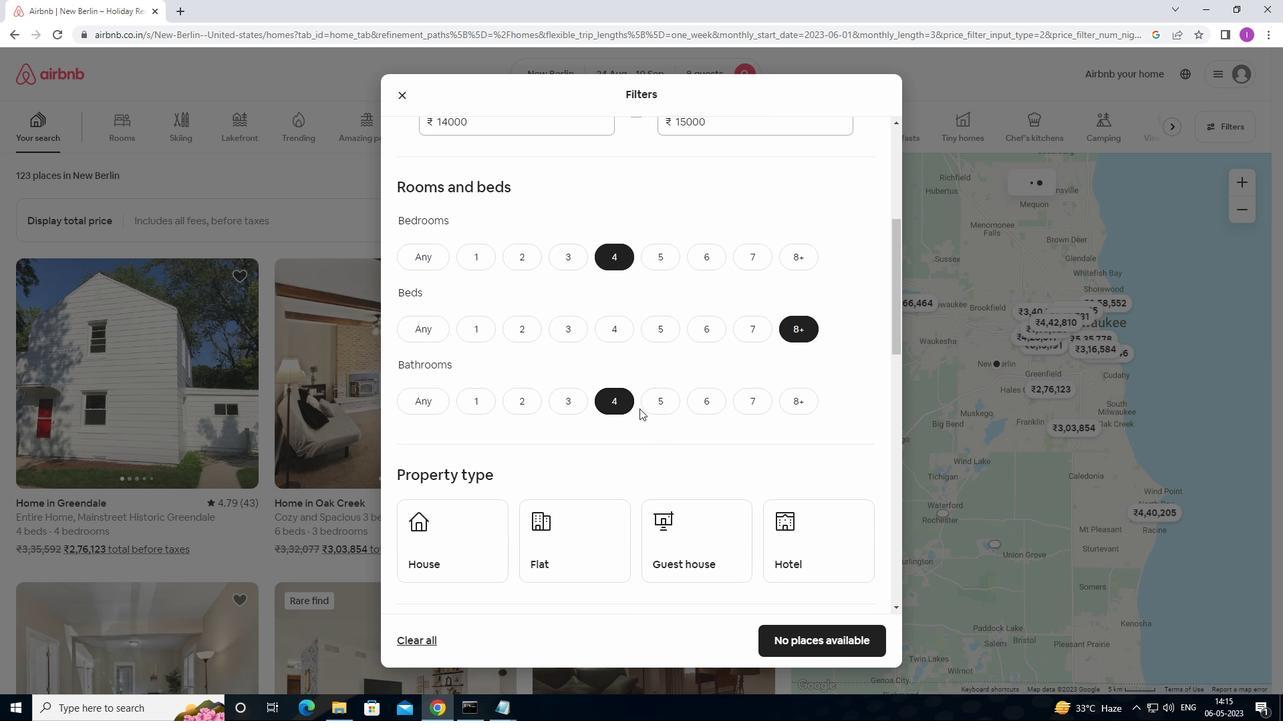 
Action: Mouse moved to (640, 425)
Screenshot: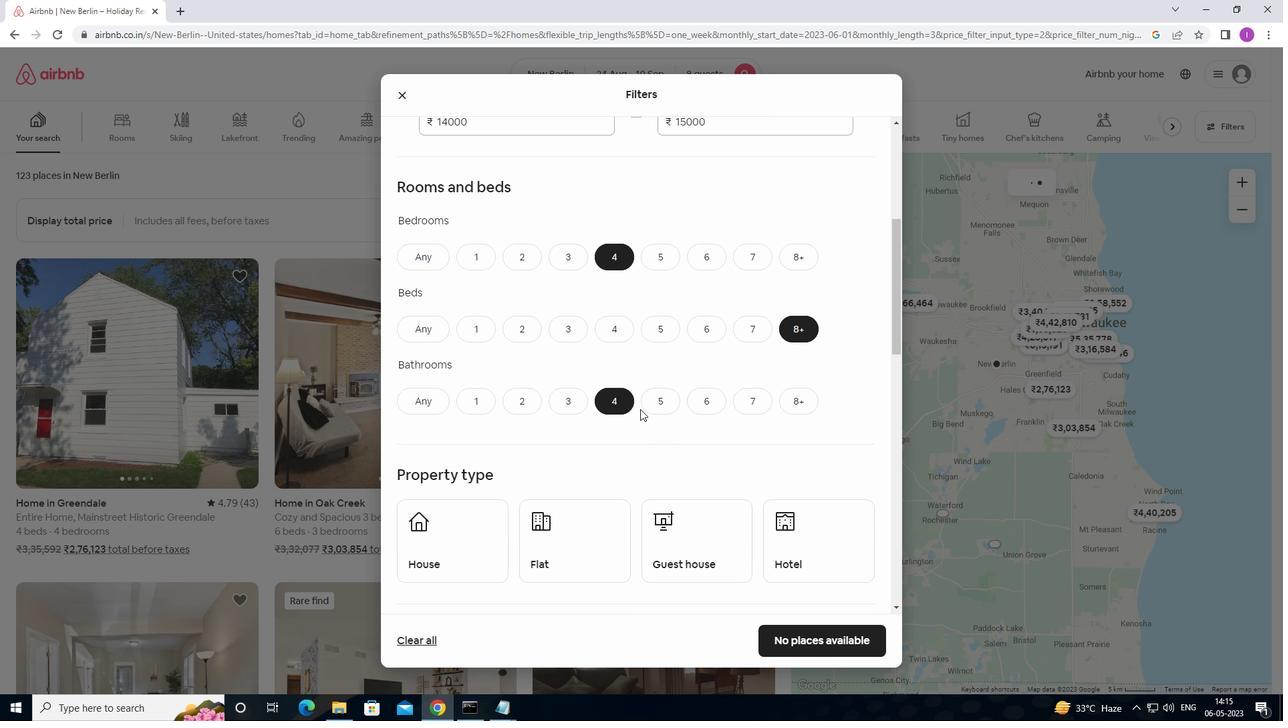 
Action: Mouse scrolled (640, 424) with delta (0, 0)
Screenshot: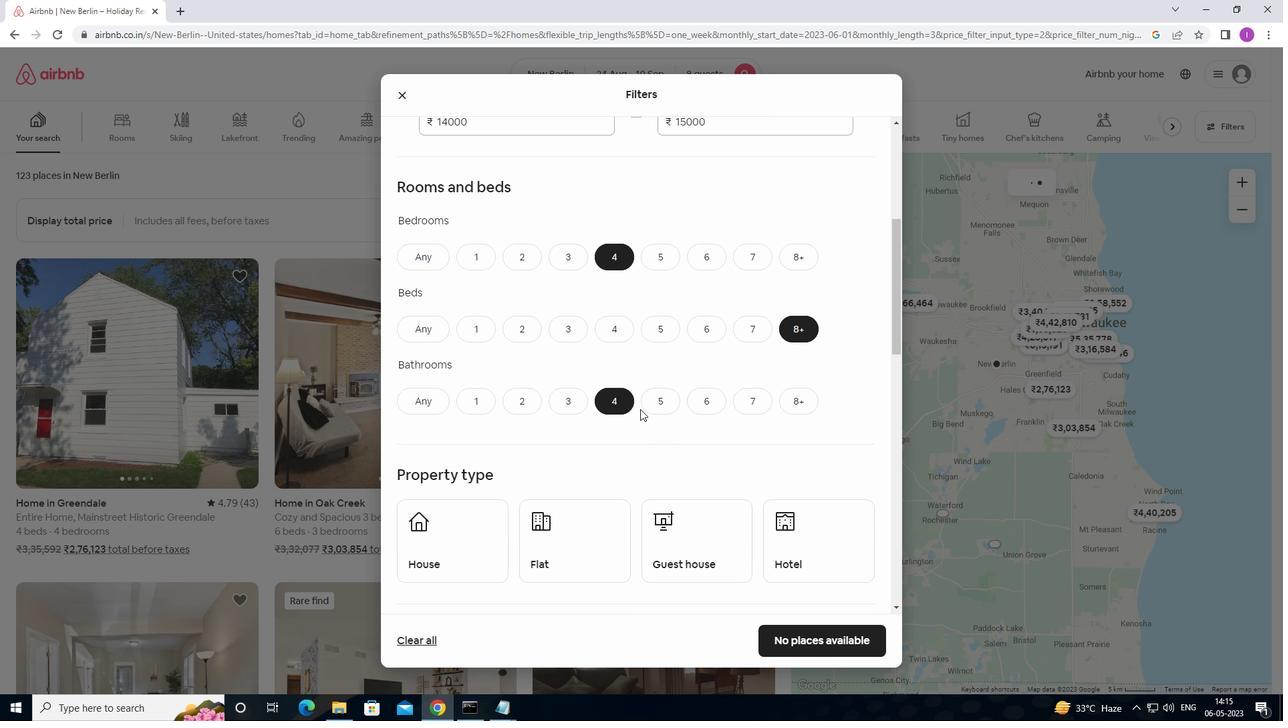 
Action: Mouse moved to (477, 356)
Screenshot: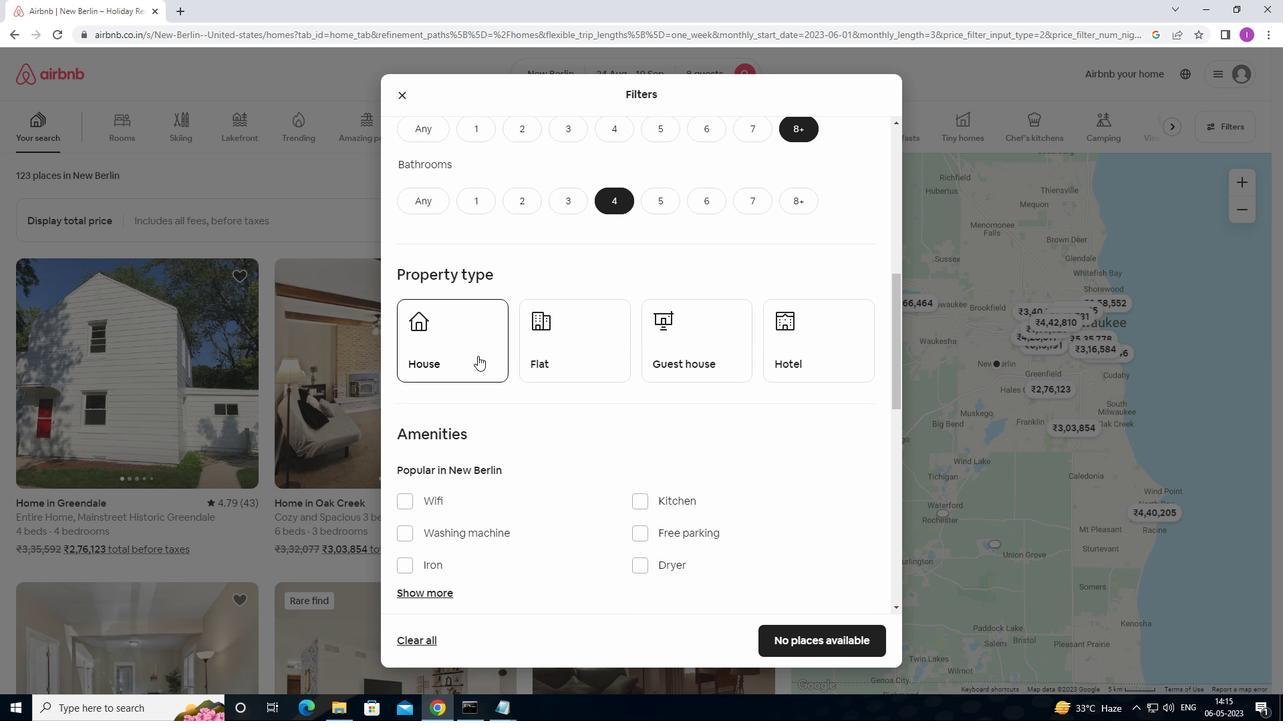 
Action: Mouse pressed left at (477, 356)
Screenshot: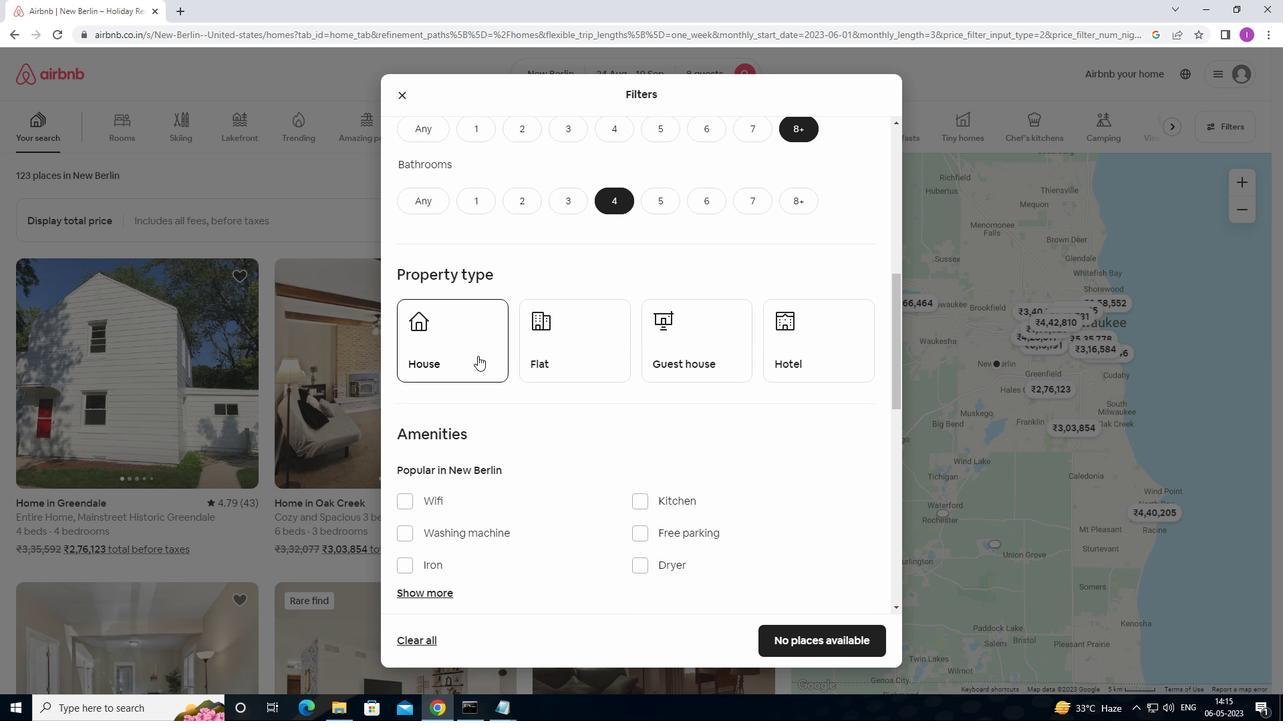 
Action: Mouse moved to (603, 370)
Screenshot: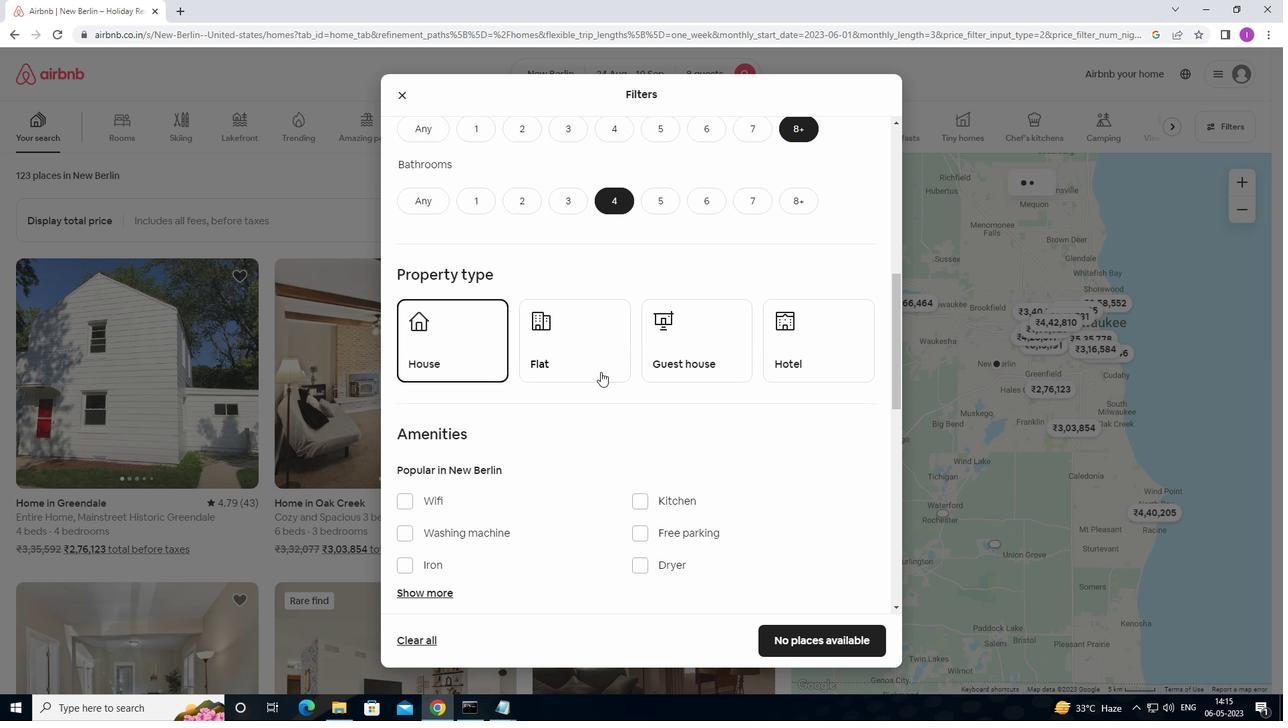 
Action: Mouse pressed left at (603, 370)
Screenshot: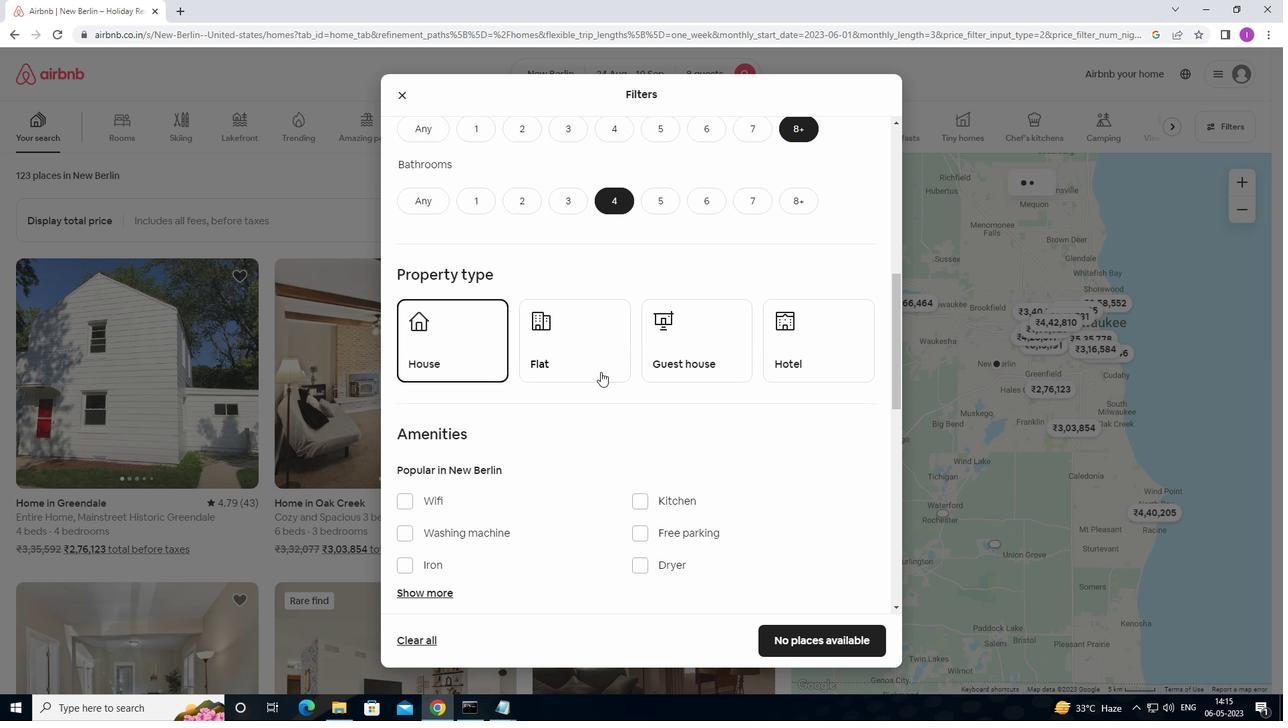 
Action: Mouse moved to (694, 362)
Screenshot: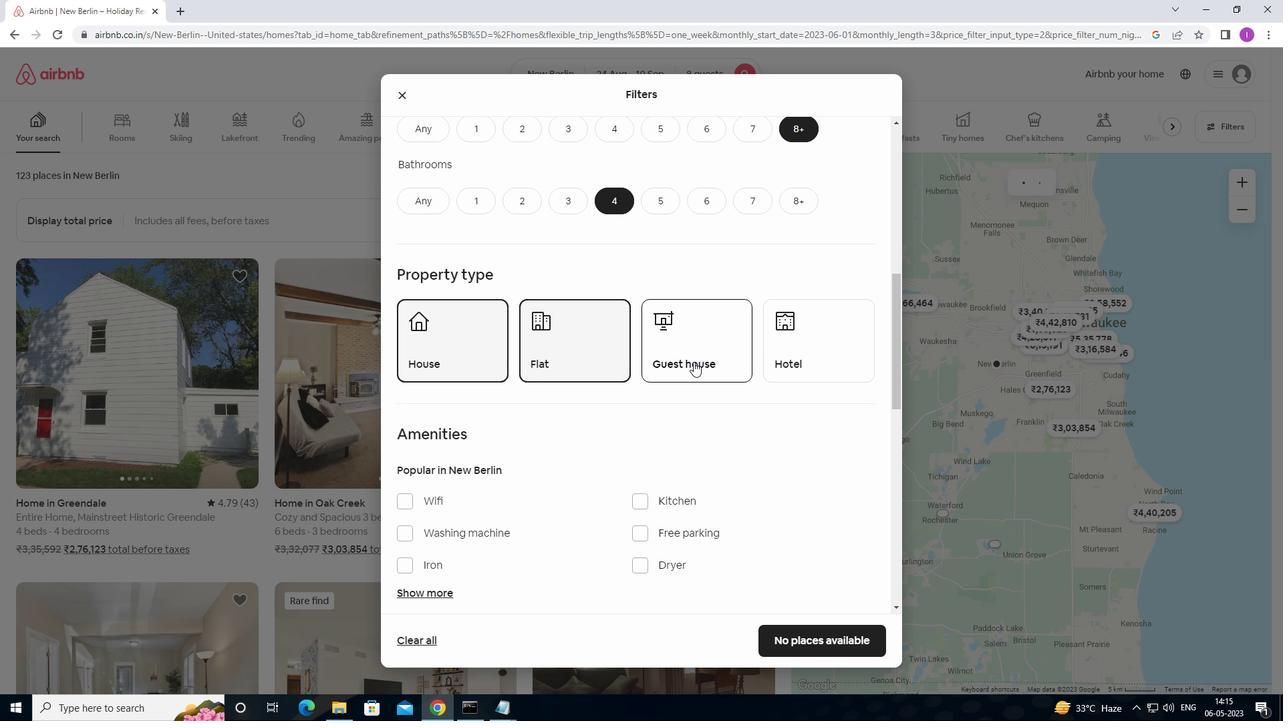 
Action: Mouse pressed left at (694, 362)
Screenshot: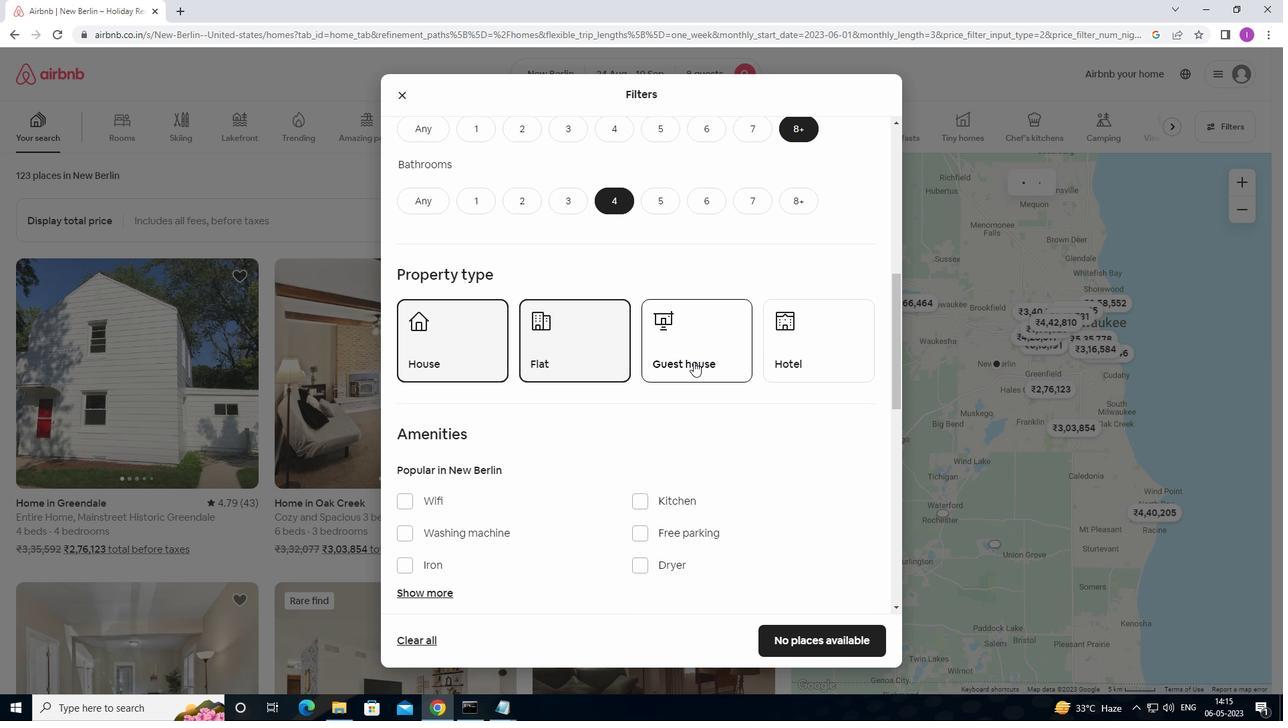 
Action: Mouse moved to (790, 402)
Screenshot: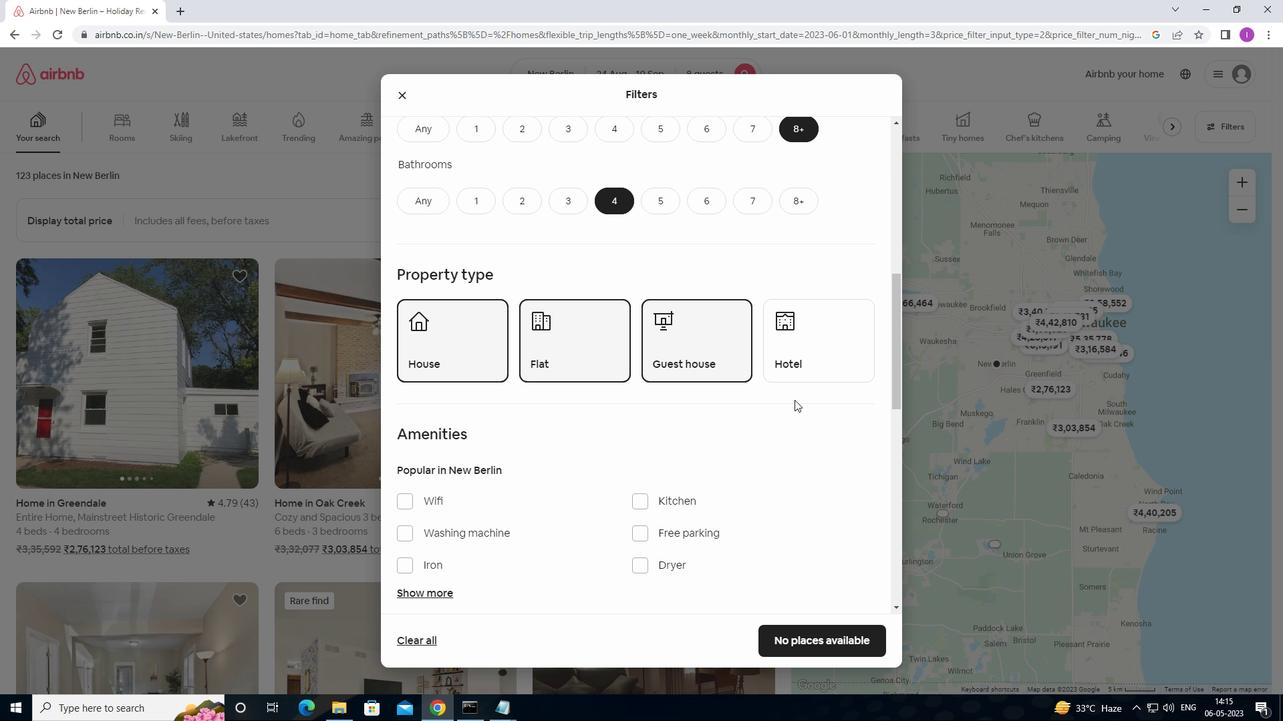 
Action: Mouse scrolled (790, 401) with delta (0, 0)
Screenshot: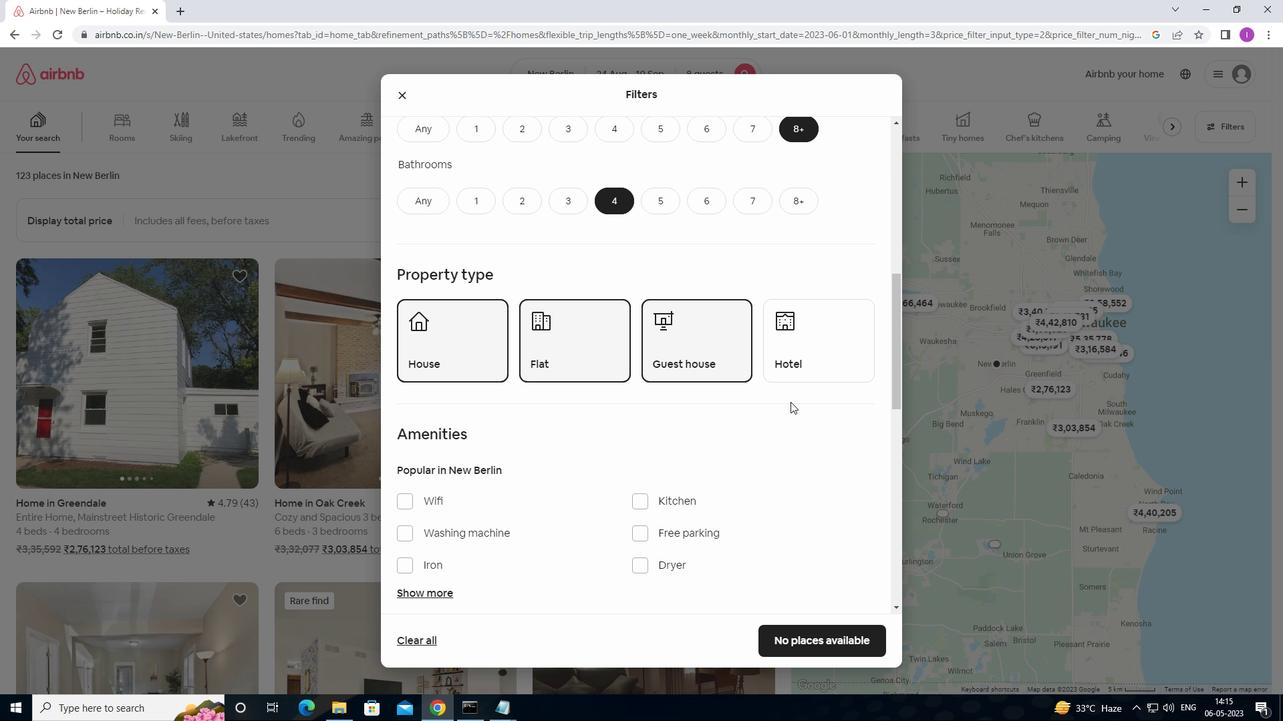 
Action: Mouse moved to (791, 398)
Screenshot: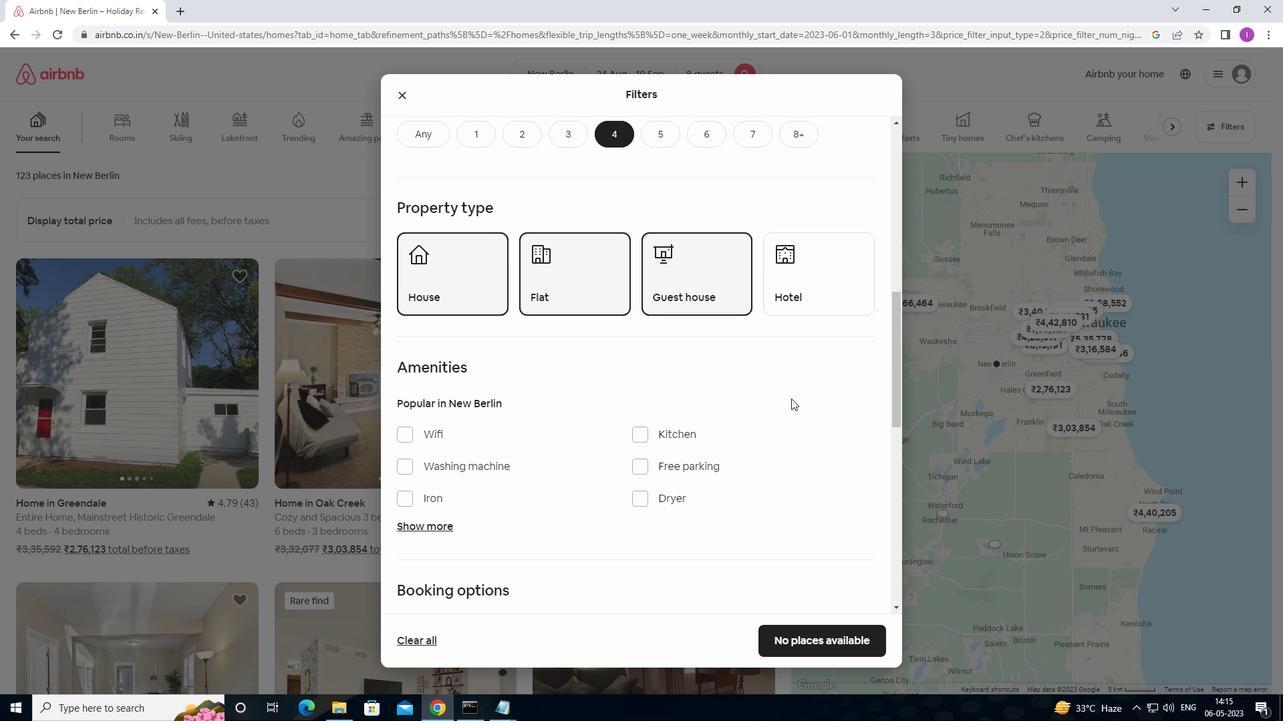 
Action: Mouse scrolled (791, 398) with delta (0, 0)
Screenshot: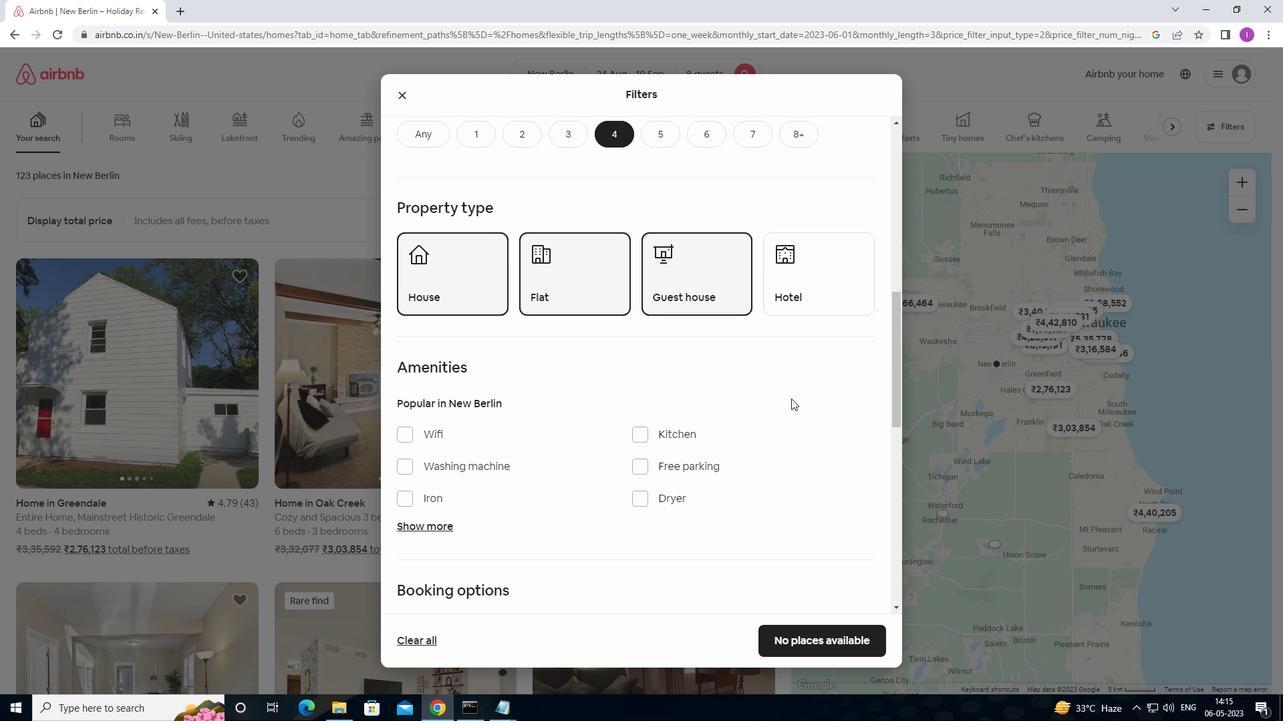 
Action: Mouse moved to (410, 370)
Screenshot: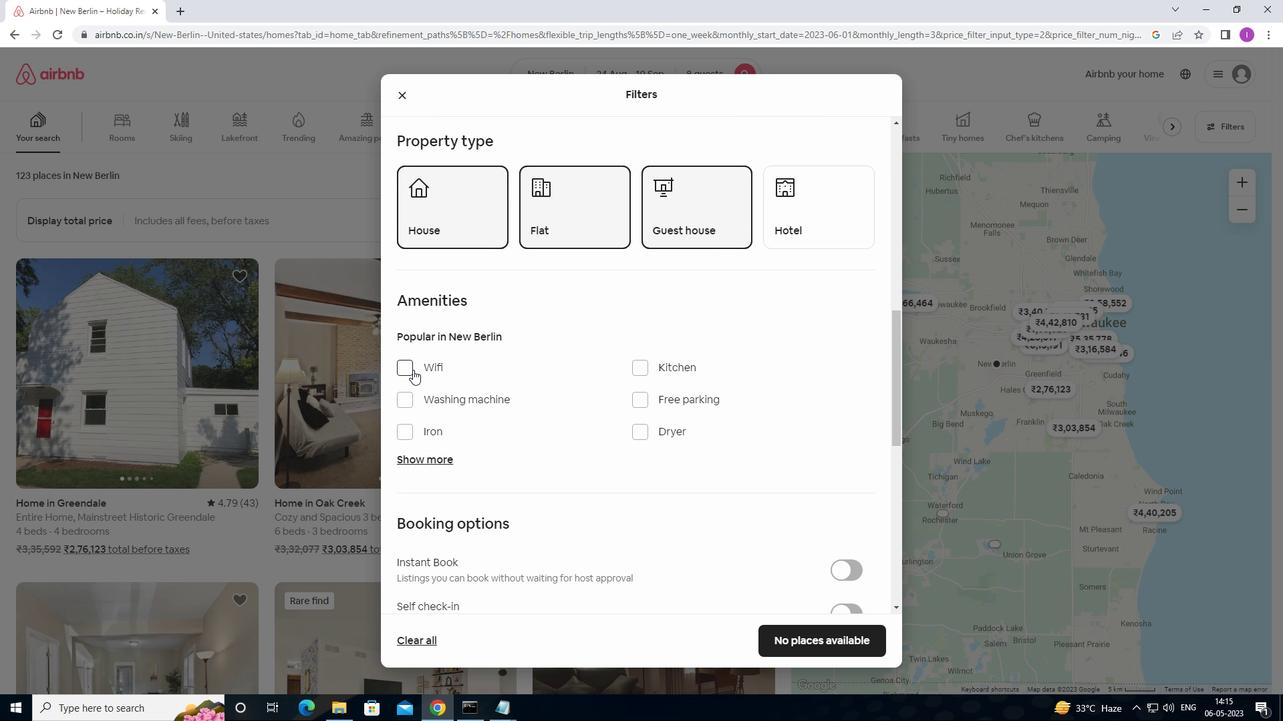 
Action: Mouse pressed left at (410, 370)
Screenshot: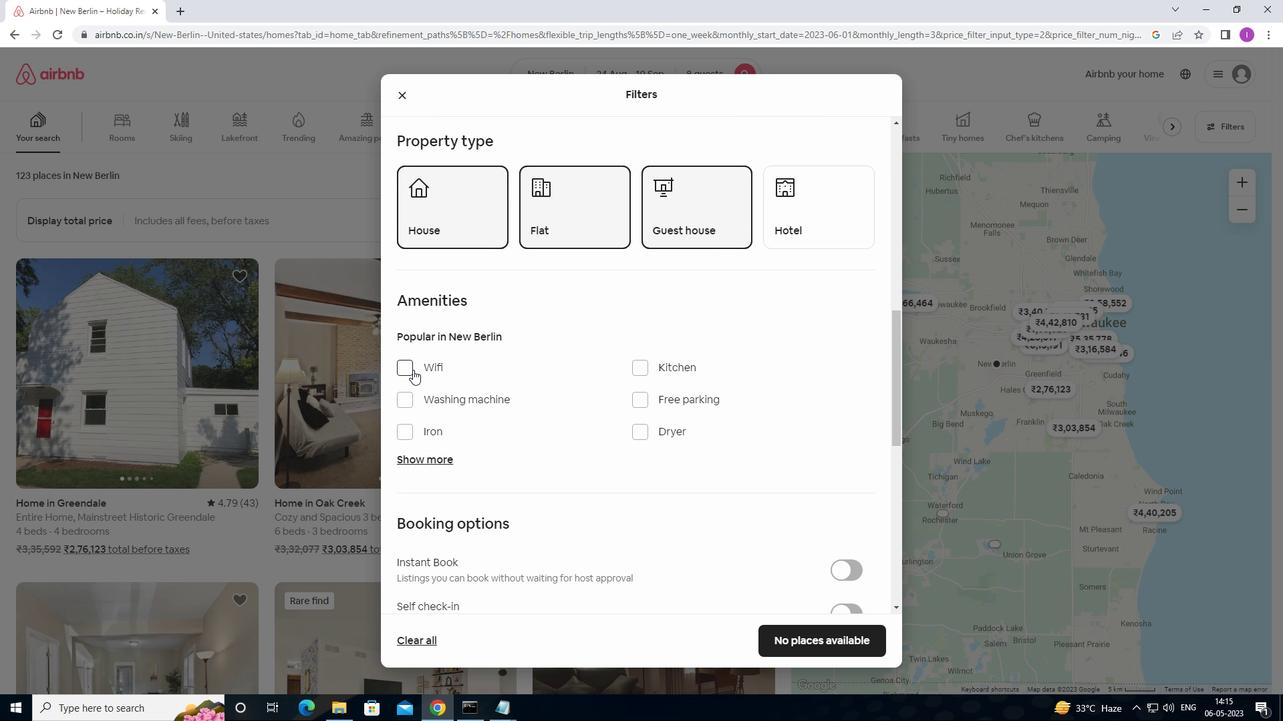 
Action: Mouse moved to (647, 397)
Screenshot: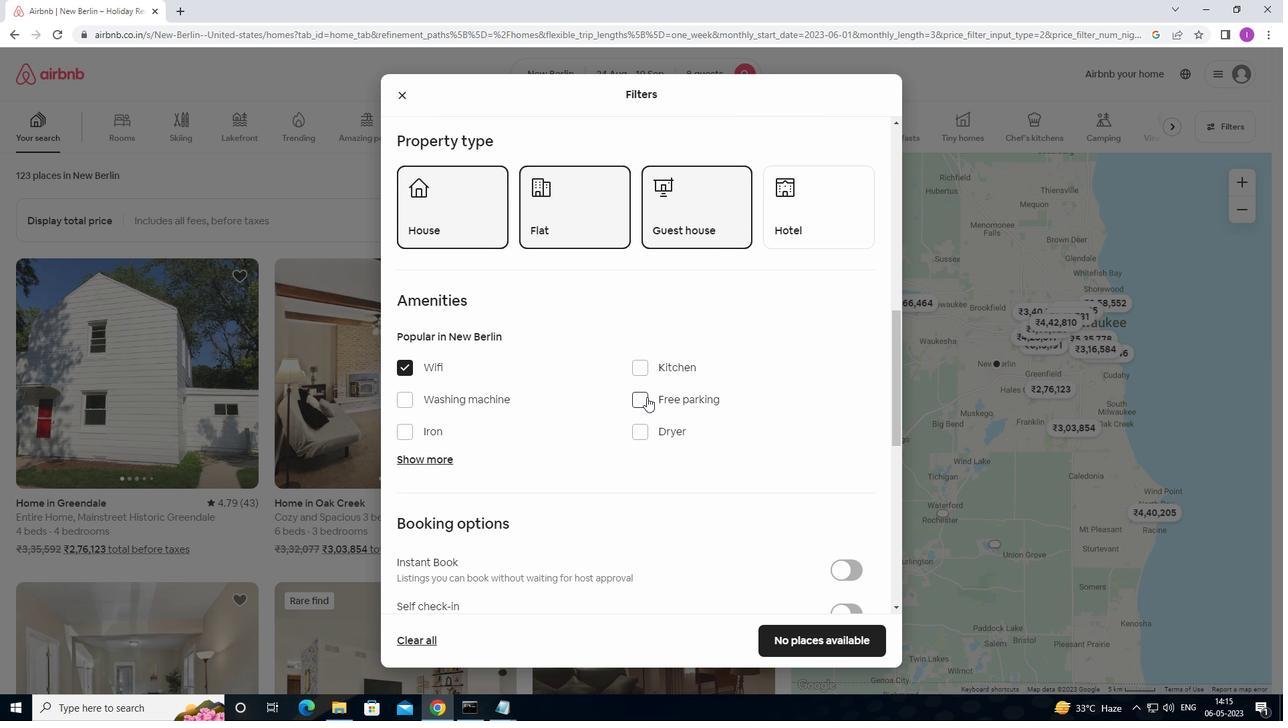
Action: Mouse pressed left at (647, 397)
Screenshot: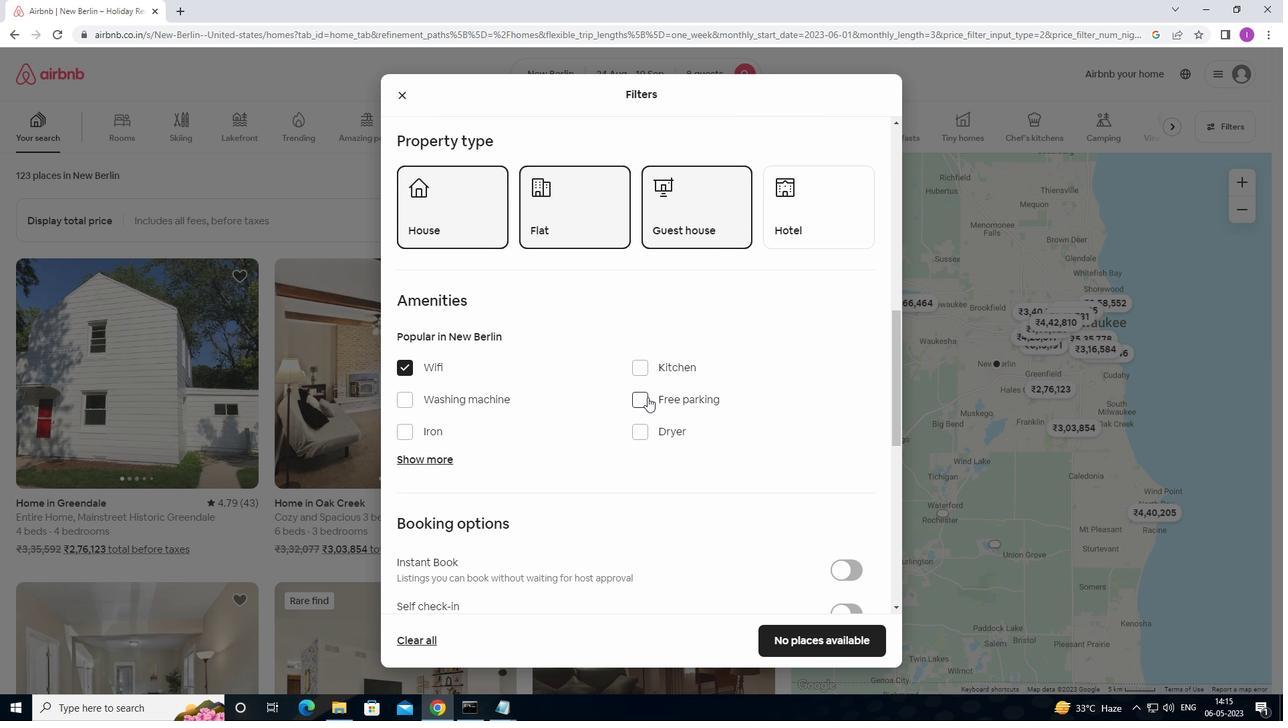 
Action: Mouse moved to (481, 446)
Screenshot: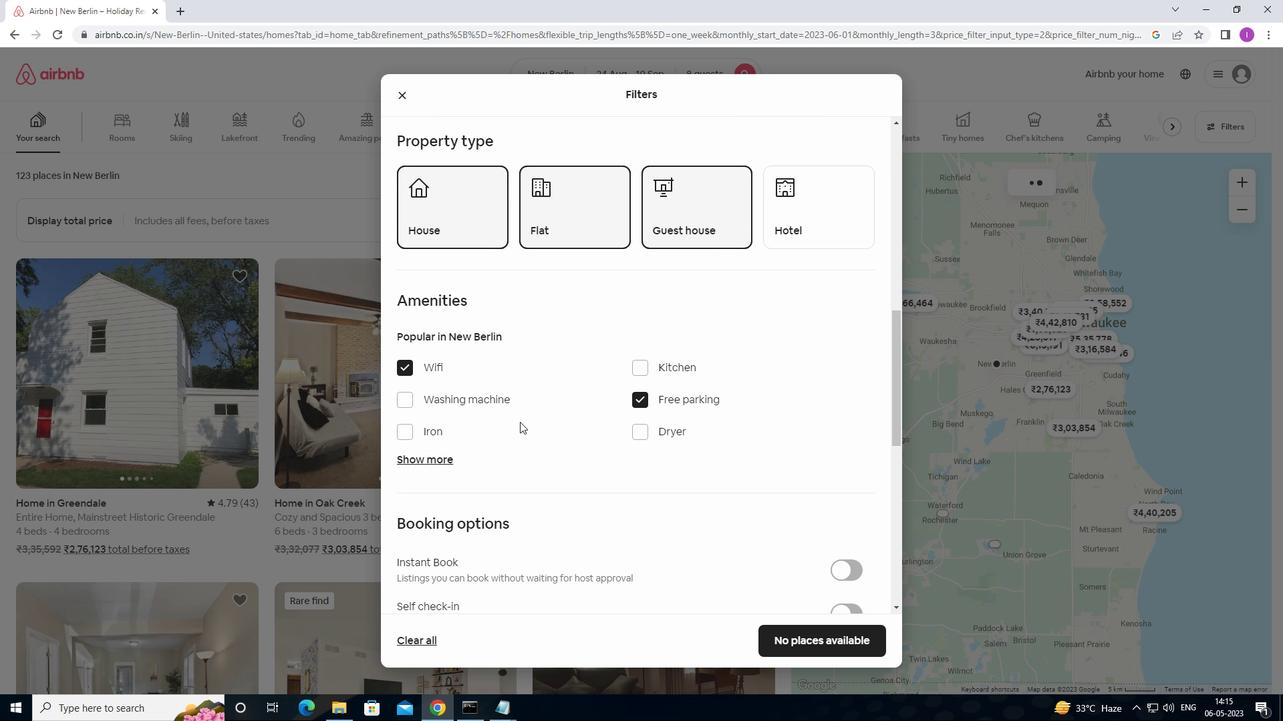 
Action: Mouse scrolled (481, 445) with delta (0, 0)
Screenshot: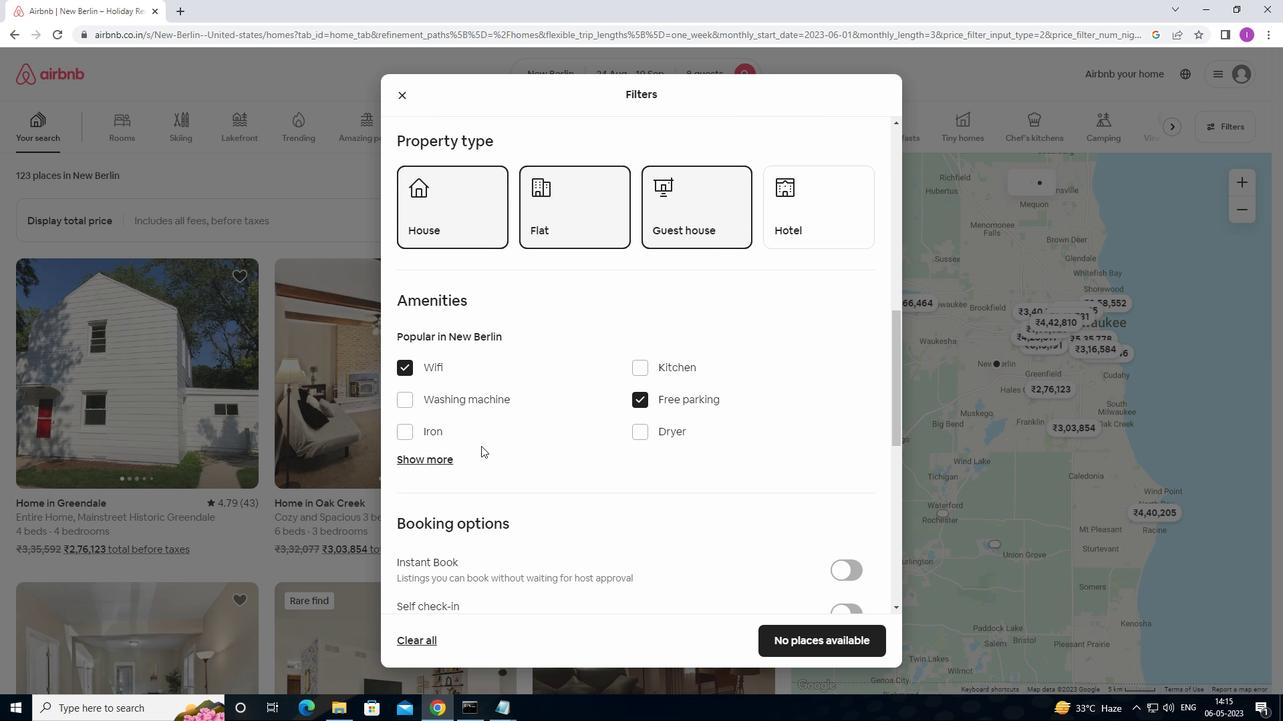 
Action: Mouse scrolled (481, 445) with delta (0, 0)
Screenshot: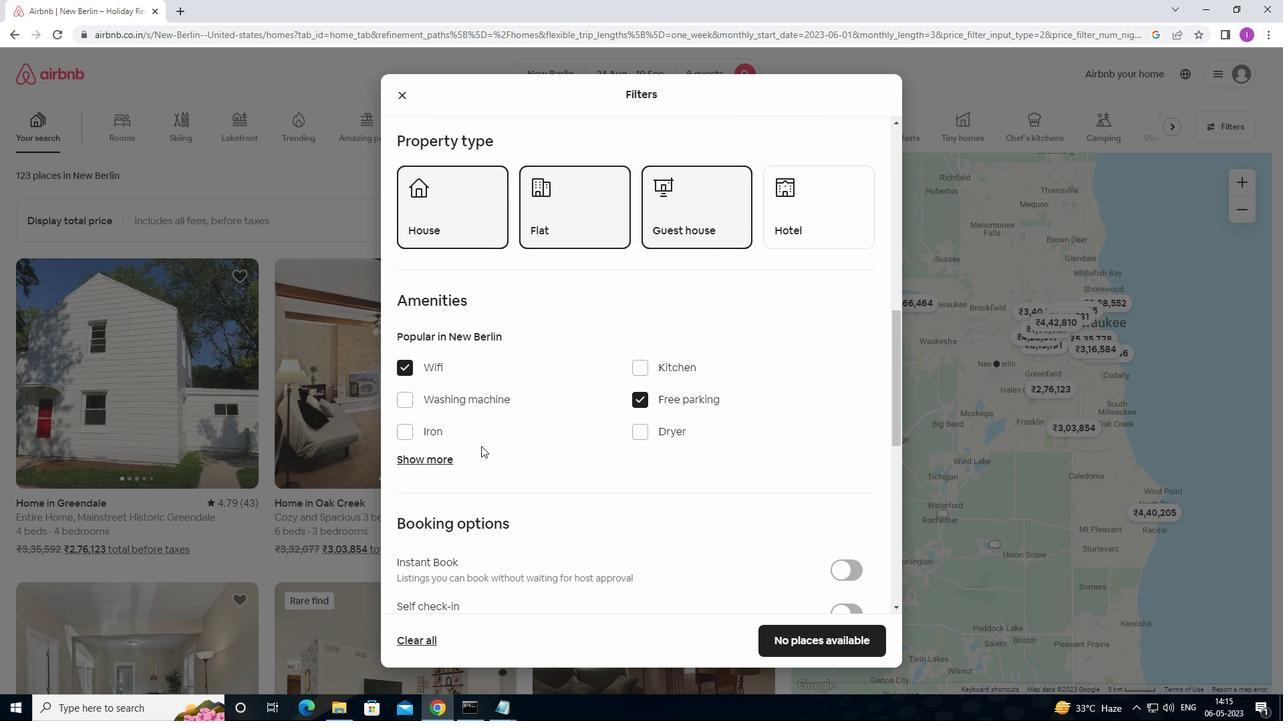 
Action: Mouse scrolled (481, 445) with delta (0, 0)
Screenshot: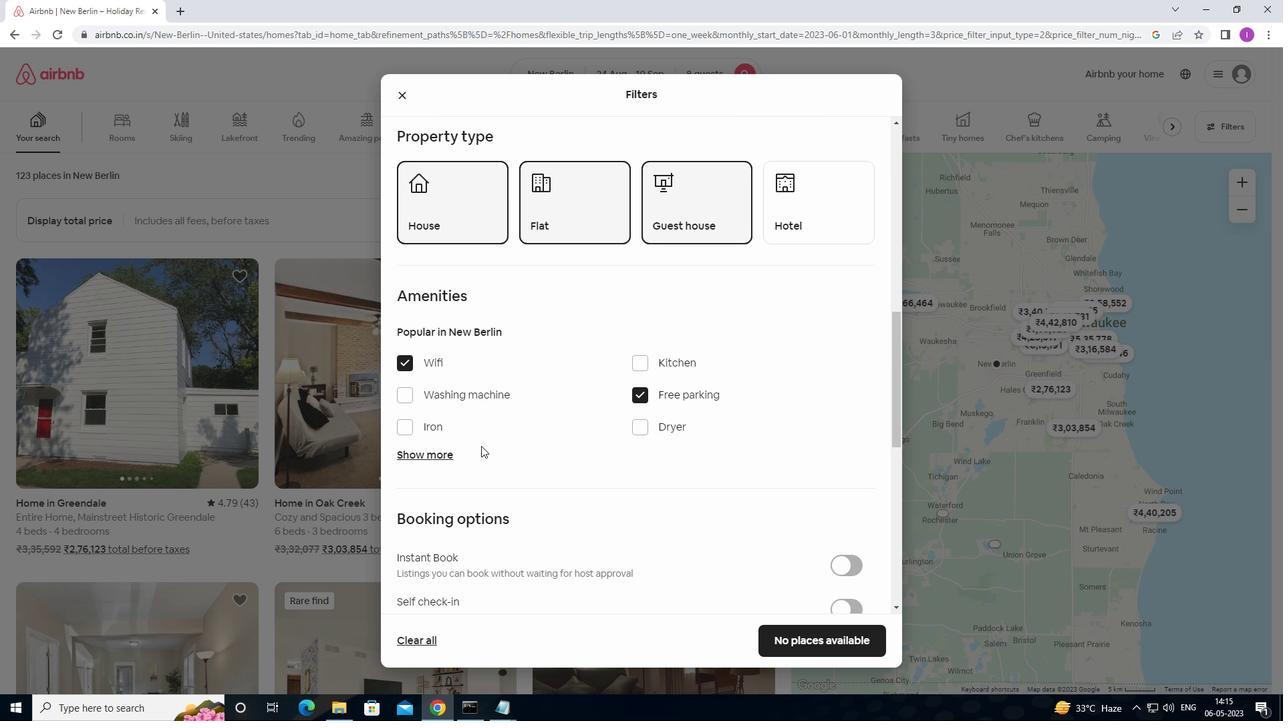 
Action: Mouse moved to (420, 257)
Screenshot: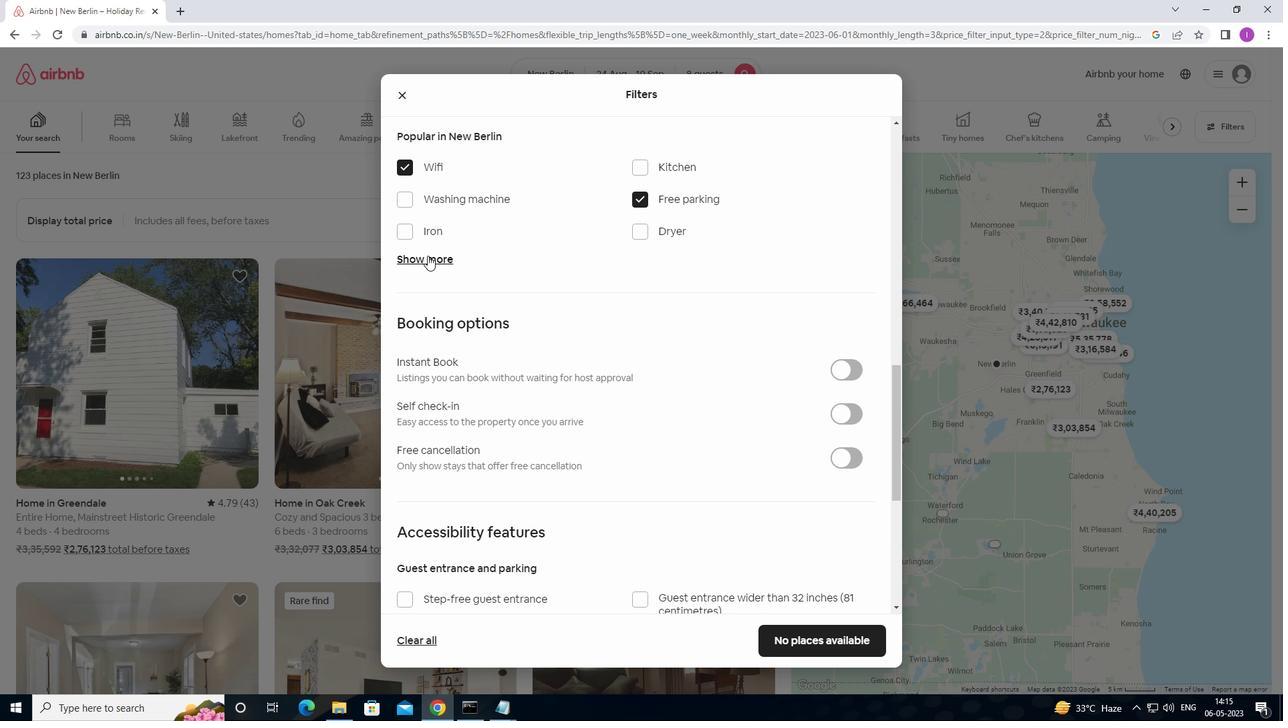 
Action: Mouse pressed left at (420, 257)
Screenshot: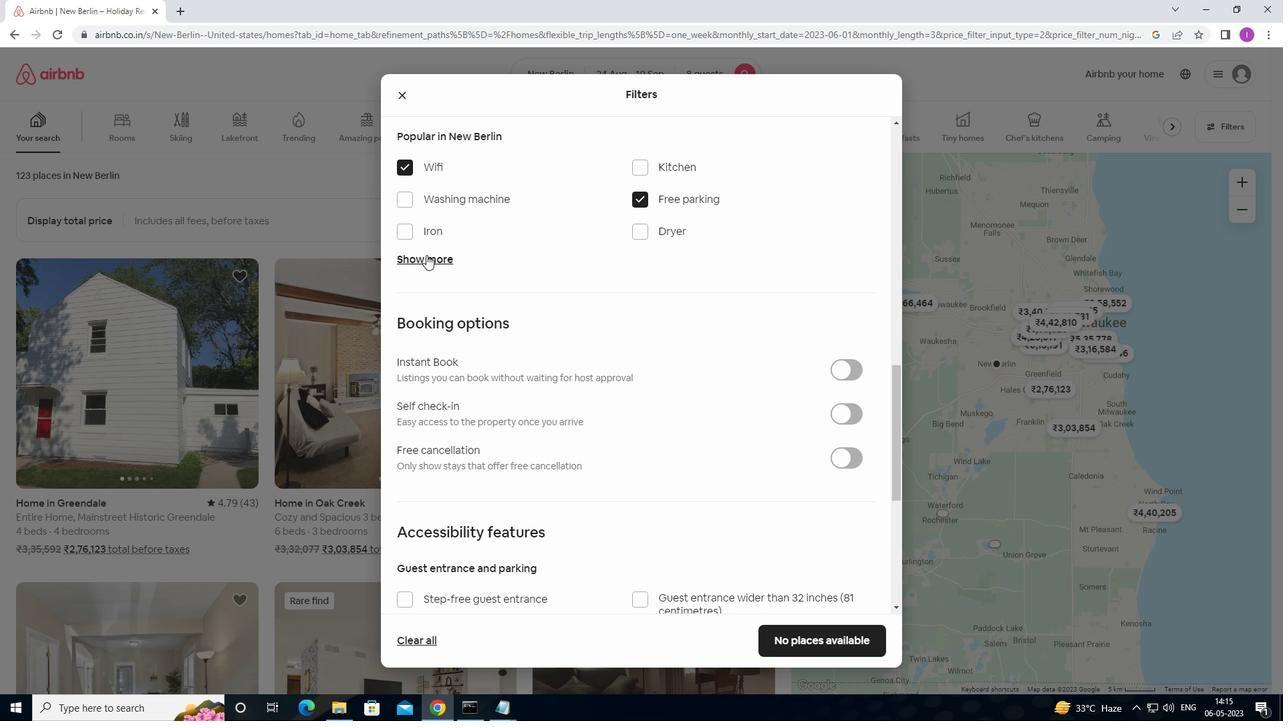 
Action: Mouse moved to (649, 338)
Screenshot: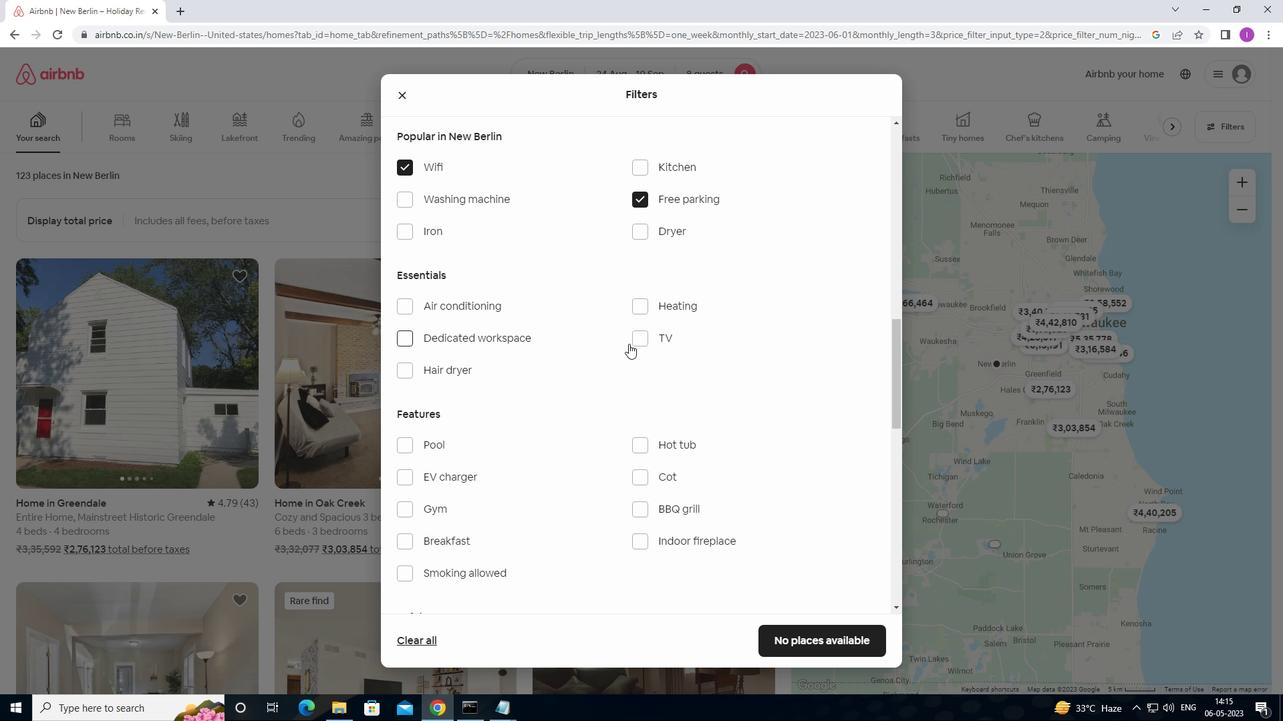 
Action: Mouse pressed left at (649, 338)
Screenshot: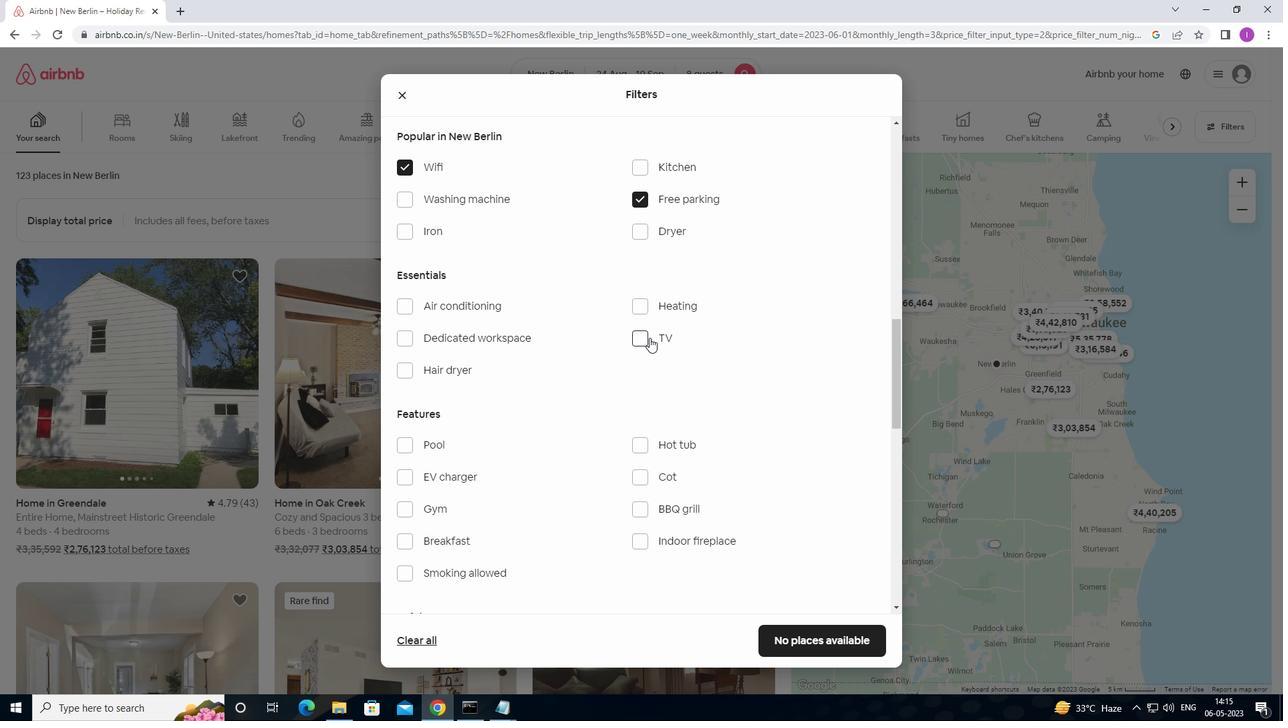 
Action: Mouse moved to (441, 477)
Screenshot: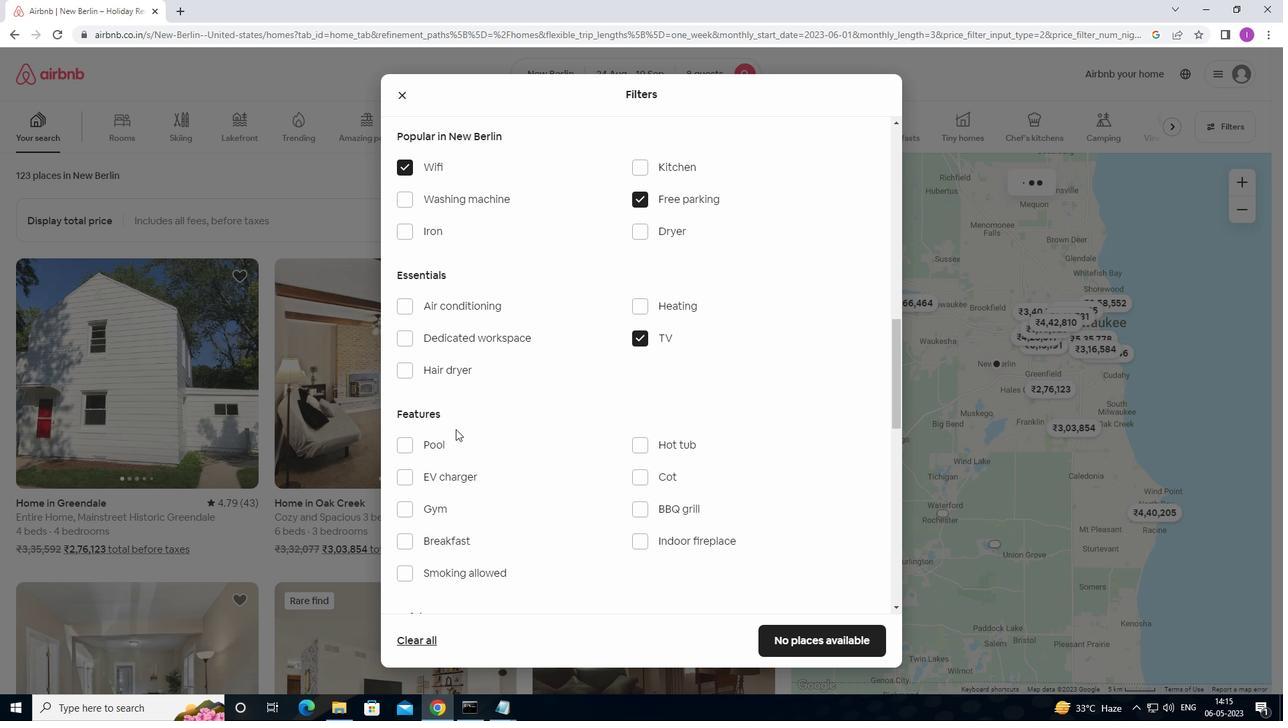 
Action: Mouse scrolled (441, 476) with delta (0, 0)
Screenshot: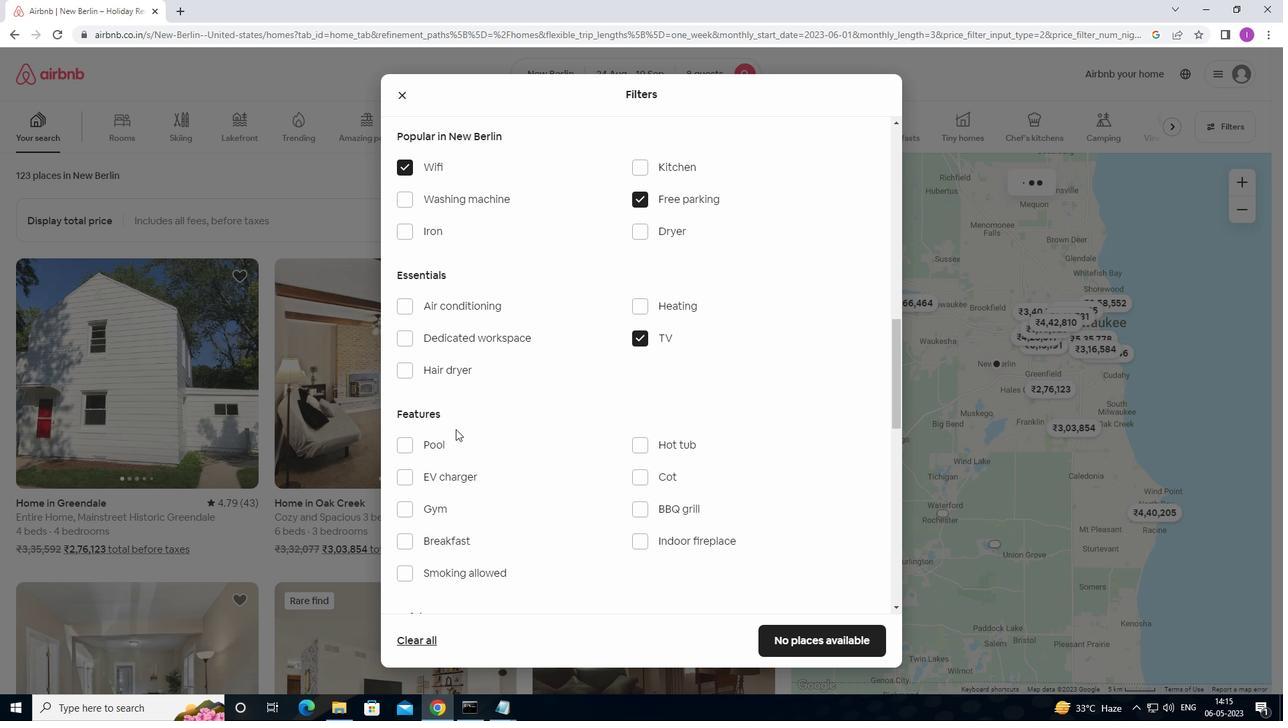 
Action: Mouse moved to (441, 479)
Screenshot: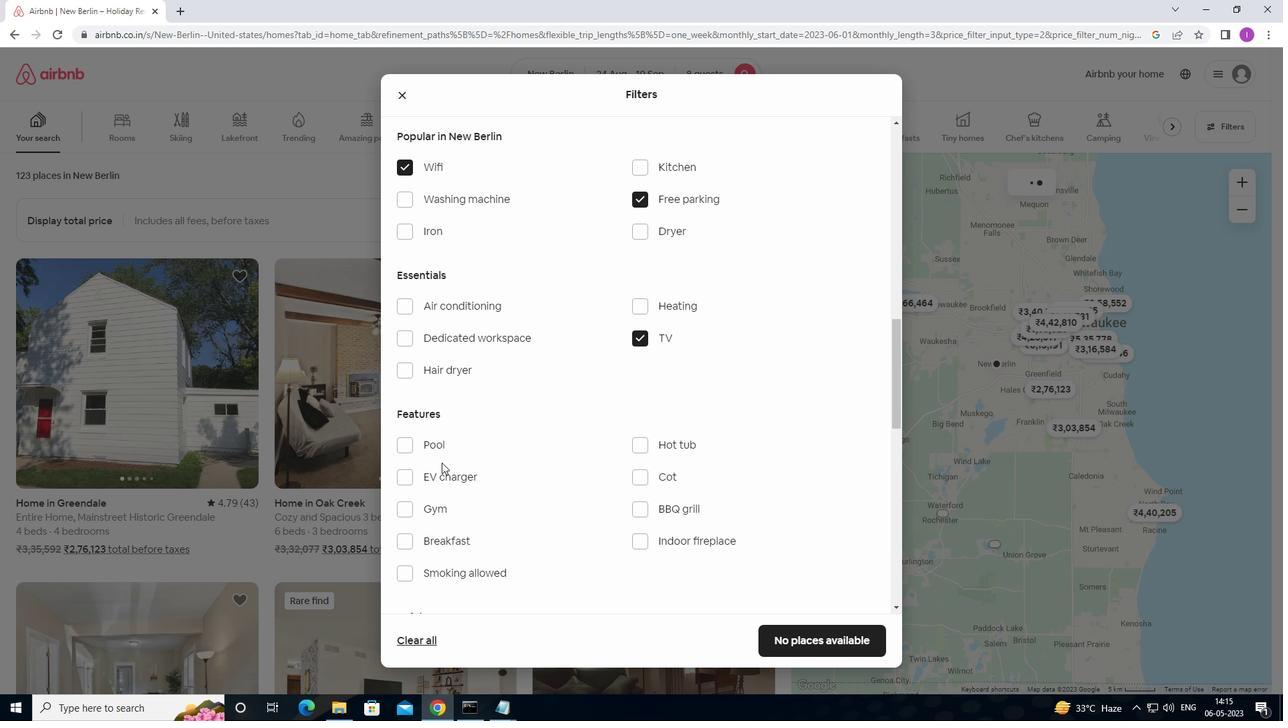 
Action: Mouse scrolled (441, 478) with delta (0, 0)
Screenshot: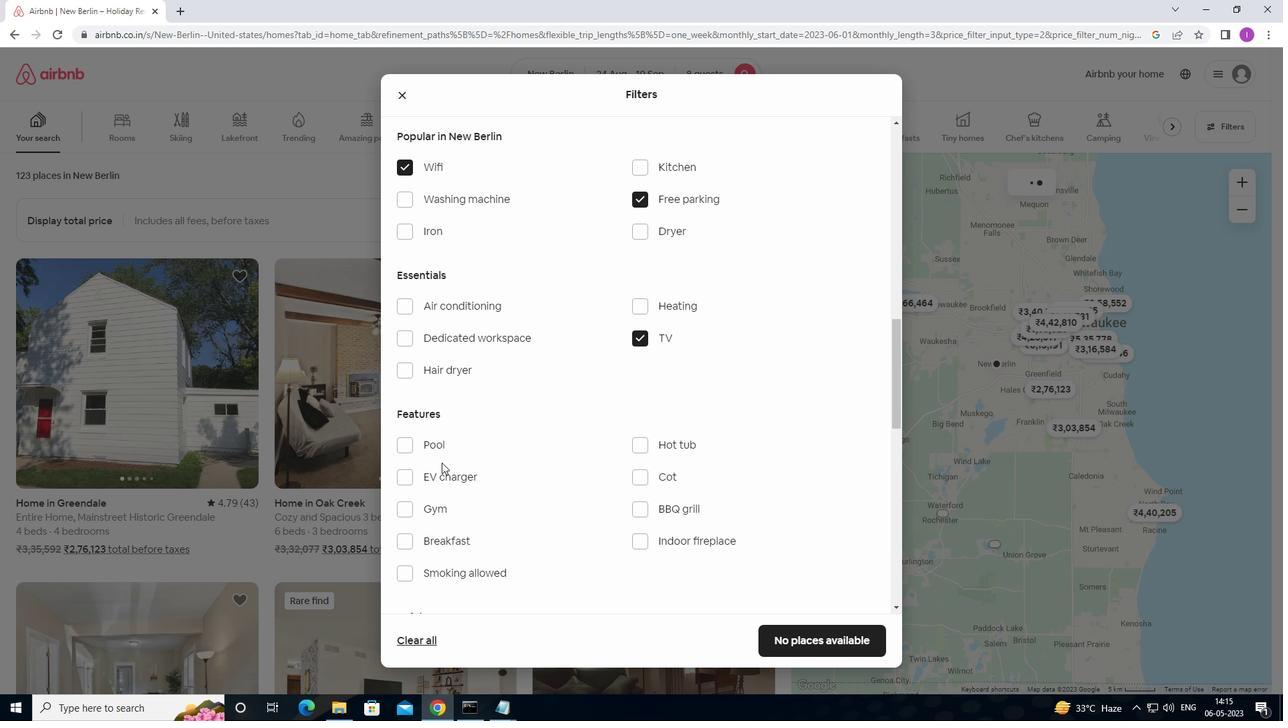 
Action: Mouse moved to (410, 378)
Screenshot: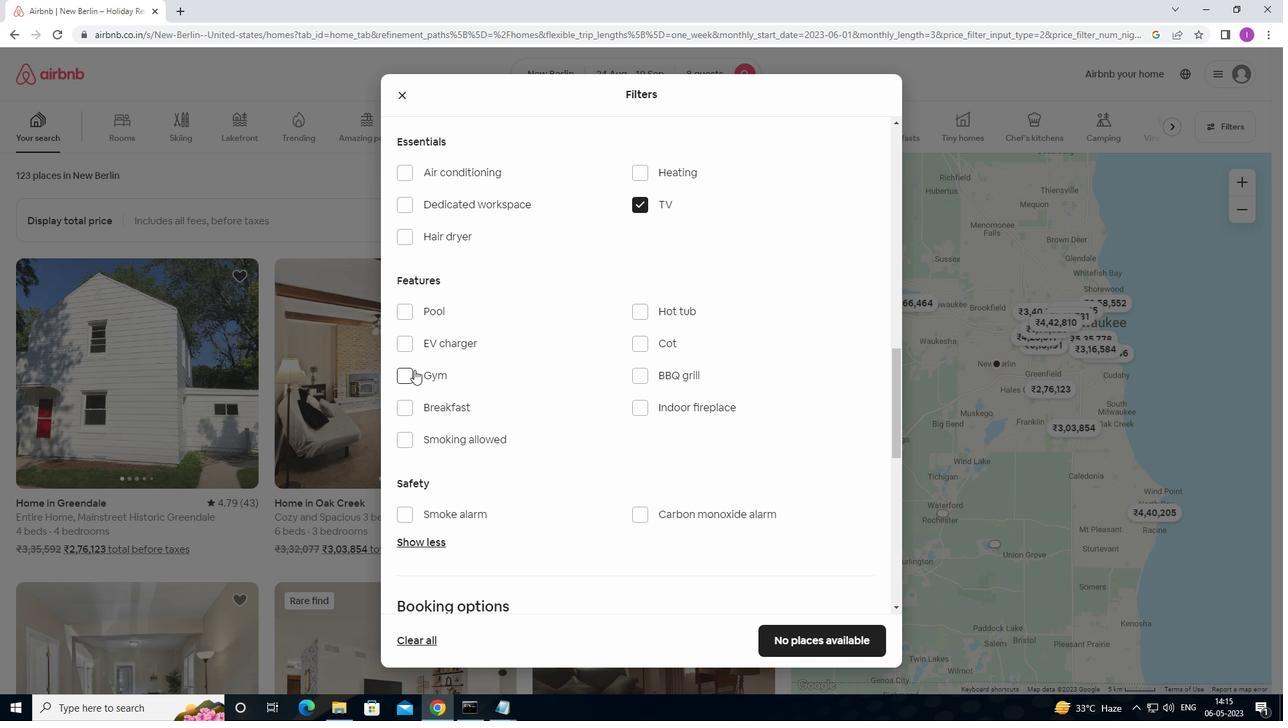 
Action: Mouse pressed left at (410, 378)
Screenshot: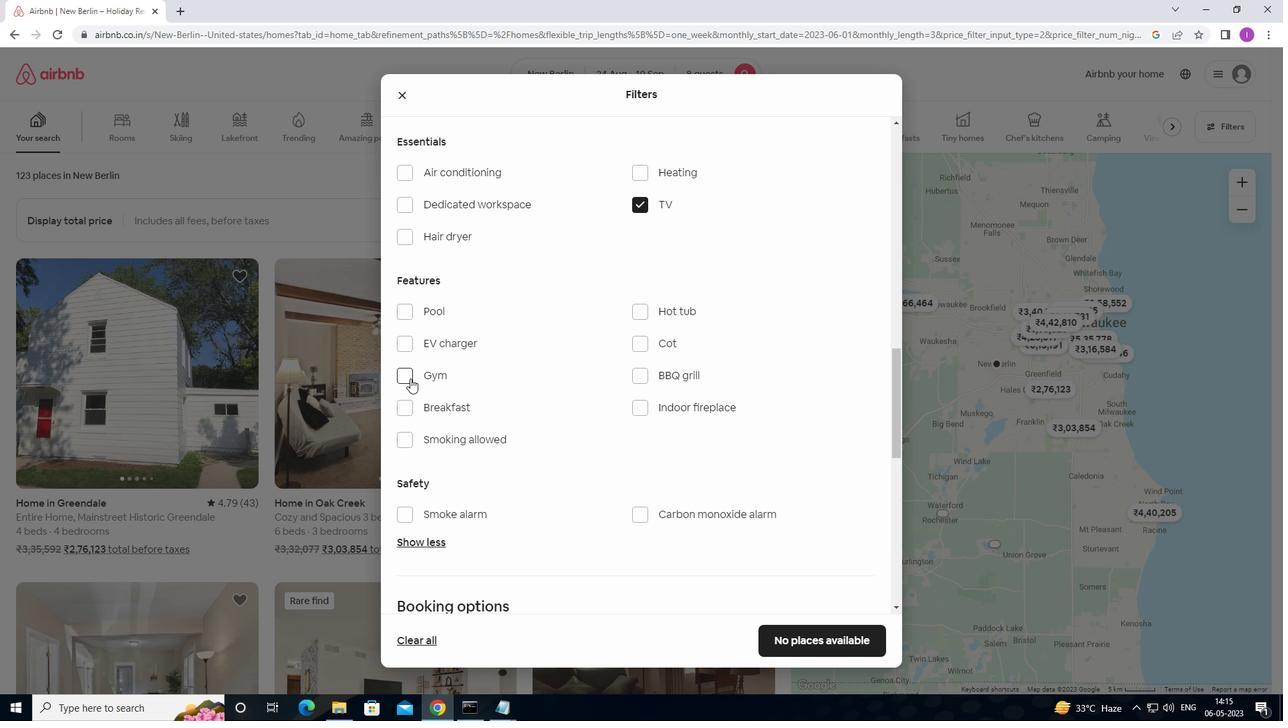 
Action: Mouse moved to (408, 404)
Screenshot: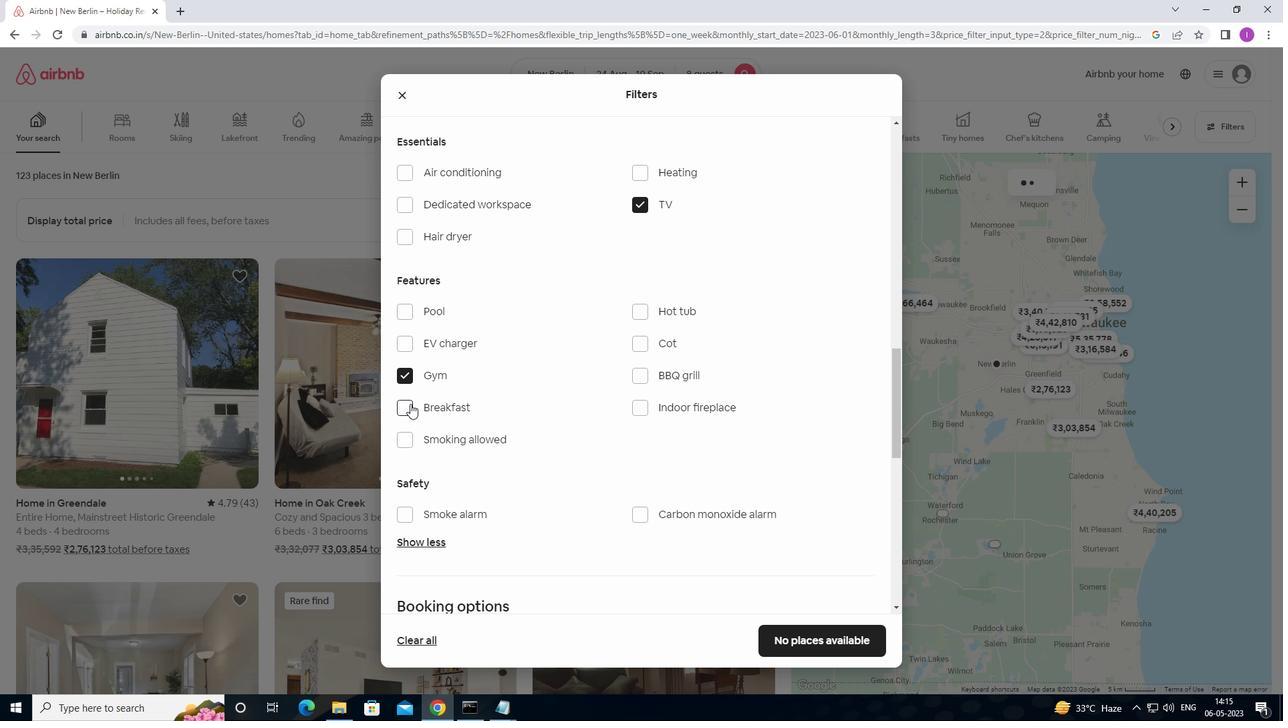 
Action: Mouse pressed left at (408, 404)
Screenshot: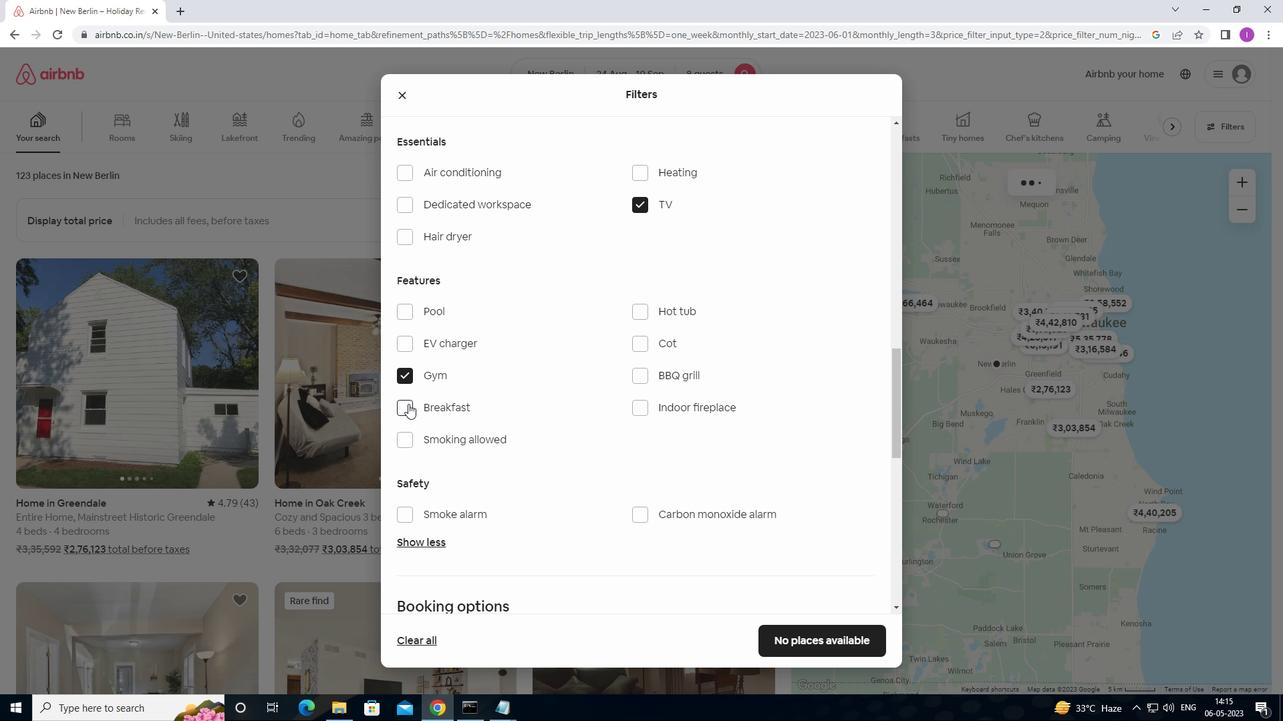 
Action: Mouse moved to (510, 406)
Screenshot: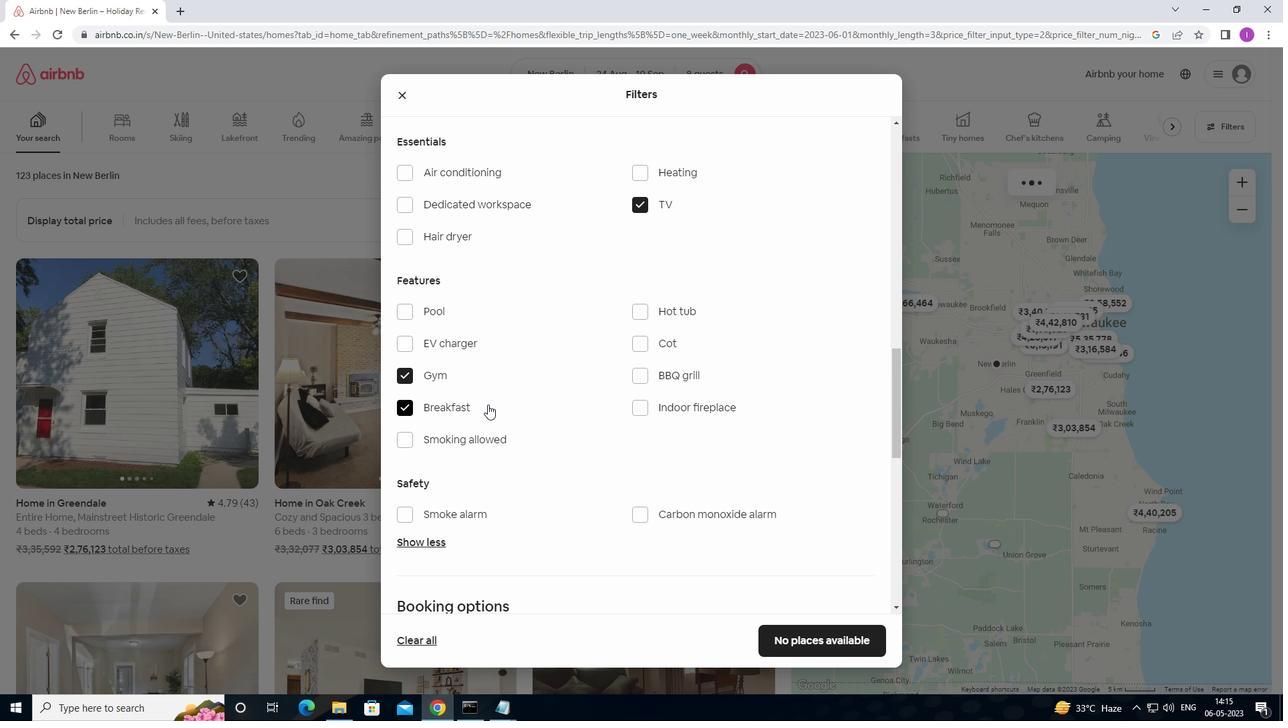 
Action: Mouse scrolled (510, 406) with delta (0, 0)
Screenshot: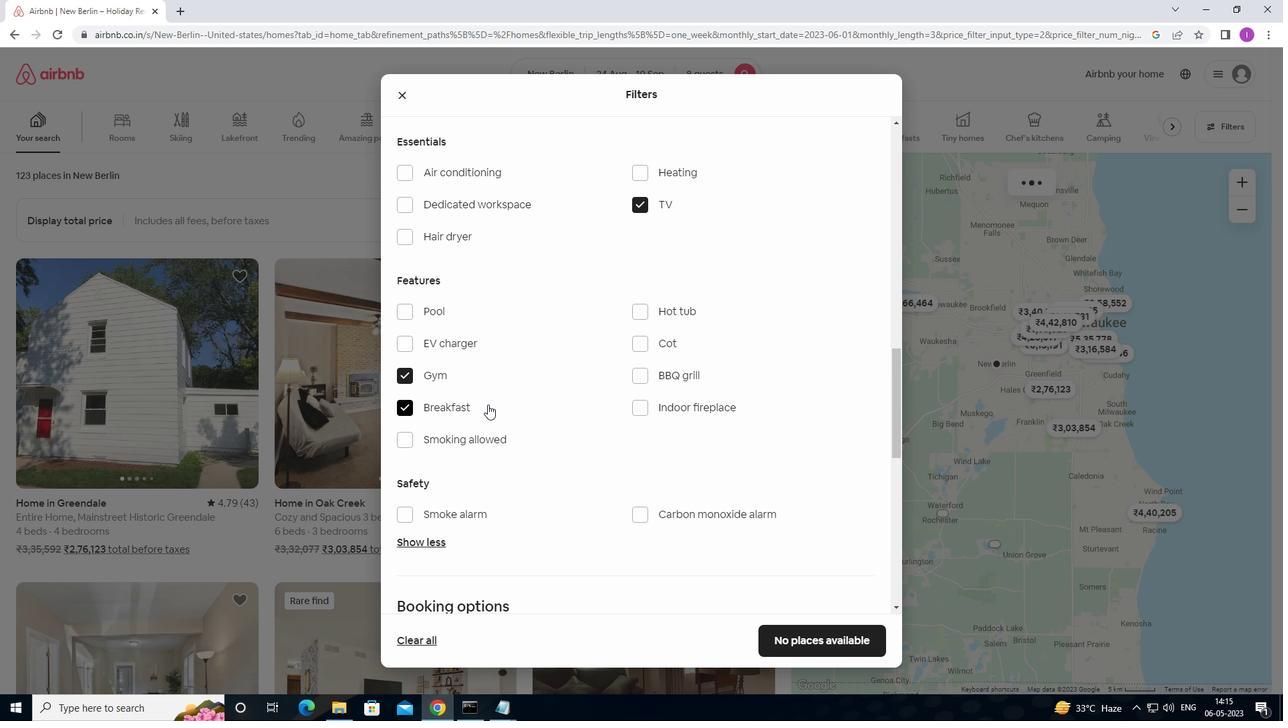
Action: Mouse moved to (513, 407)
Screenshot: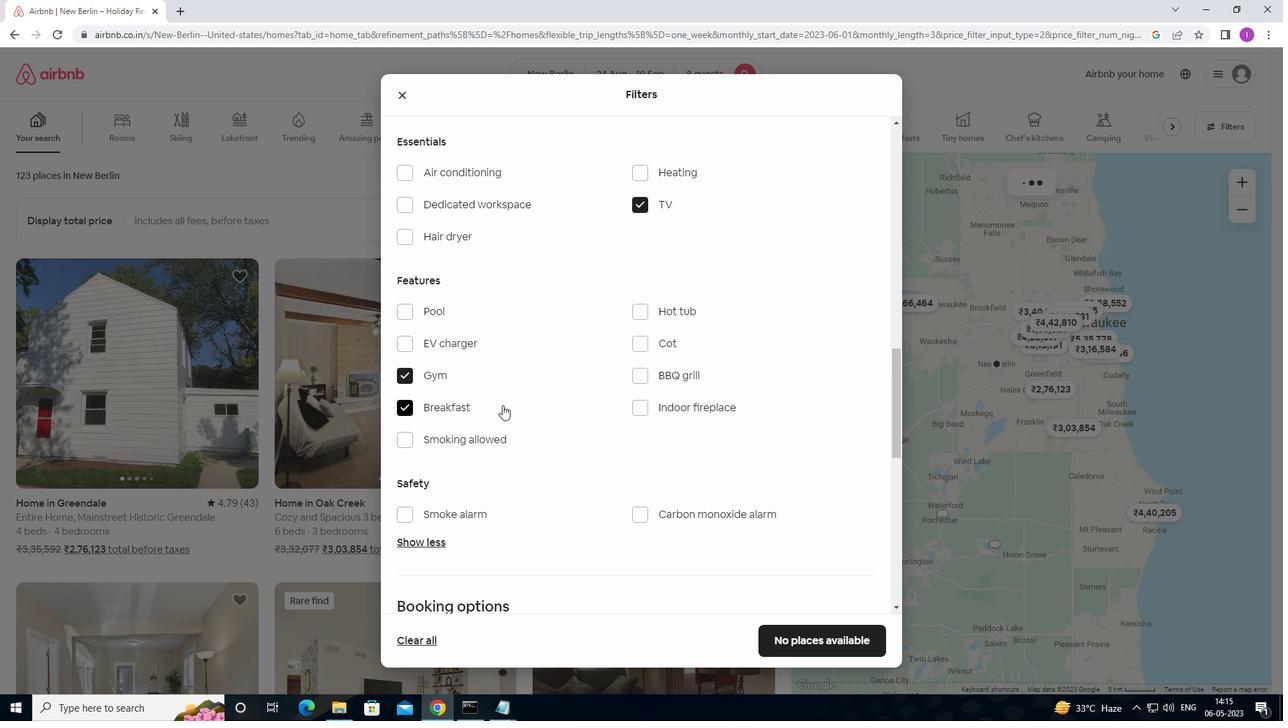 
Action: Mouse scrolled (513, 406) with delta (0, 0)
Screenshot: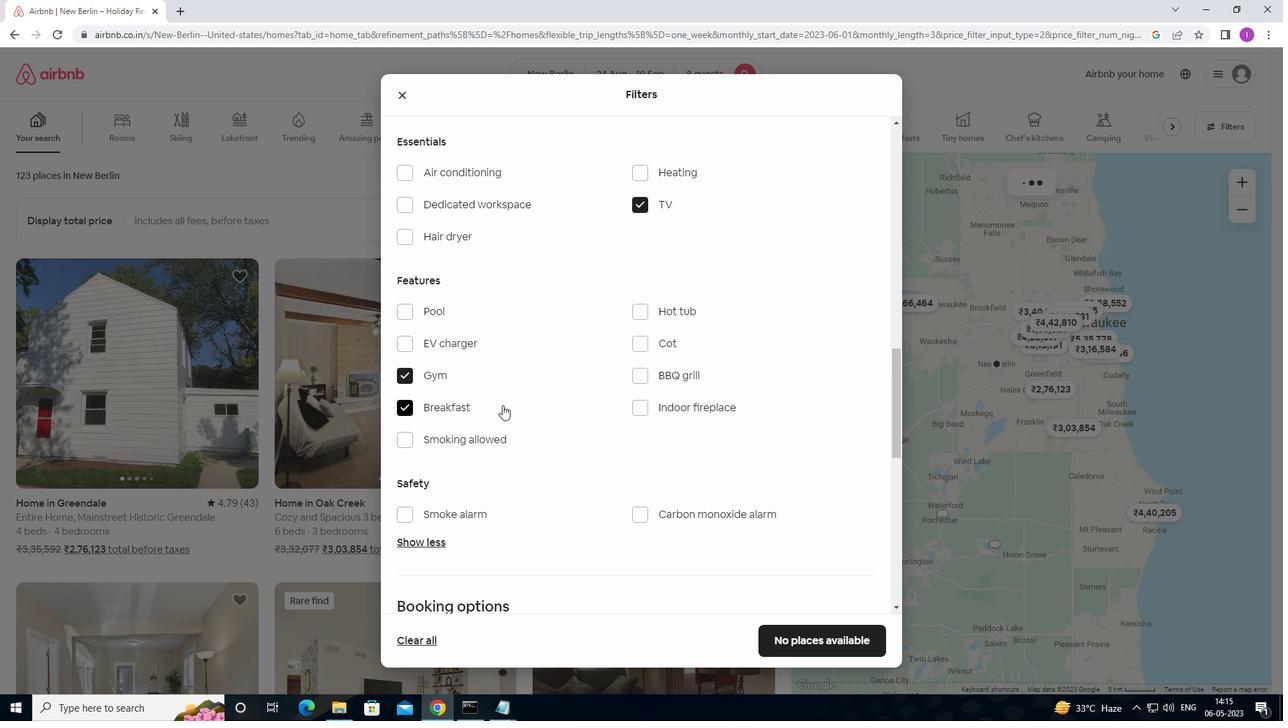 
Action: Mouse scrolled (513, 406) with delta (0, 0)
Screenshot: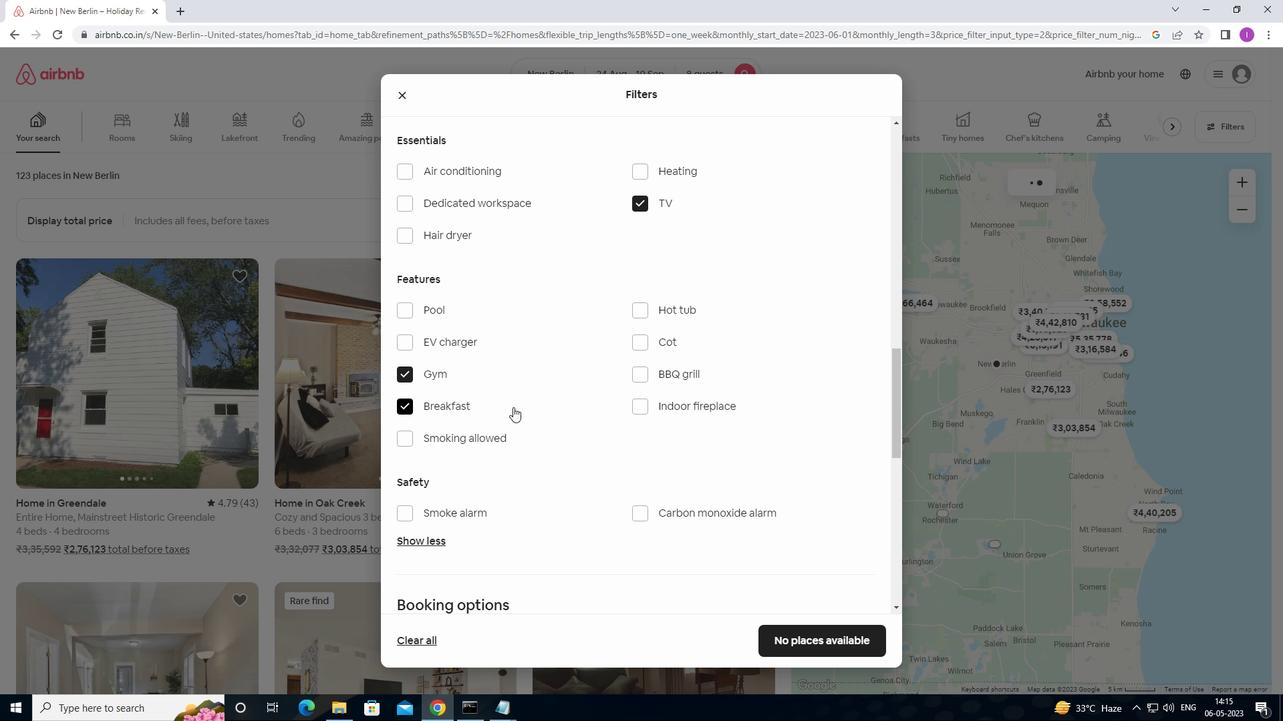 
Action: Mouse moved to (845, 496)
Screenshot: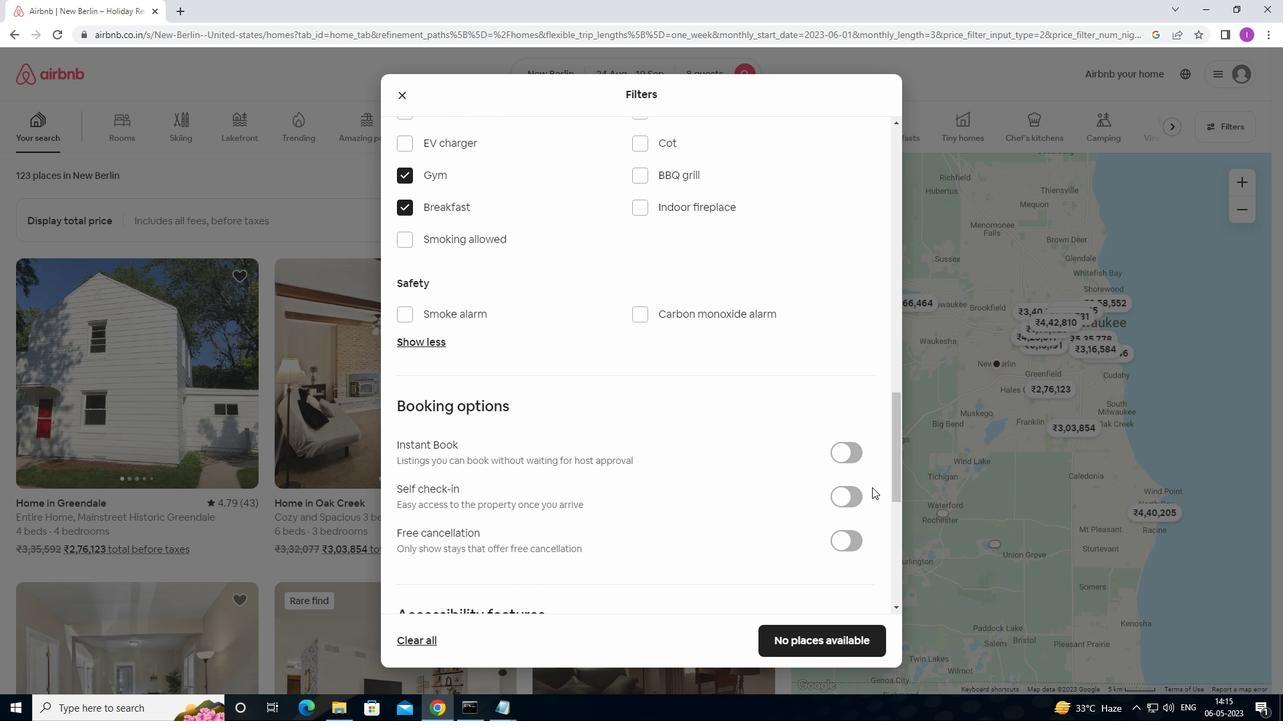 
Action: Mouse pressed left at (845, 496)
Screenshot: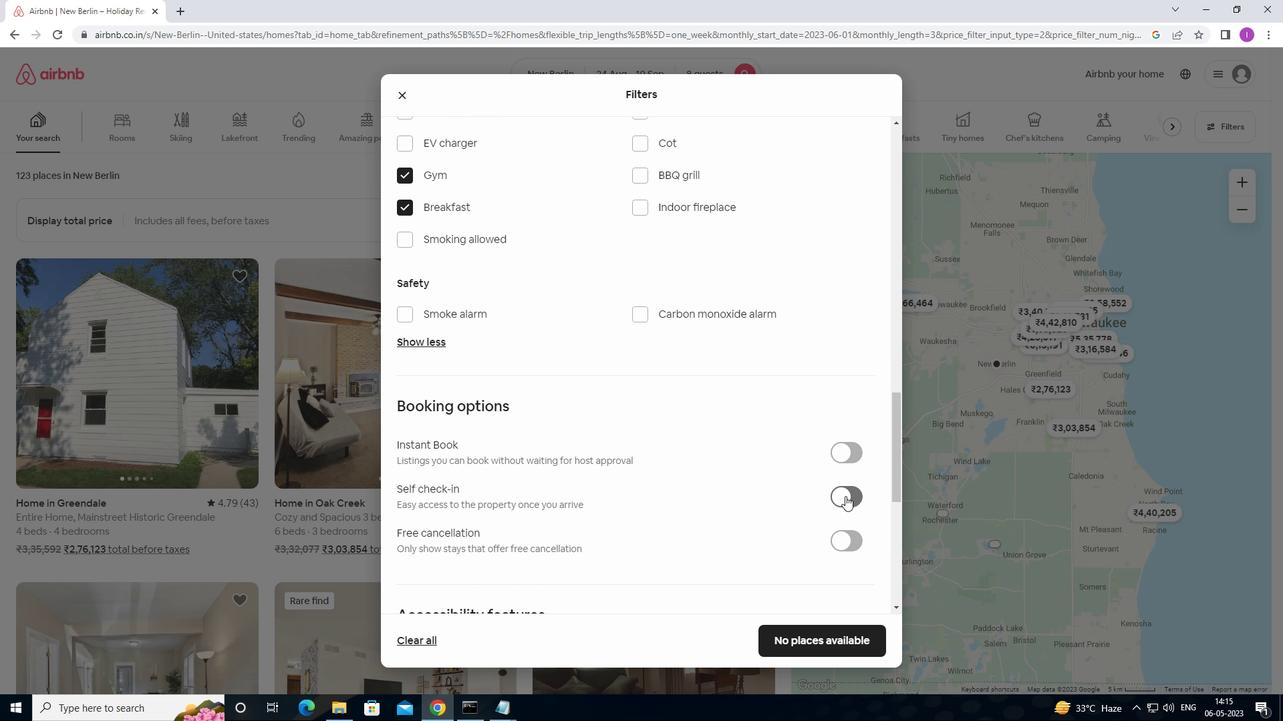 
Action: Mouse moved to (791, 453)
Screenshot: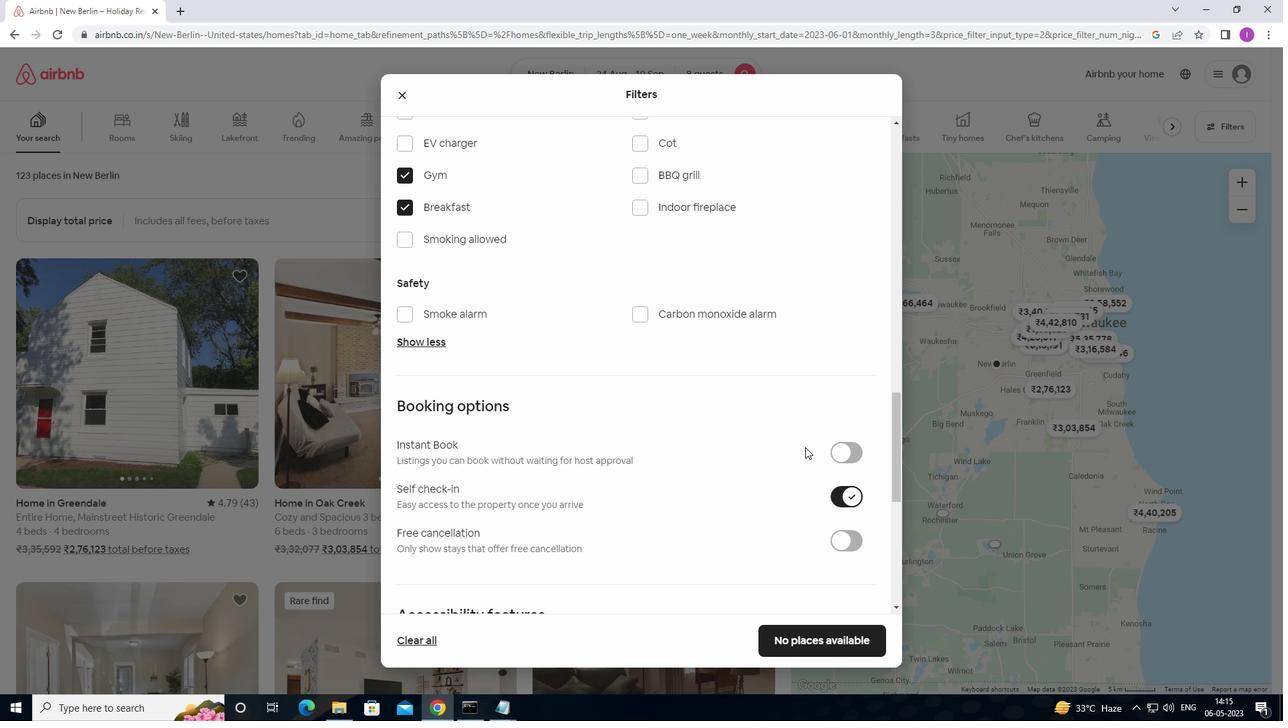 
Action: Mouse scrolled (791, 452) with delta (0, 0)
Screenshot: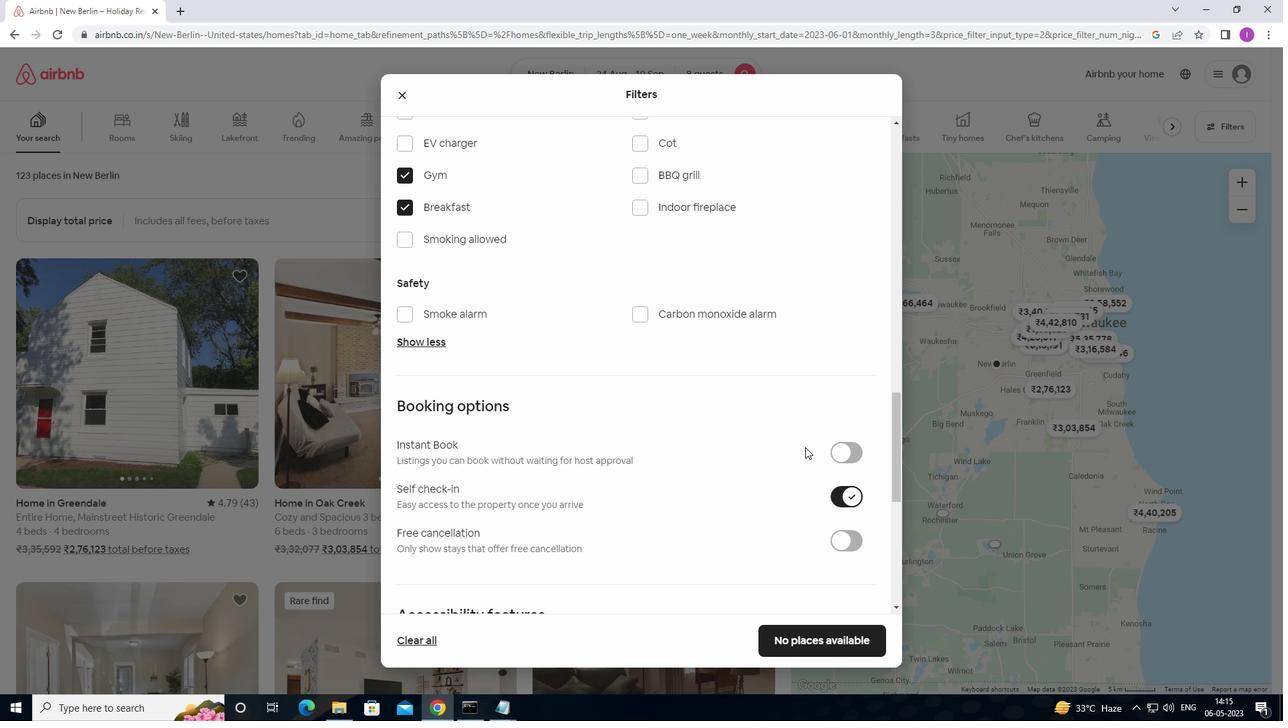 
Action: Mouse scrolled (791, 452) with delta (0, 0)
Screenshot: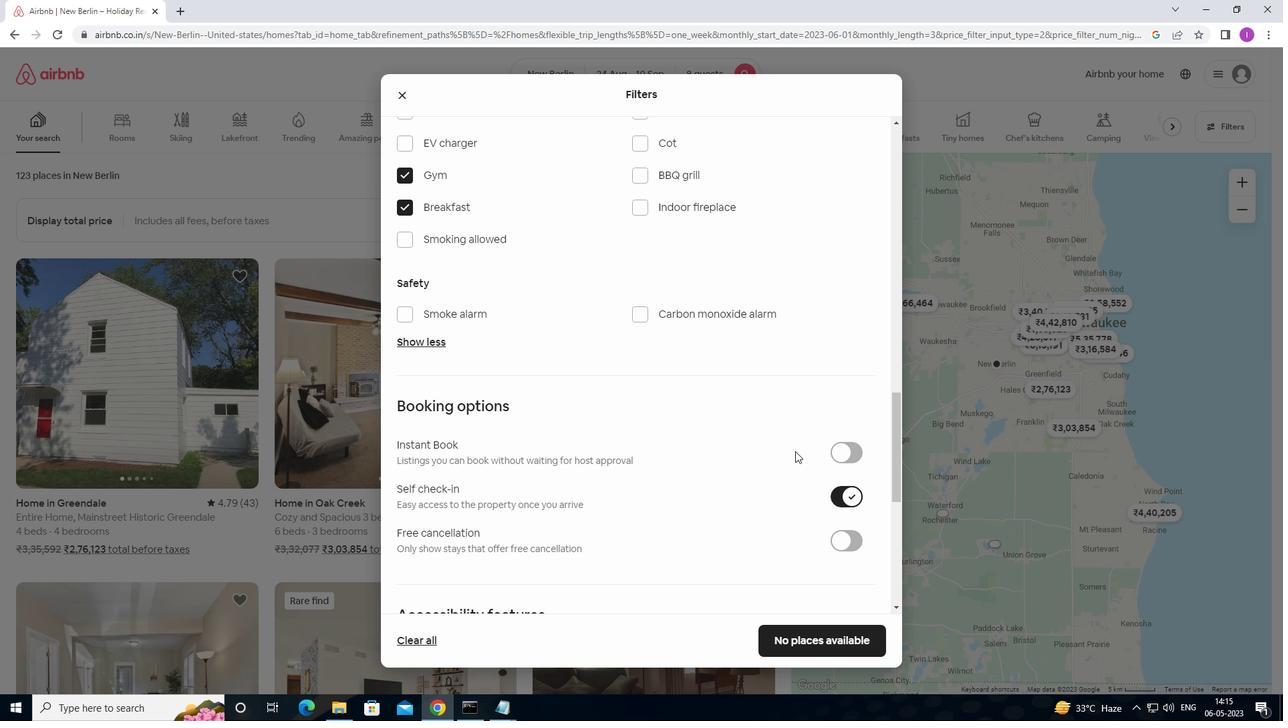 
Action: Mouse scrolled (791, 452) with delta (0, 0)
Screenshot: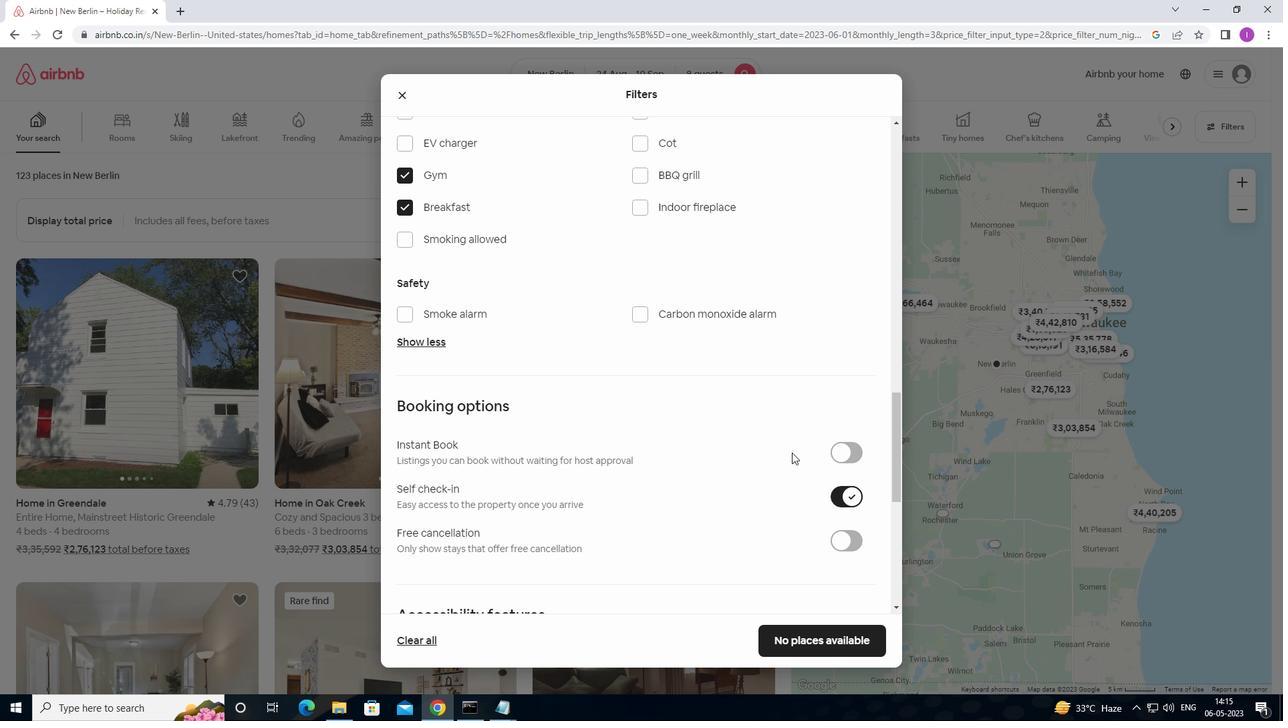 
Action: Mouse moved to (798, 452)
Screenshot: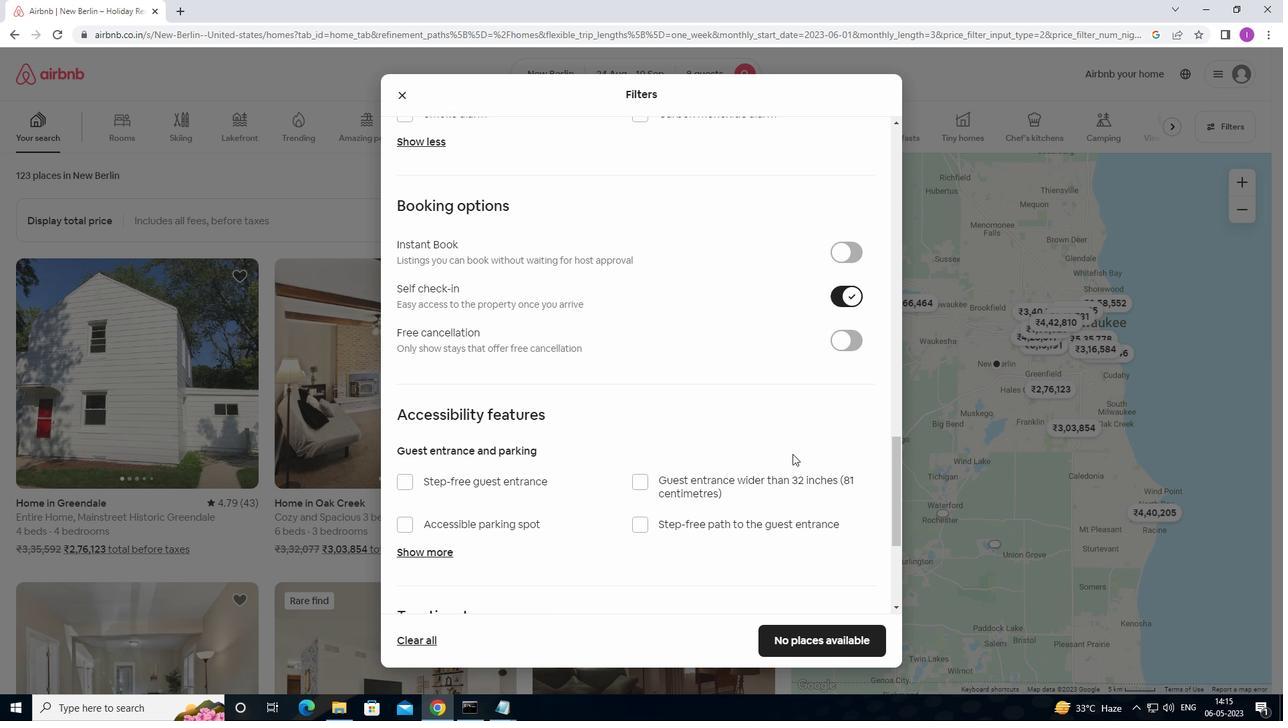 
Action: Mouse scrolled (798, 451) with delta (0, 0)
Screenshot: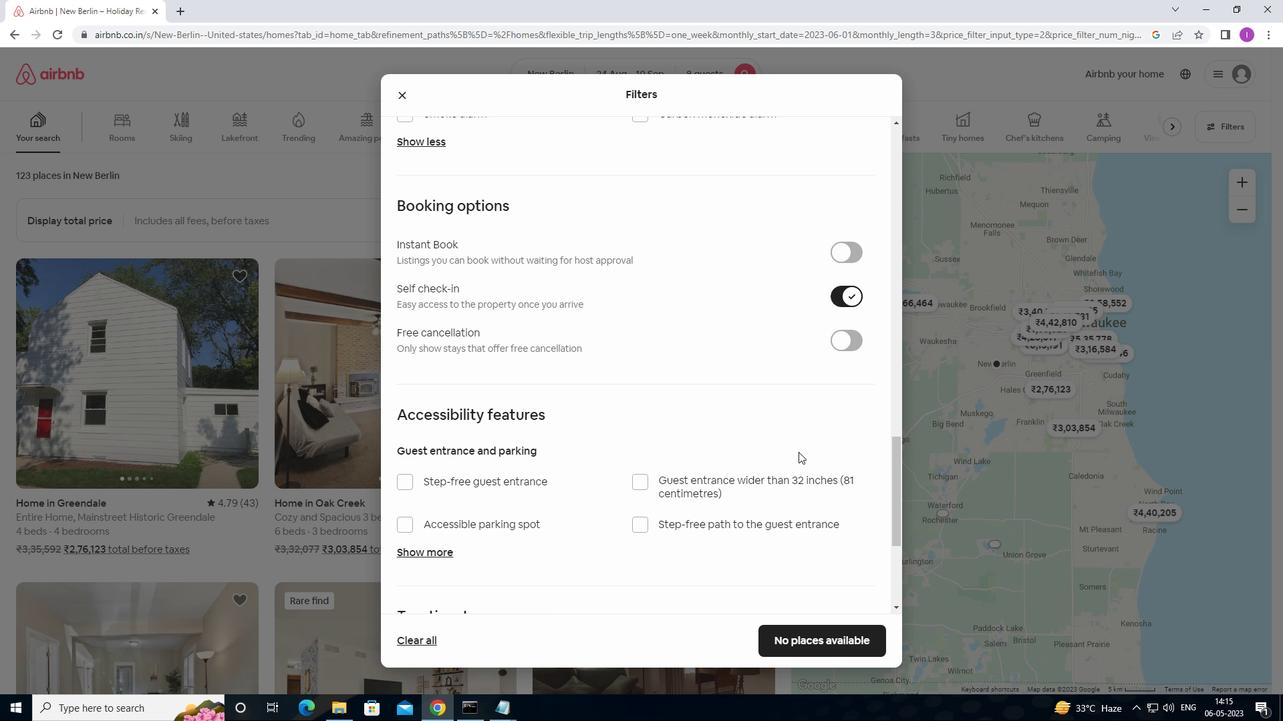 
Action: Mouse scrolled (798, 451) with delta (0, 0)
Screenshot: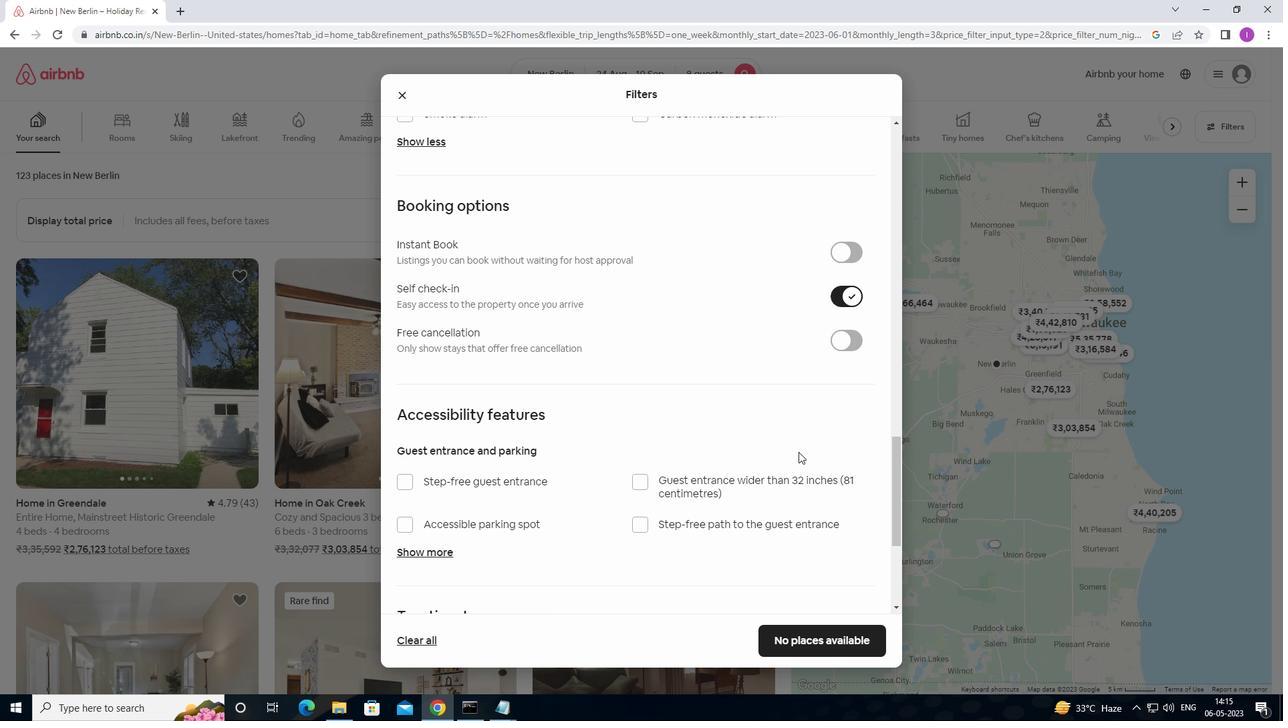 
Action: Mouse scrolled (798, 451) with delta (0, 0)
Screenshot: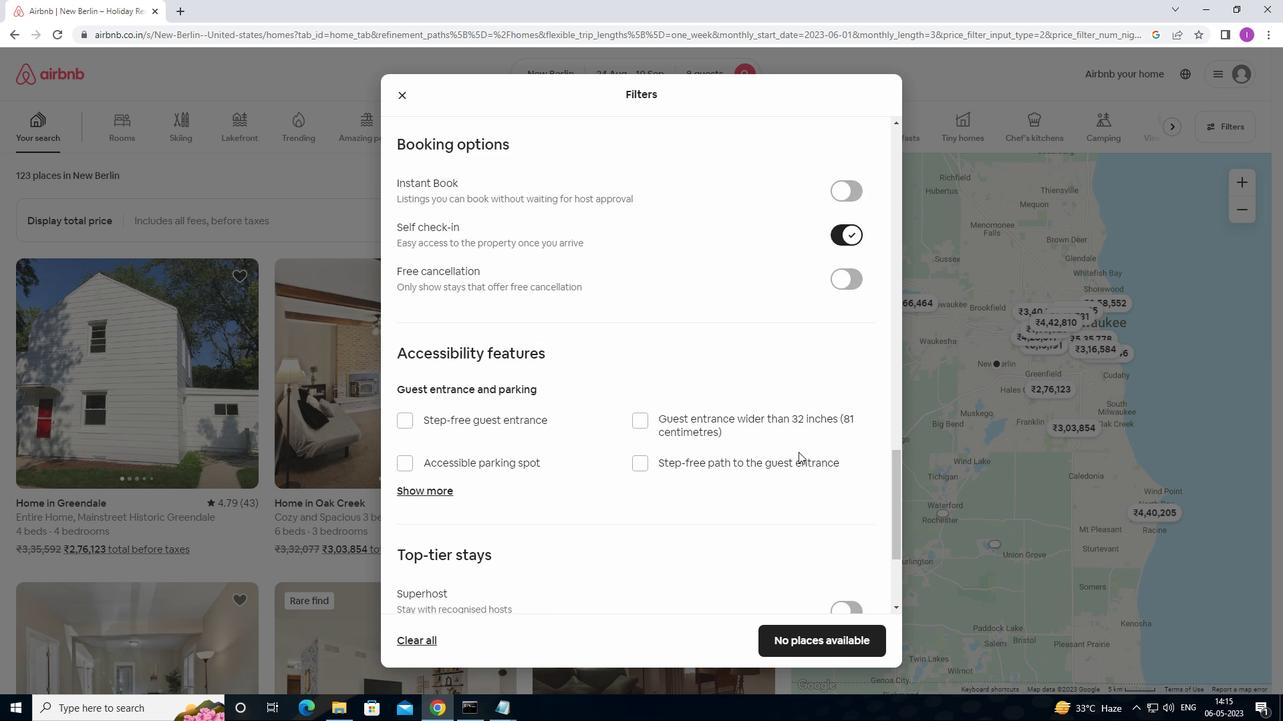 
Action: Mouse moved to (798, 452)
Screenshot: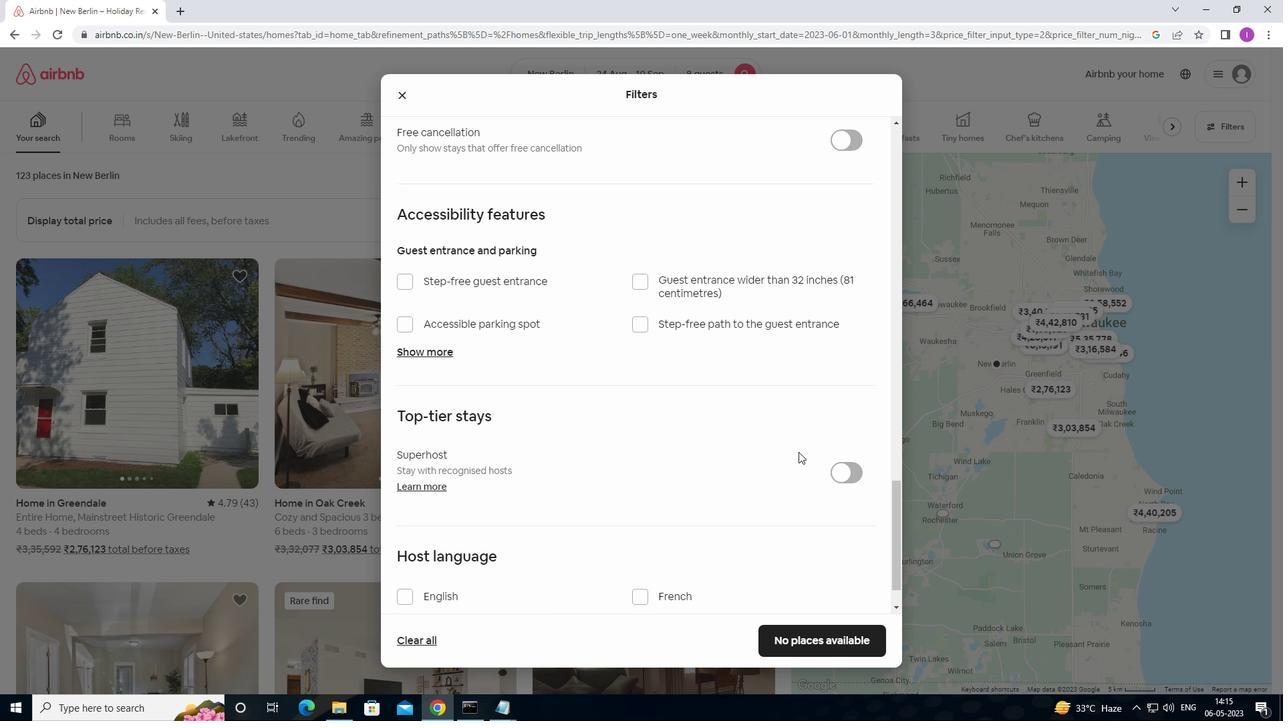 
Action: Mouse scrolled (798, 451) with delta (0, 0)
Screenshot: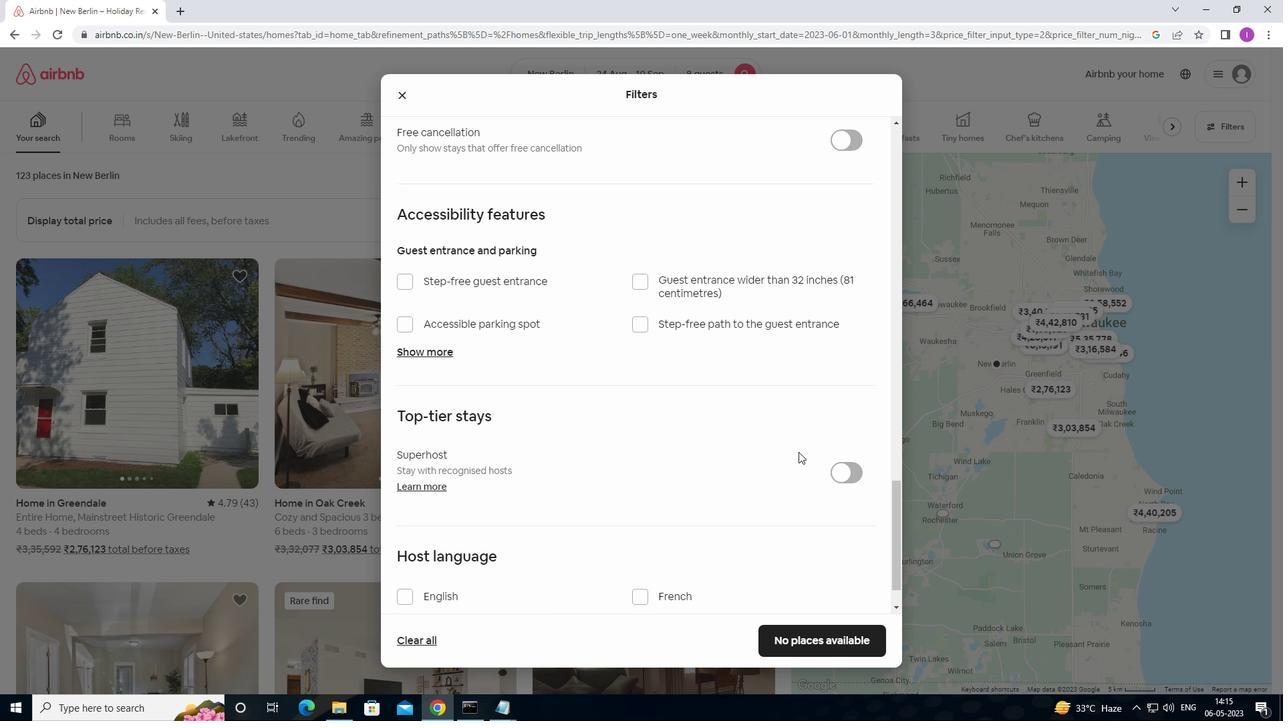 
Action: Mouse moved to (797, 455)
Screenshot: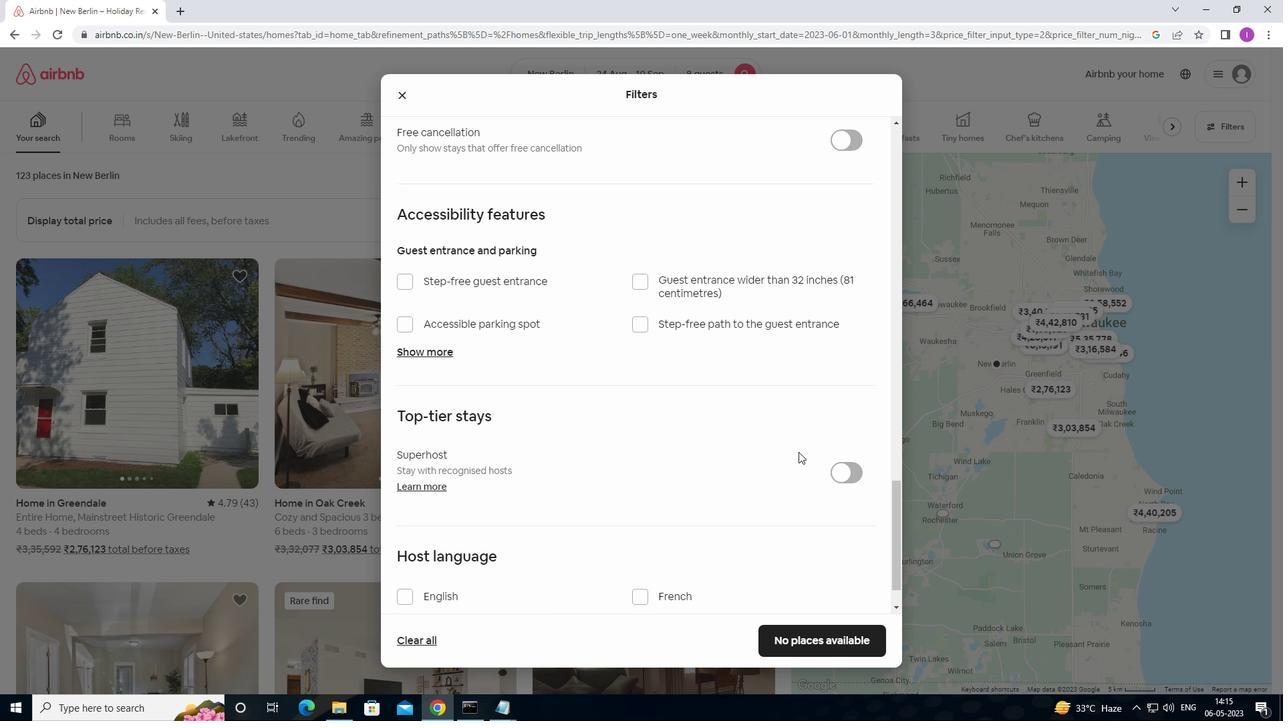 
Action: Mouse scrolled (797, 454) with delta (0, 0)
Screenshot: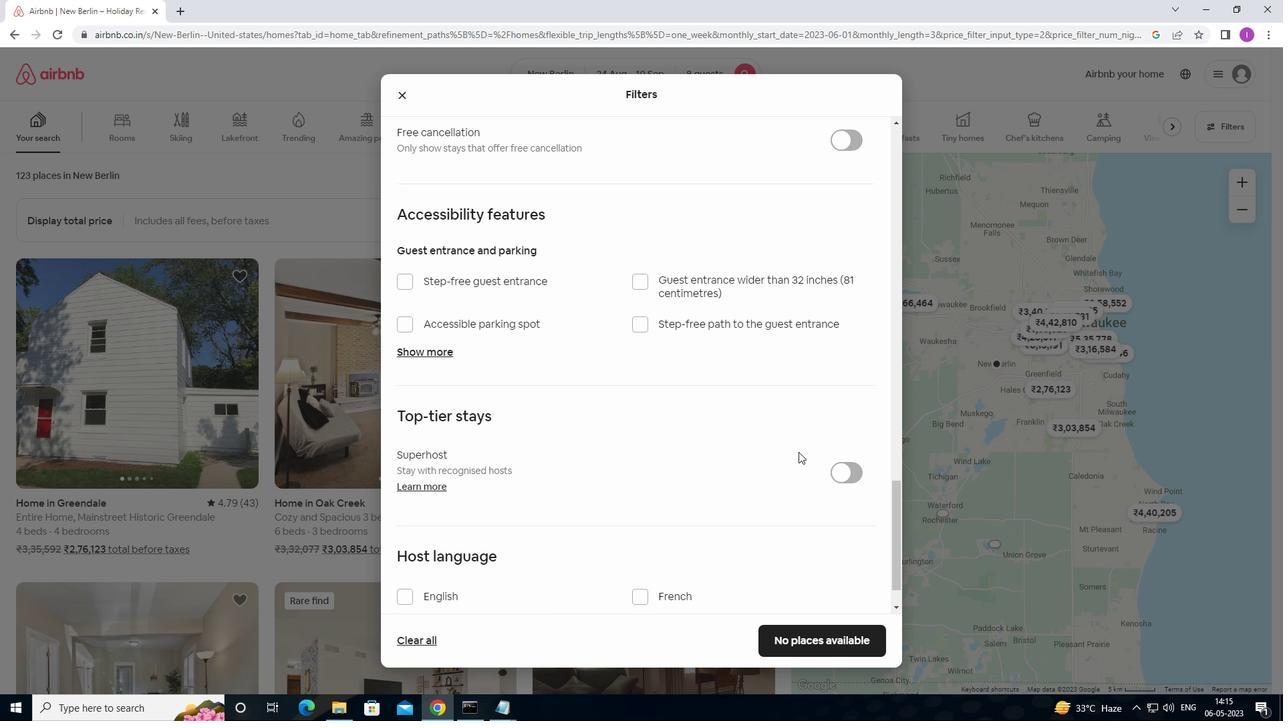 
Action: Mouse moved to (797, 456)
Screenshot: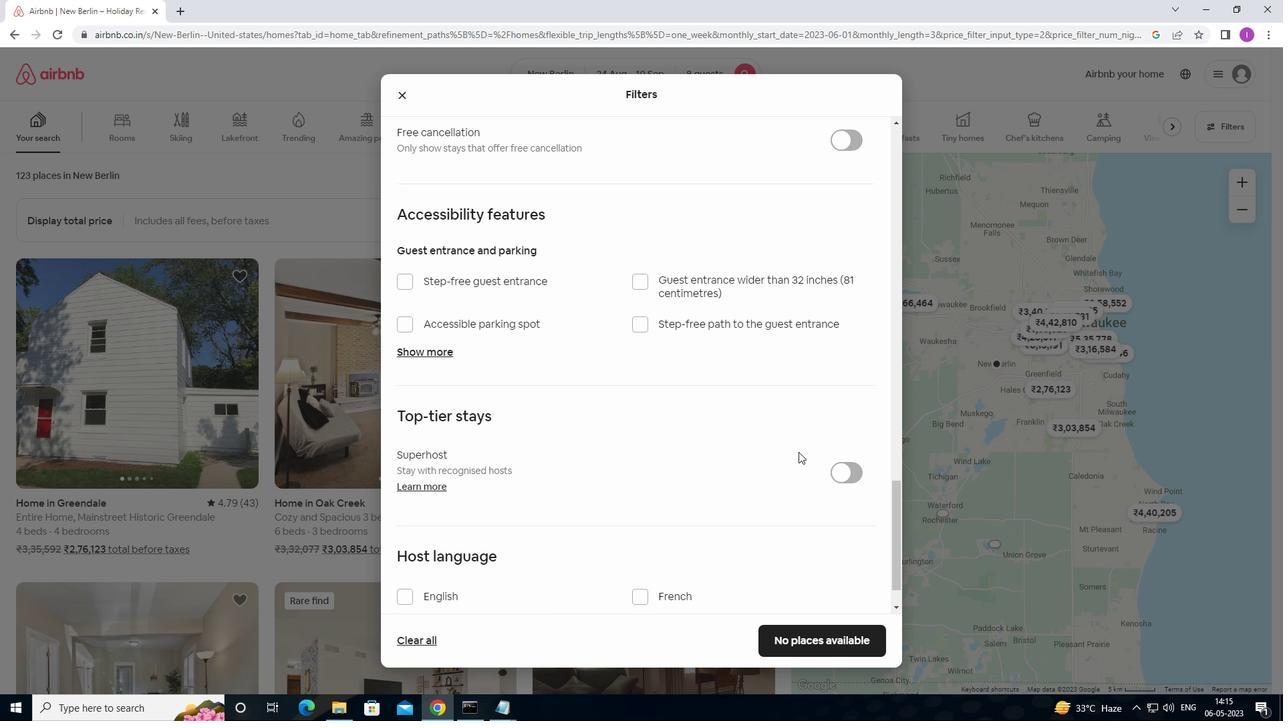 
Action: Mouse scrolled (797, 455) with delta (0, 0)
Screenshot: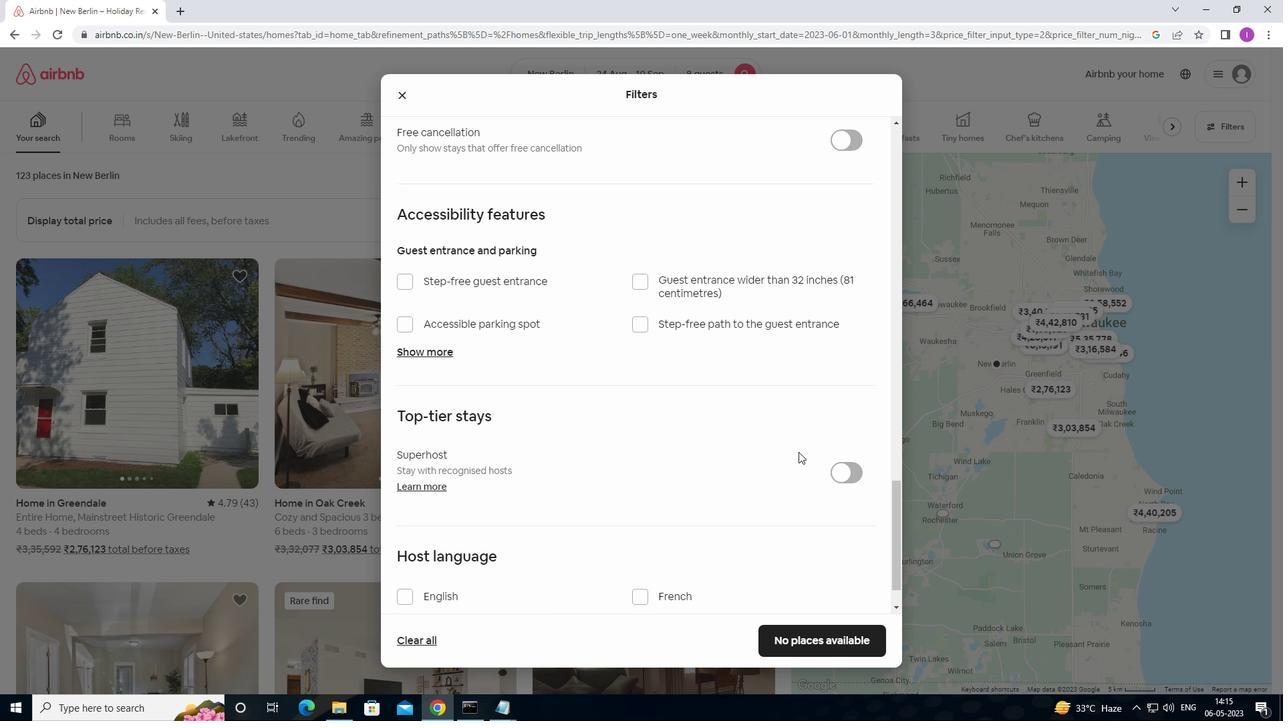 
Action: Mouse moved to (795, 457)
Screenshot: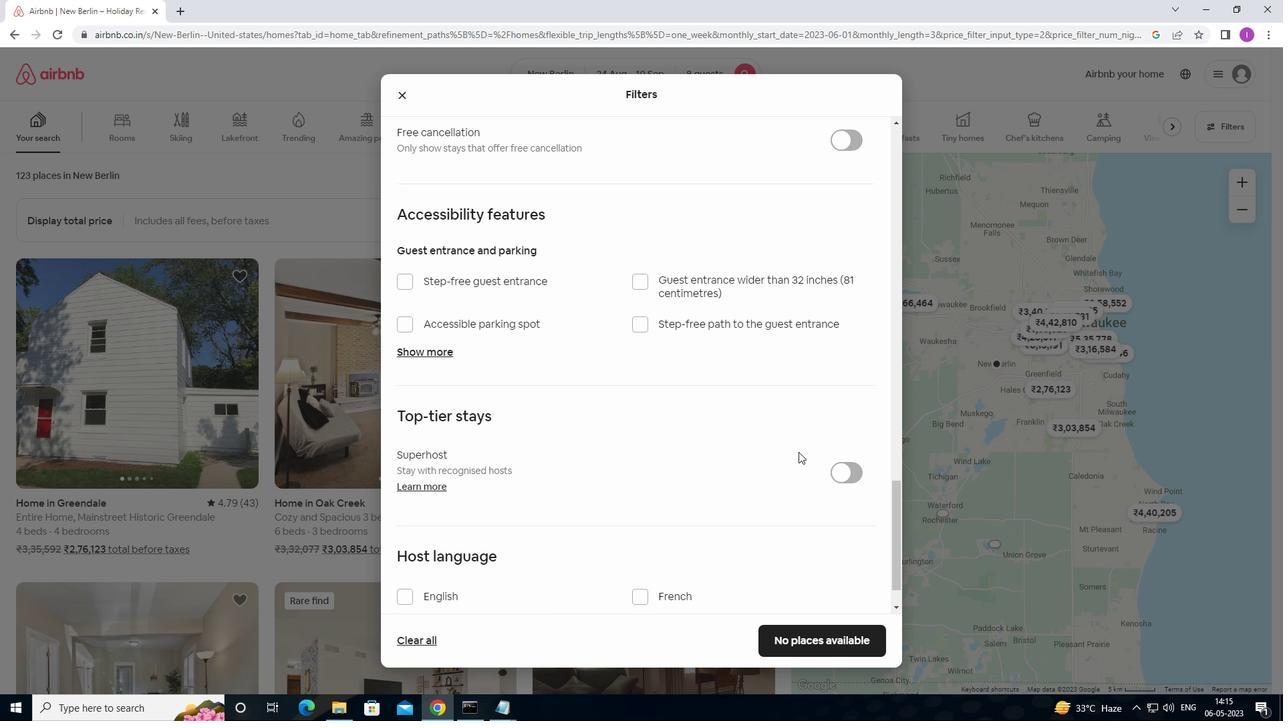 
Action: Mouse scrolled (795, 457) with delta (0, 0)
Screenshot: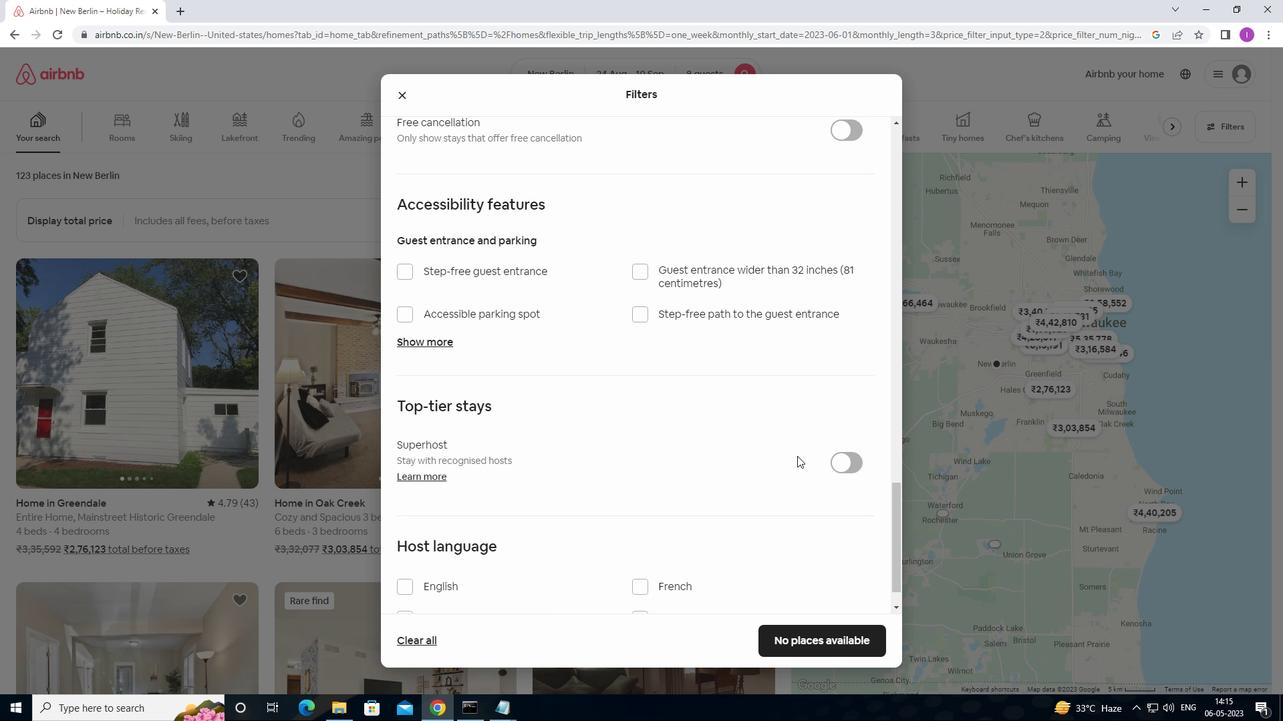 
Action: Mouse moved to (761, 461)
Screenshot: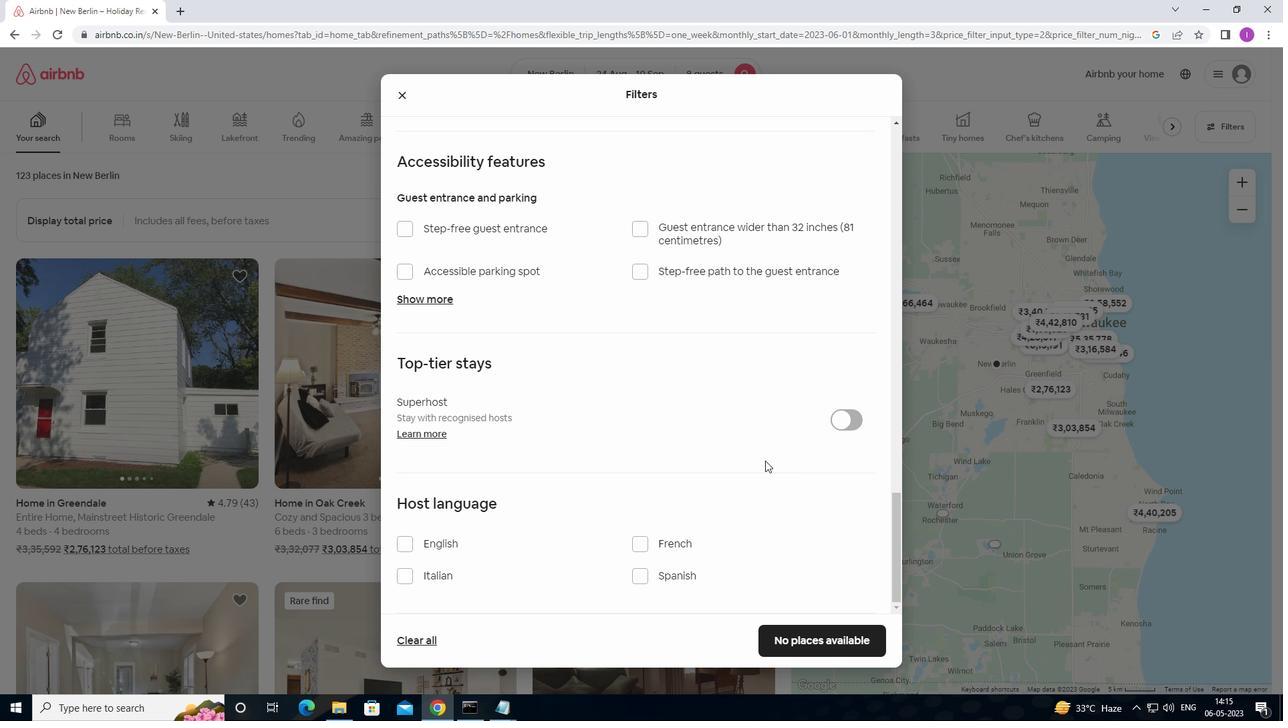 
Action: Mouse scrolled (761, 461) with delta (0, 0)
Screenshot: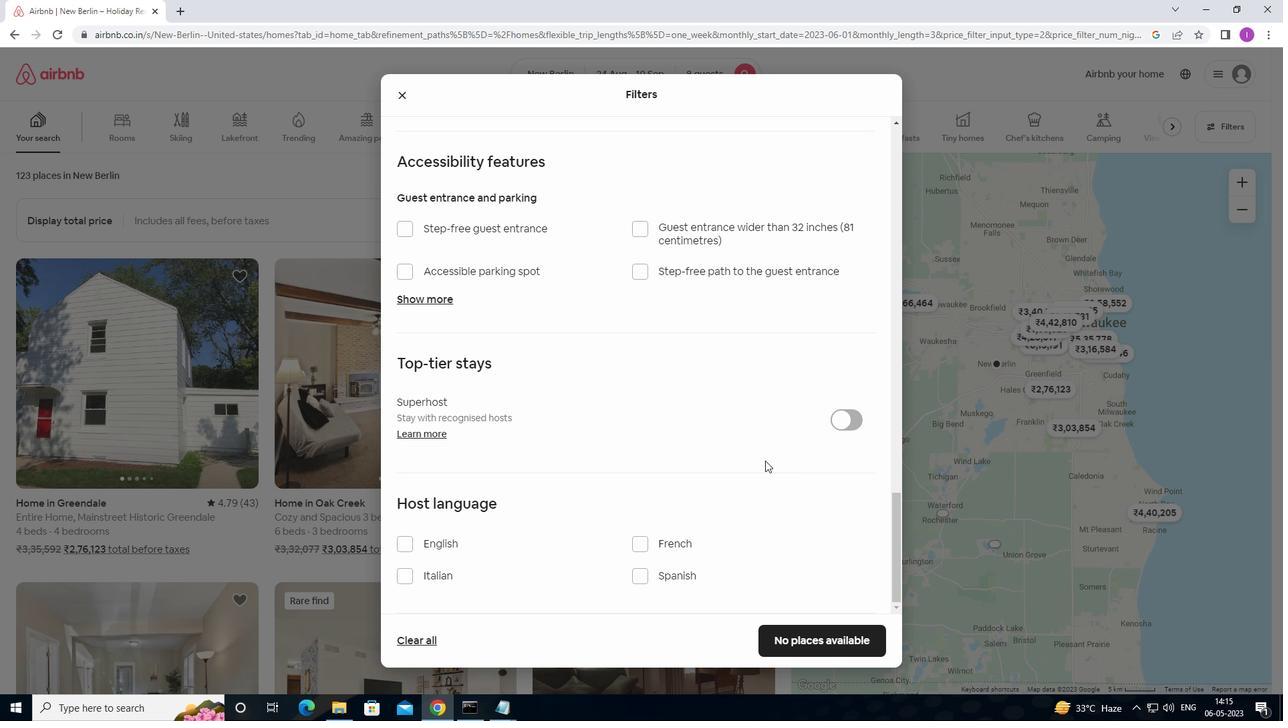 
Action: Mouse moved to (760, 463)
Screenshot: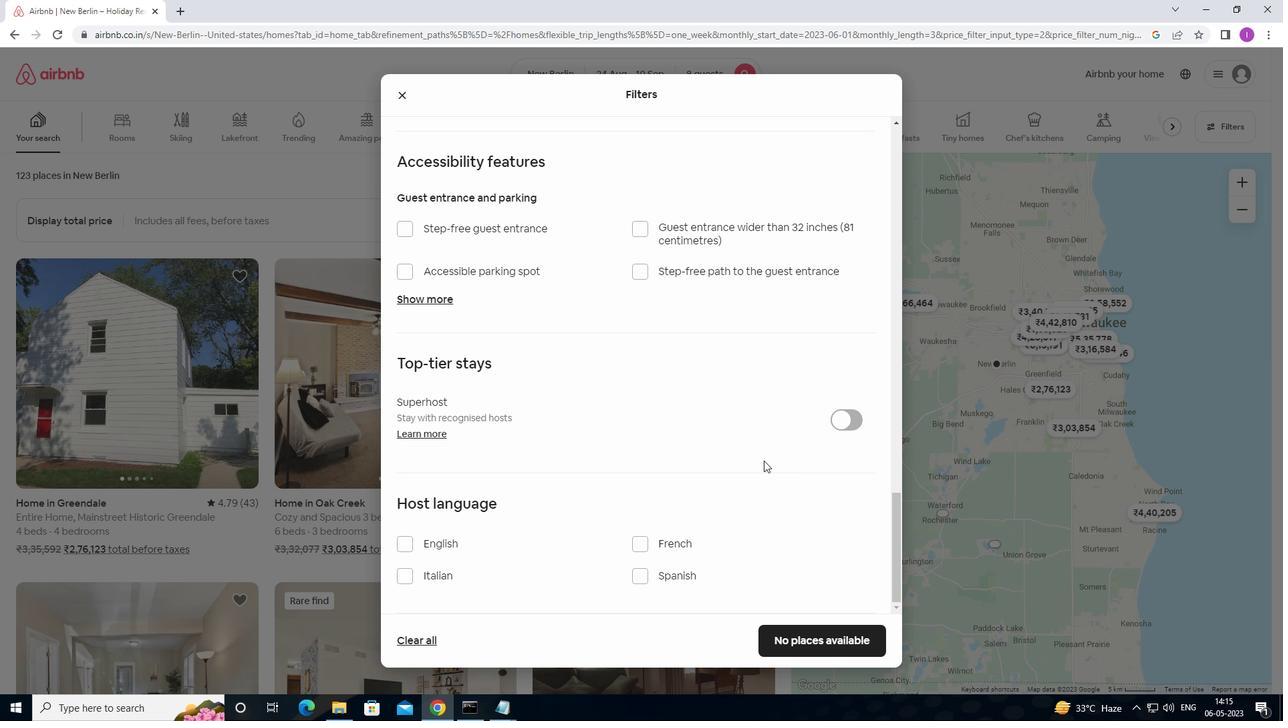 
Action: Mouse scrolled (760, 463) with delta (0, 0)
Screenshot: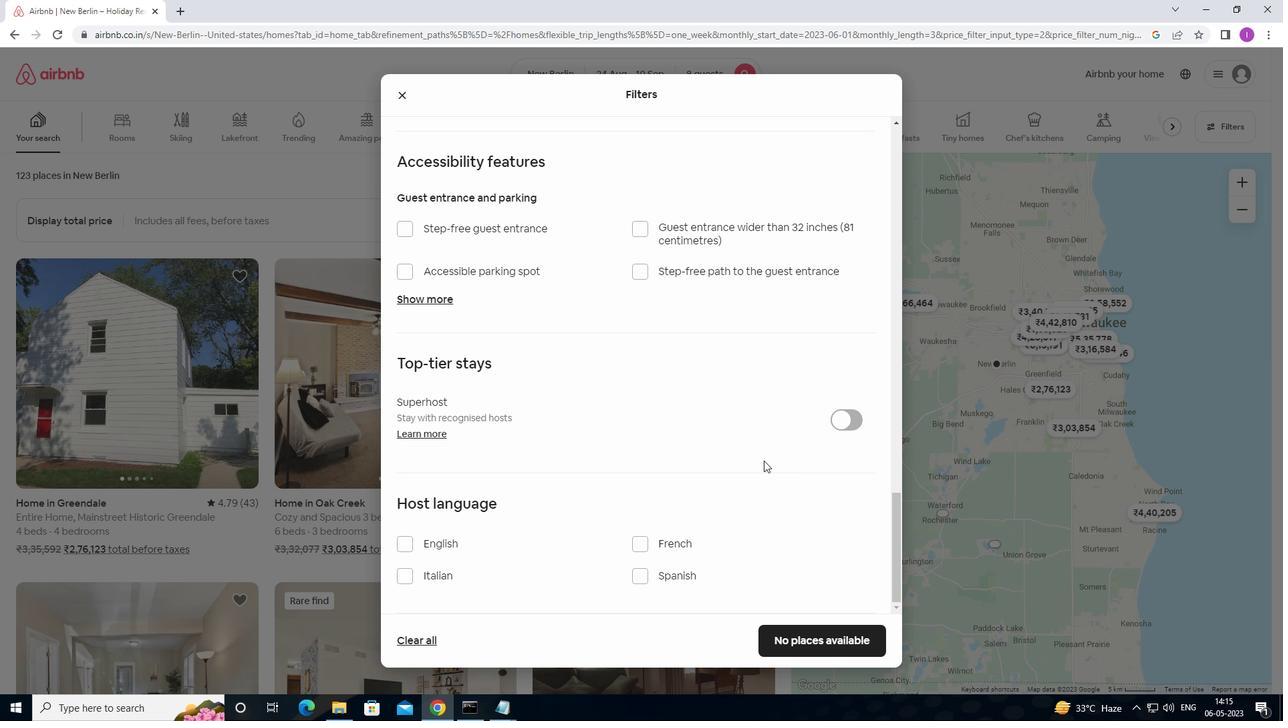 
Action: Mouse scrolled (760, 463) with delta (0, 0)
Screenshot: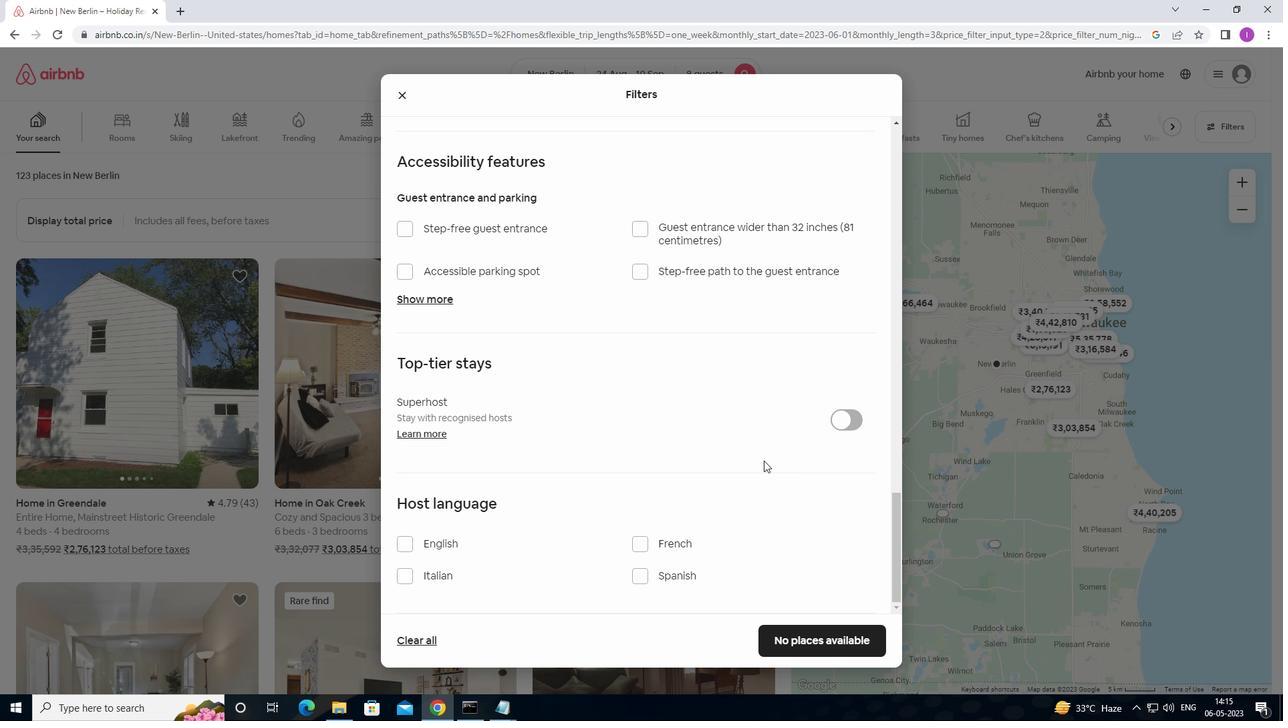 
Action: Mouse moved to (759, 466)
Screenshot: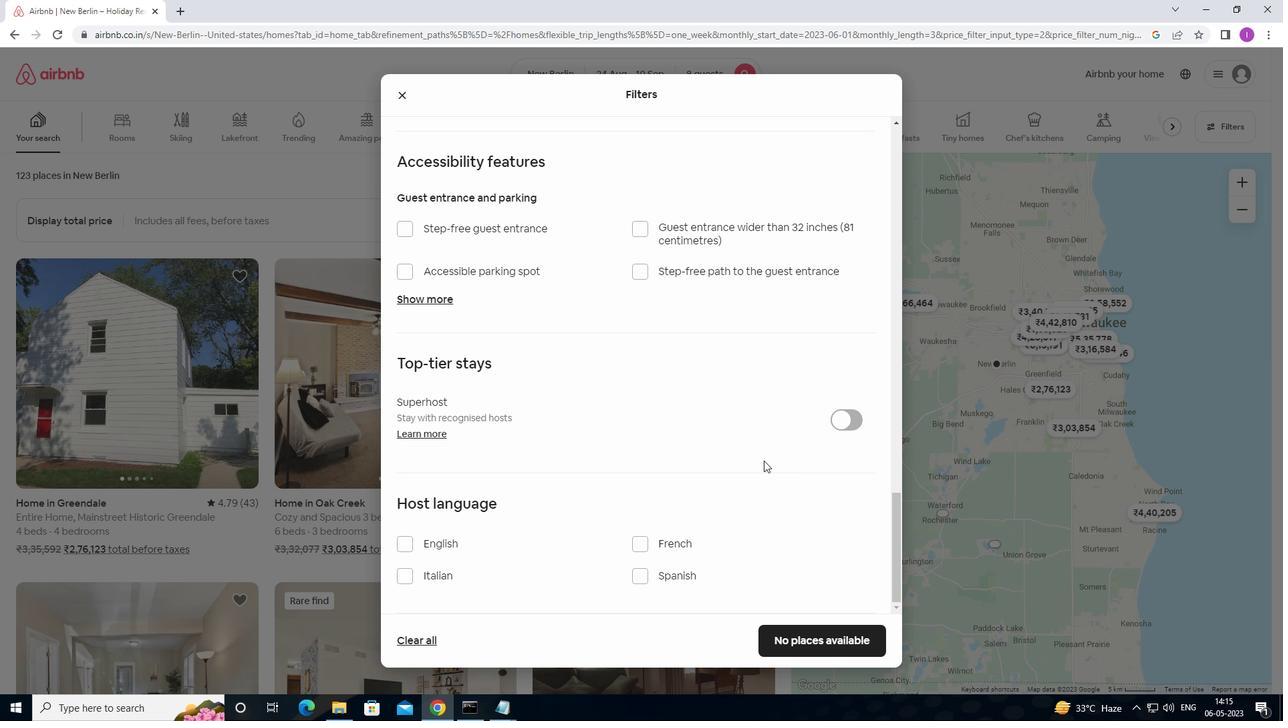 
Action: Mouse scrolled (759, 465) with delta (0, 0)
Screenshot: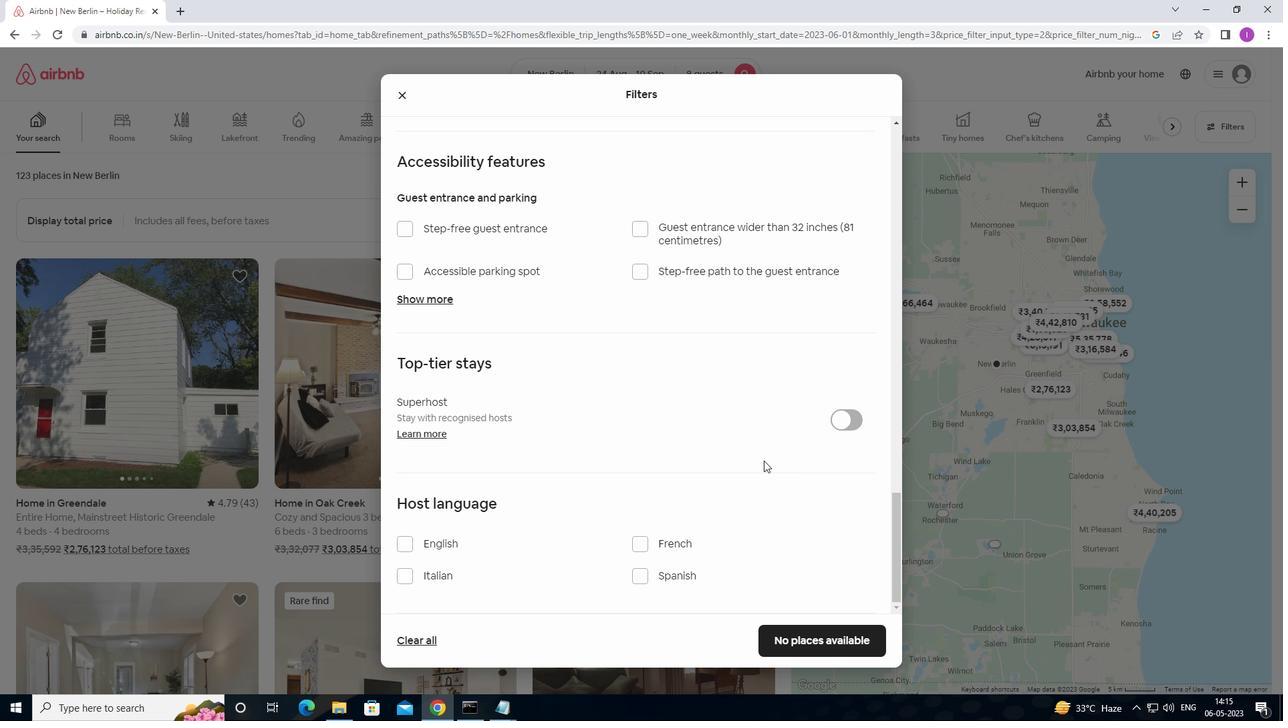 
Action: Mouse moved to (758, 467)
Screenshot: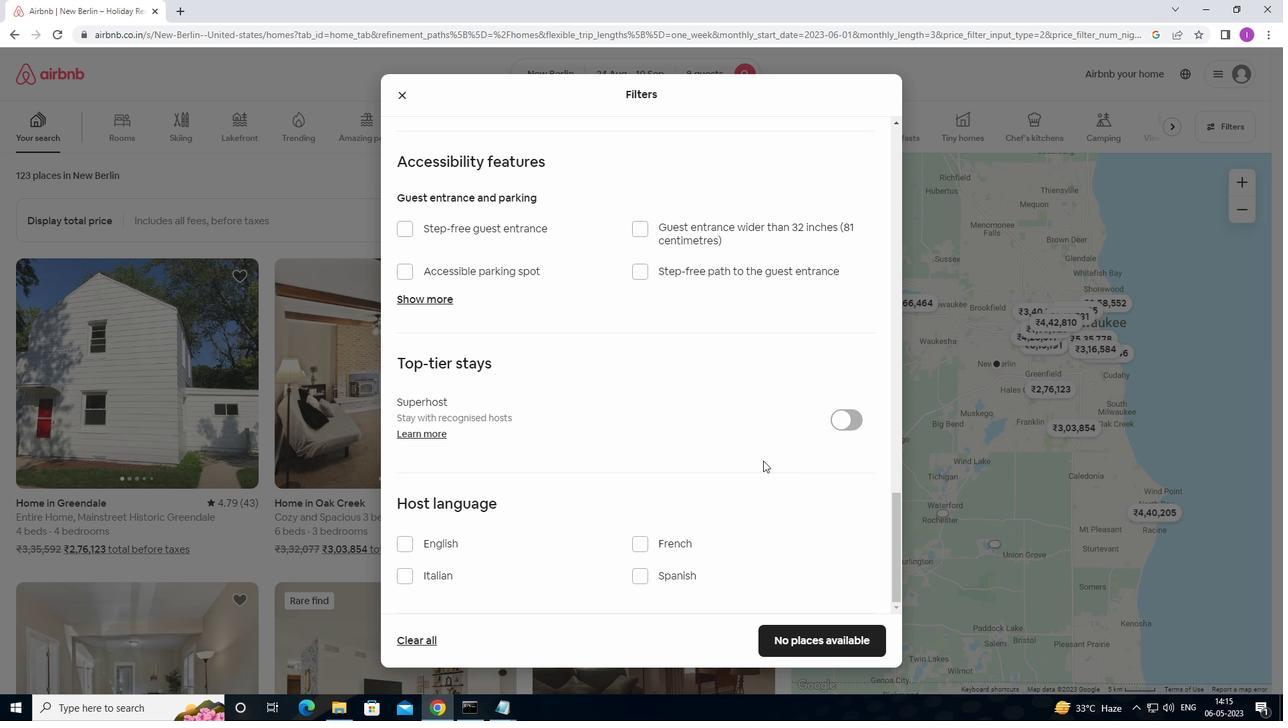 
Action: Mouse scrolled (758, 466) with delta (0, 0)
Screenshot: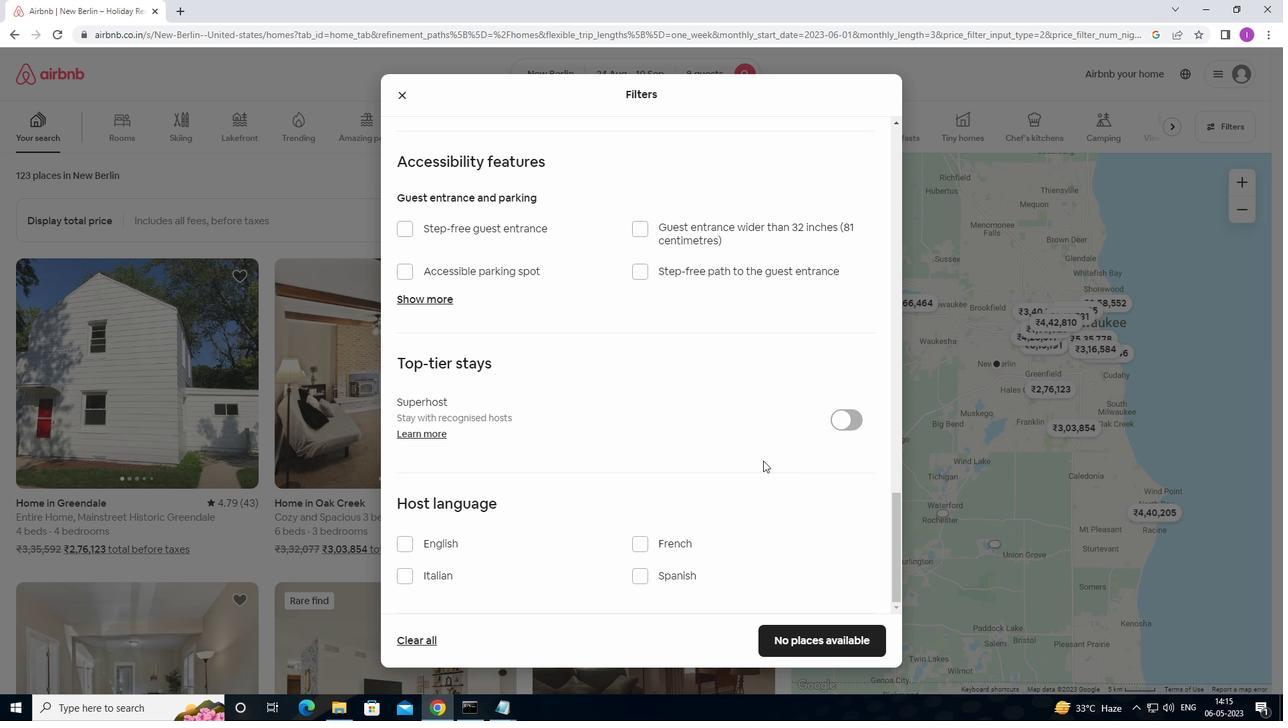 
Action: Mouse moved to (404, 545)
Screenshot: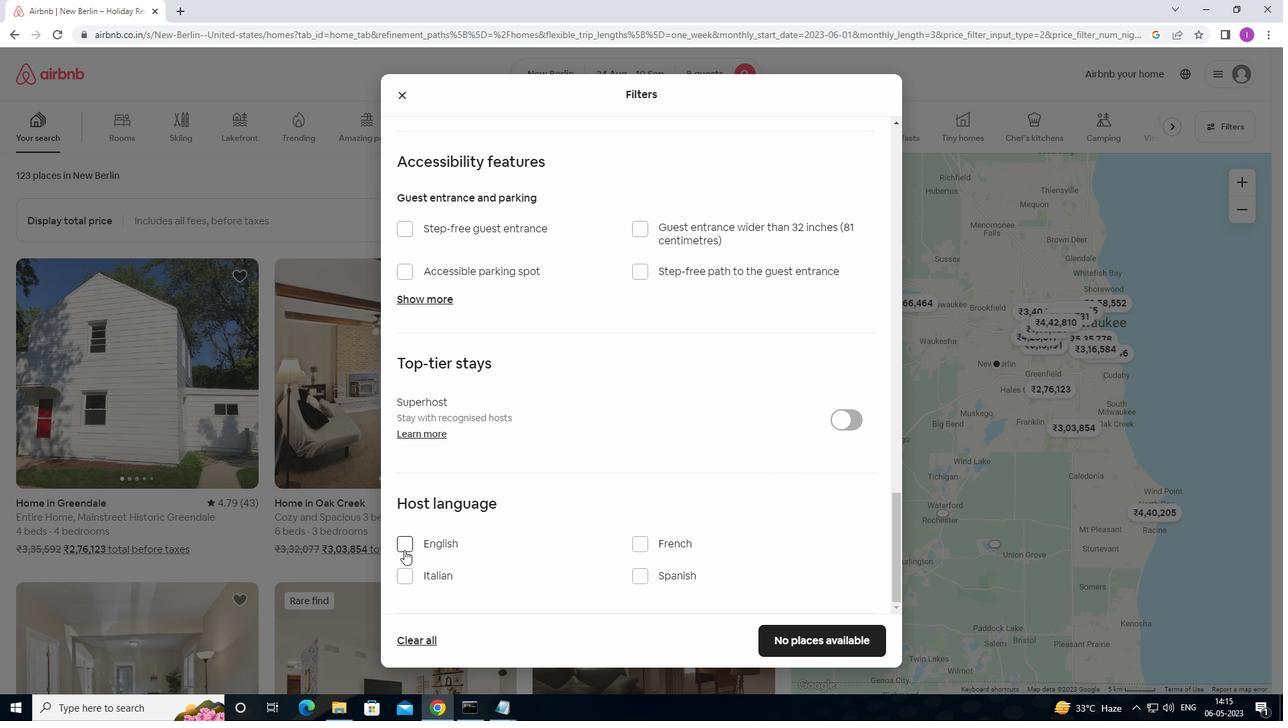 
Action: Mouse pressed left at (404, 545)
Screenshot: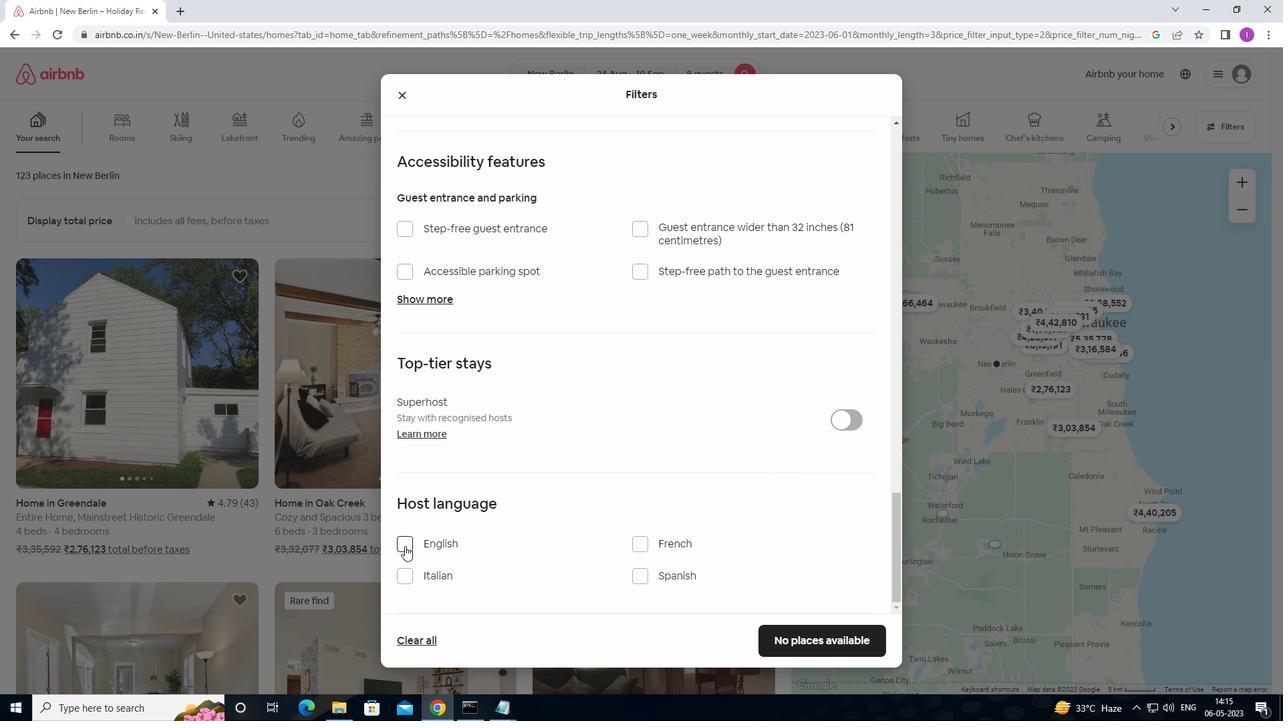 
Action: Mouse moved to (659, 499)
Screenshot: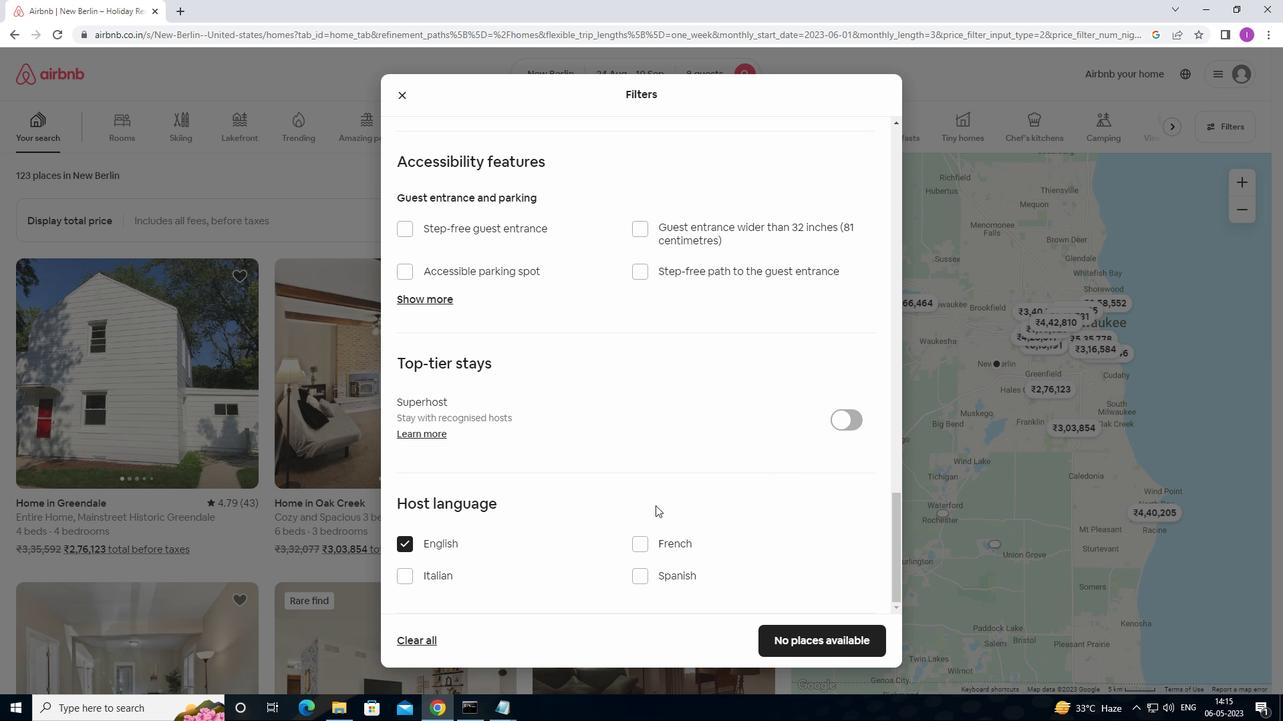 
Action: Mouse scrolled (659, 499) with delta (0, 0)
Screenshot: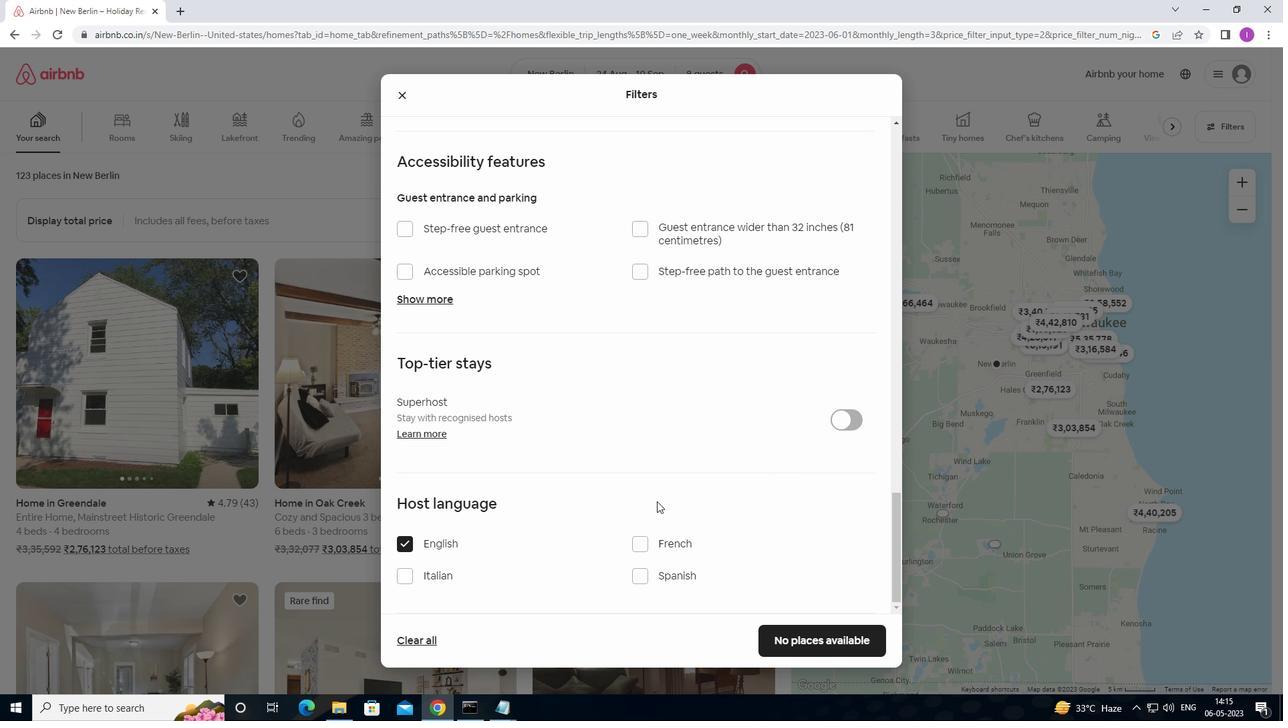 
Action: Mouse scrolled (659, 499) with delta (0, 0)
Screenshot: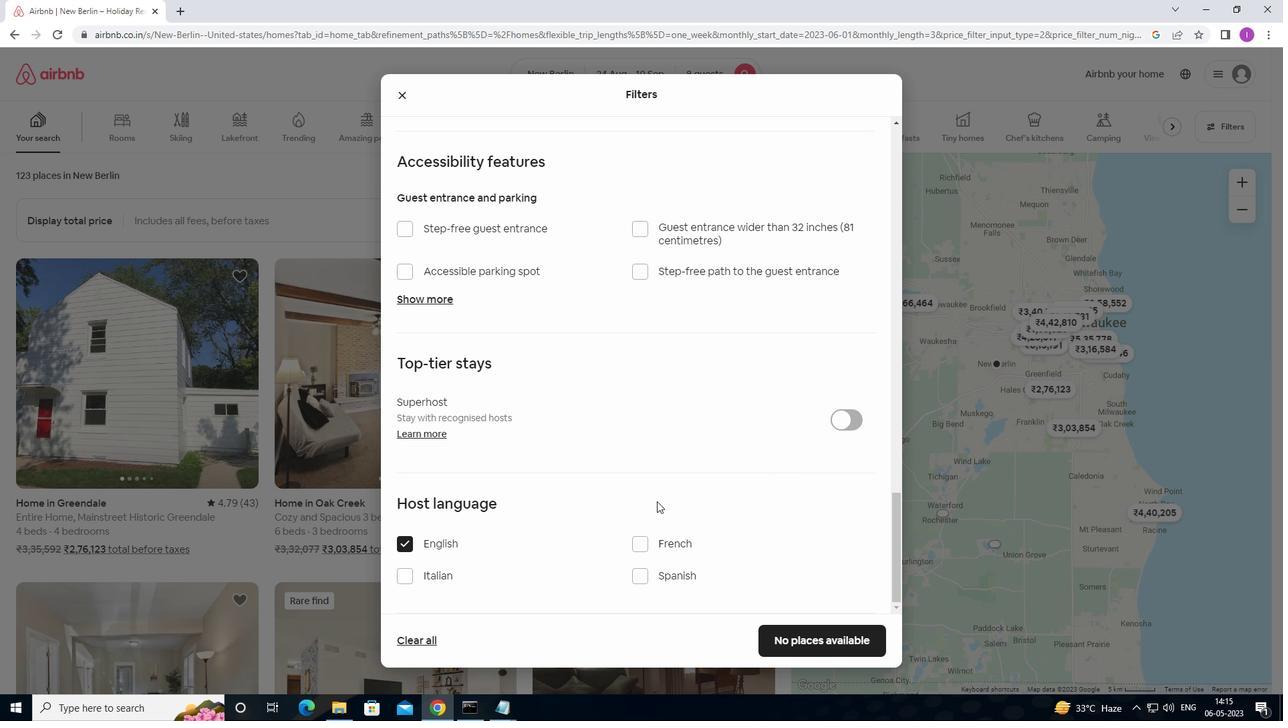 
Action: Mouse scrolled (659, 499) with delta (0, 0)
Screenshot: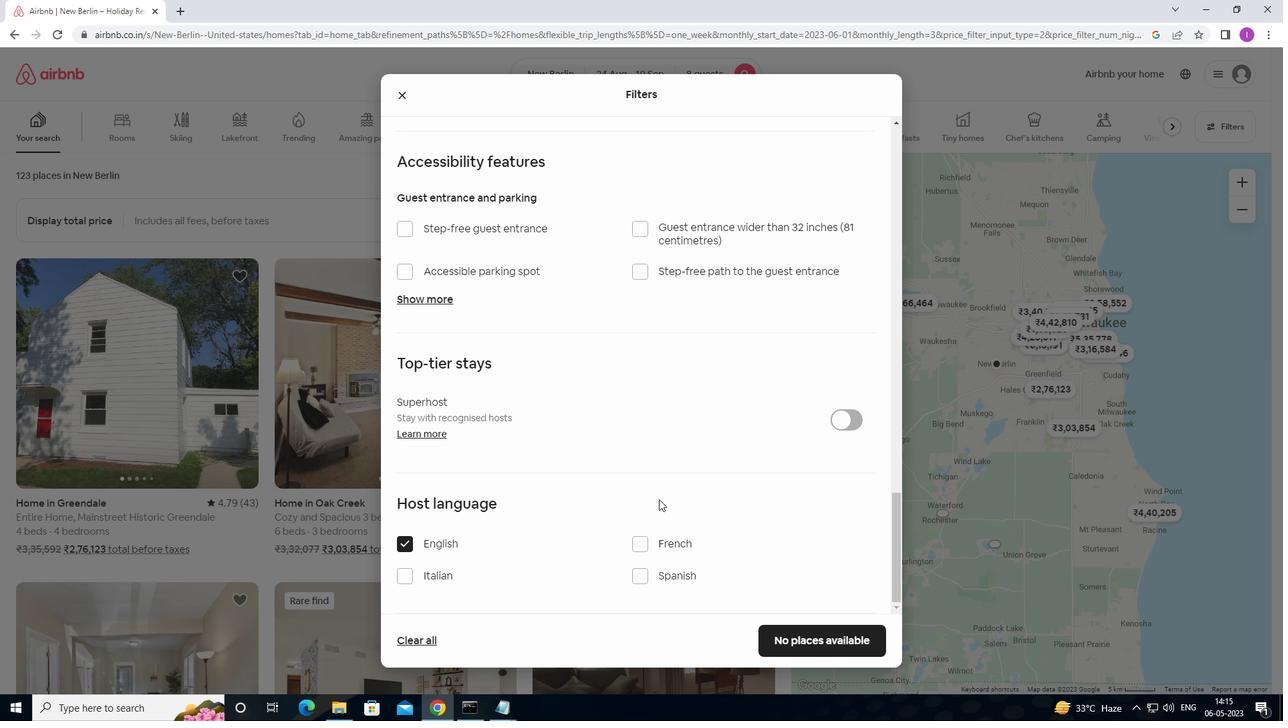 
Action: Mouse scrolled (659, 499) with delta (0, 0)
Screenshot: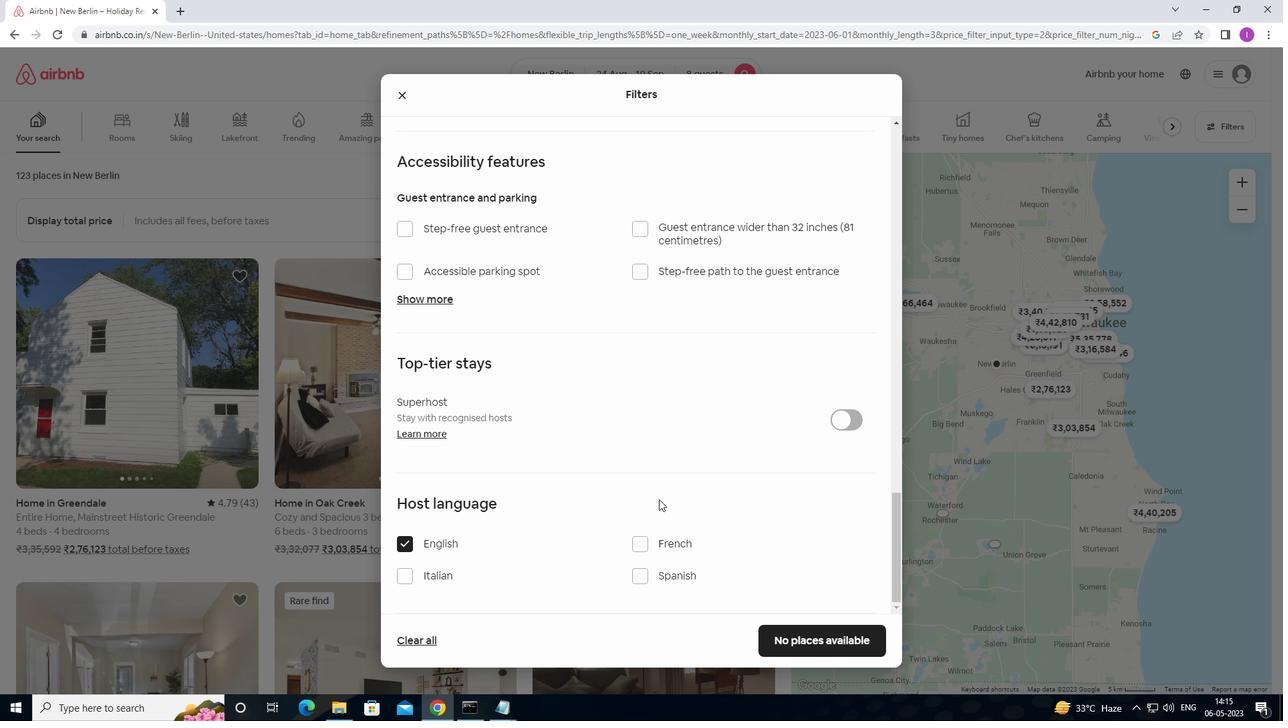 
Action: Mouse scrolled (659, 499) with delta (0, 0)
Screenshot: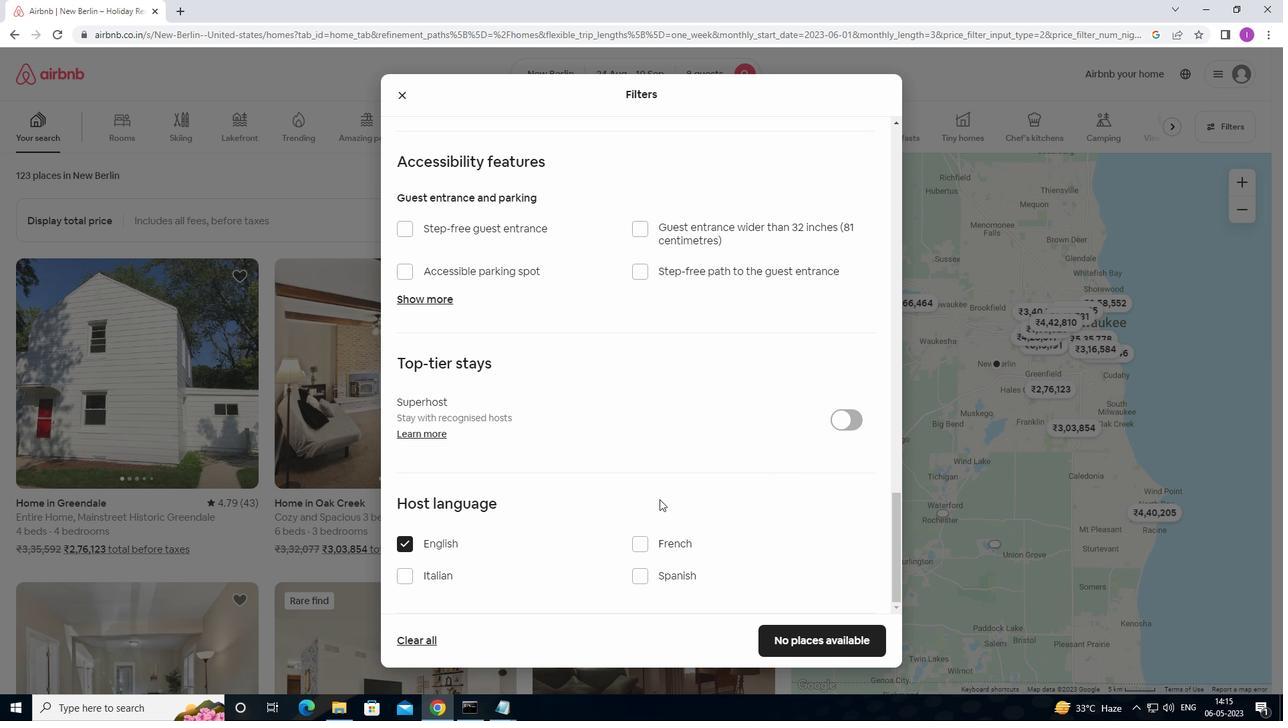 
Action: Mouse scrolled (659, 499) with delta (0, 0)
Screenshot: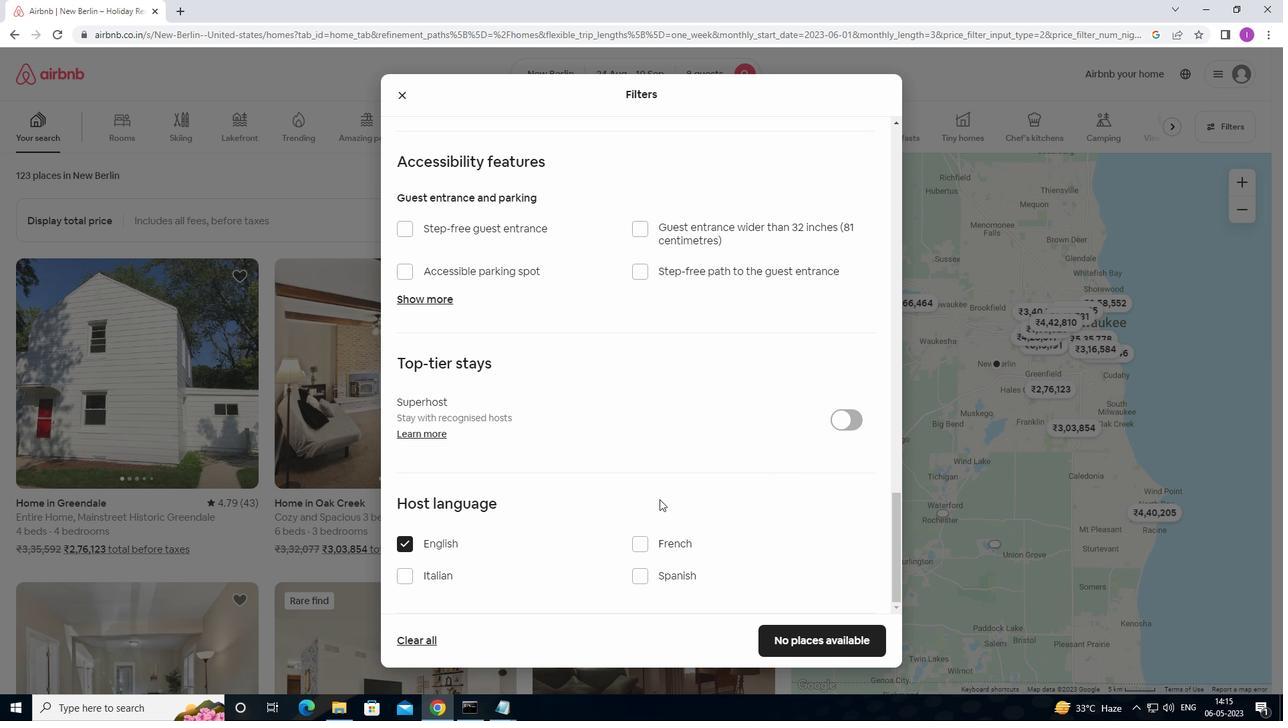 
Action: Mouse moved to (813, 651)
Screenshot: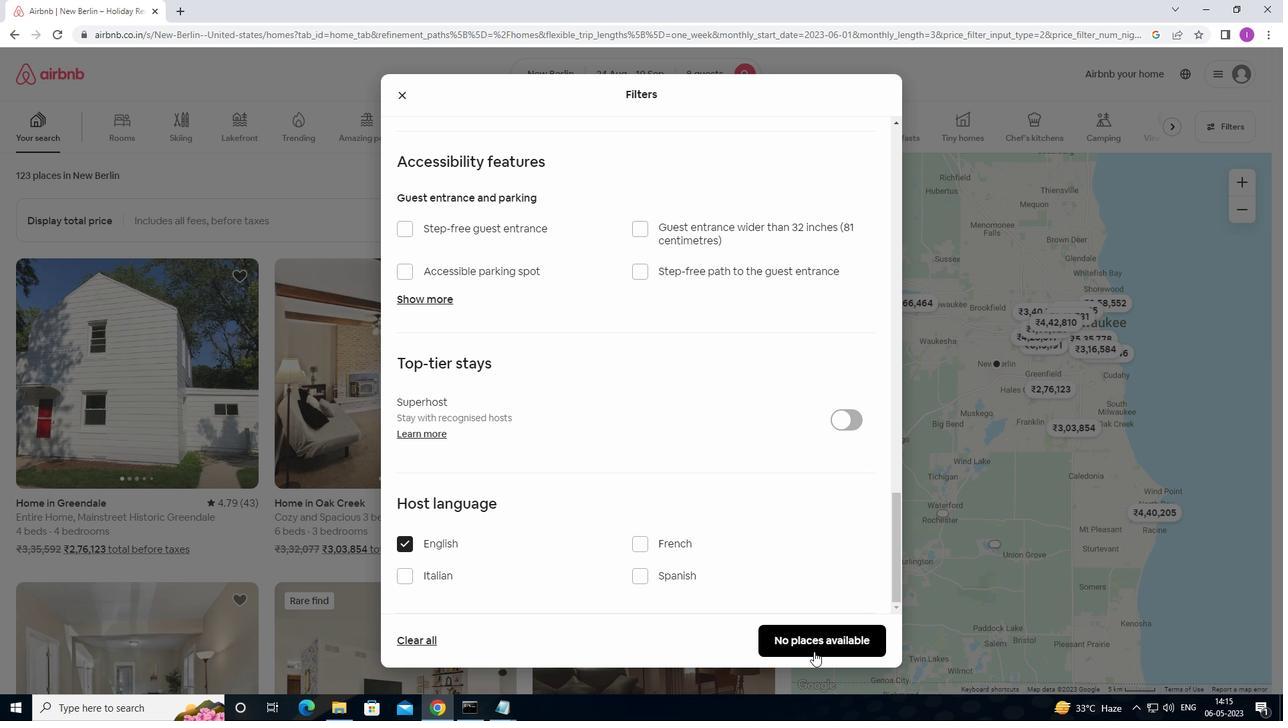 
Action: Mouse pressed left at (813, 651)
Screenshot: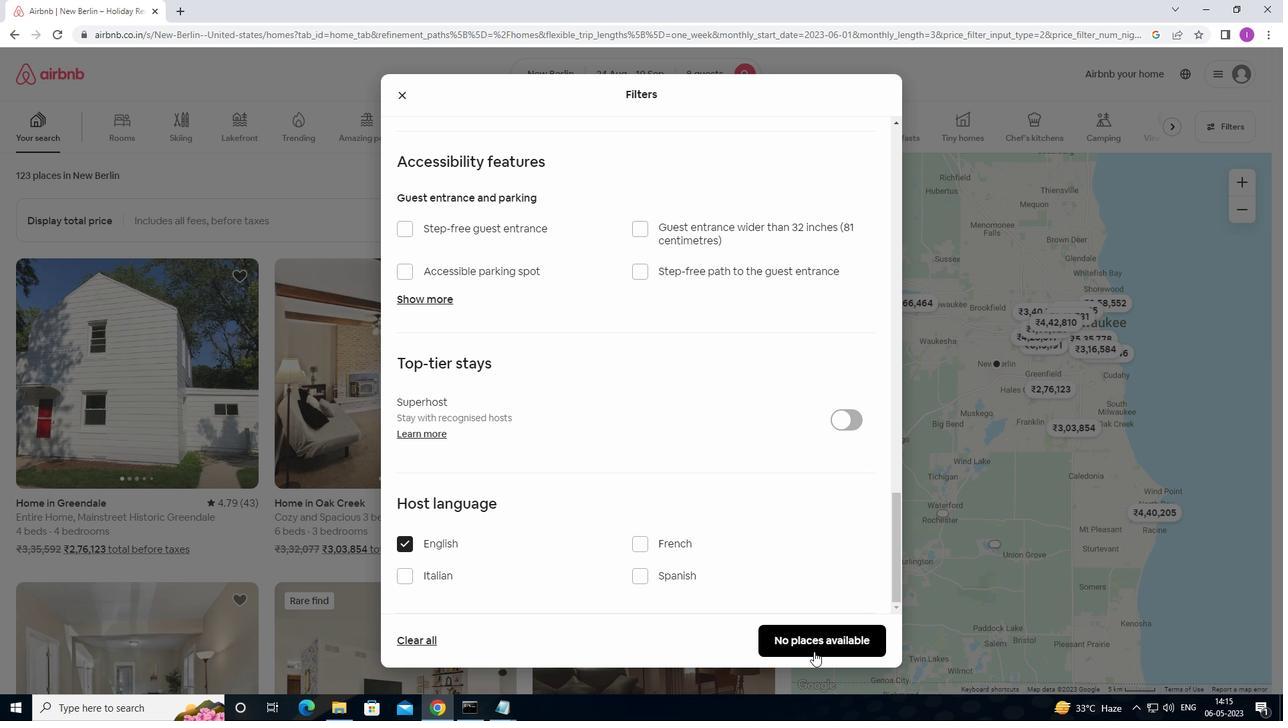 
Action: Mouse moved to (624, 512)
Screenshot: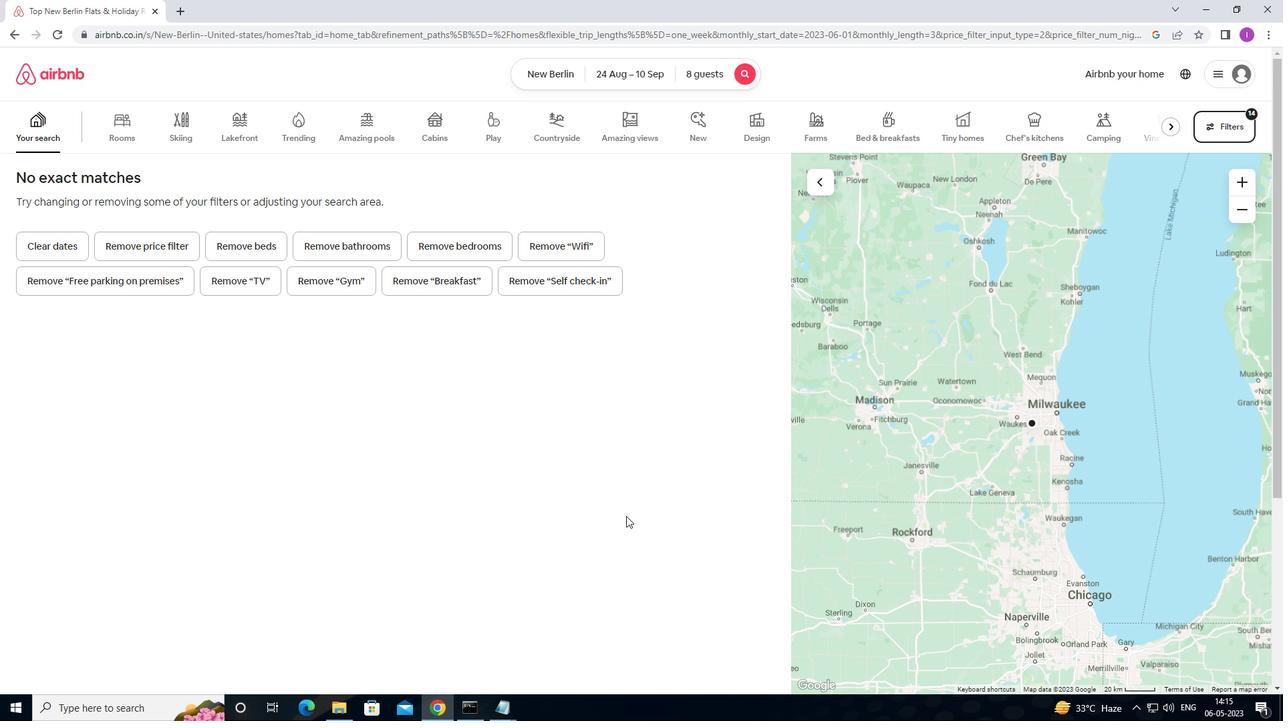 
